 Task: Search one way flight ticket for 4 adults, 1 infant in seat and 1 infant on lap in premium economy from Portsmouth: Portsmouth International Airport At Pease to Riverton: Central Wyoming Regional Airport (was Riverton Regional) on 5-4-2023. Number of bags: 2 carry on bags and 1 checked bag. Price is upto 88000. Outbound departure time preference is 15:30.
Action: Mouse moved to (282, 122)
Screenshot: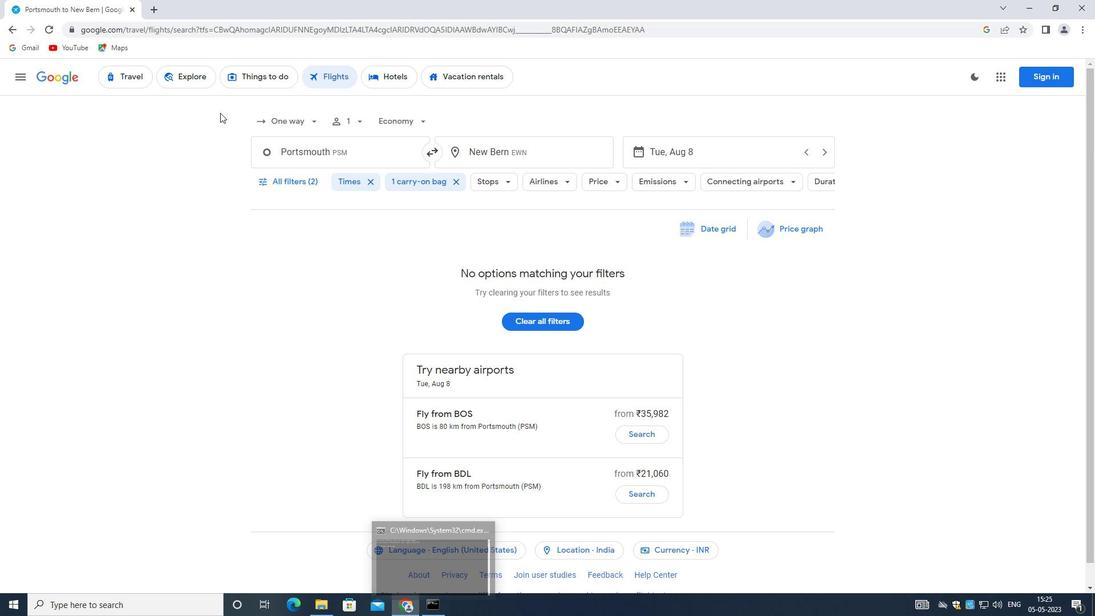 
Action: Mouse pressed left at (282, 122)
Screenshot: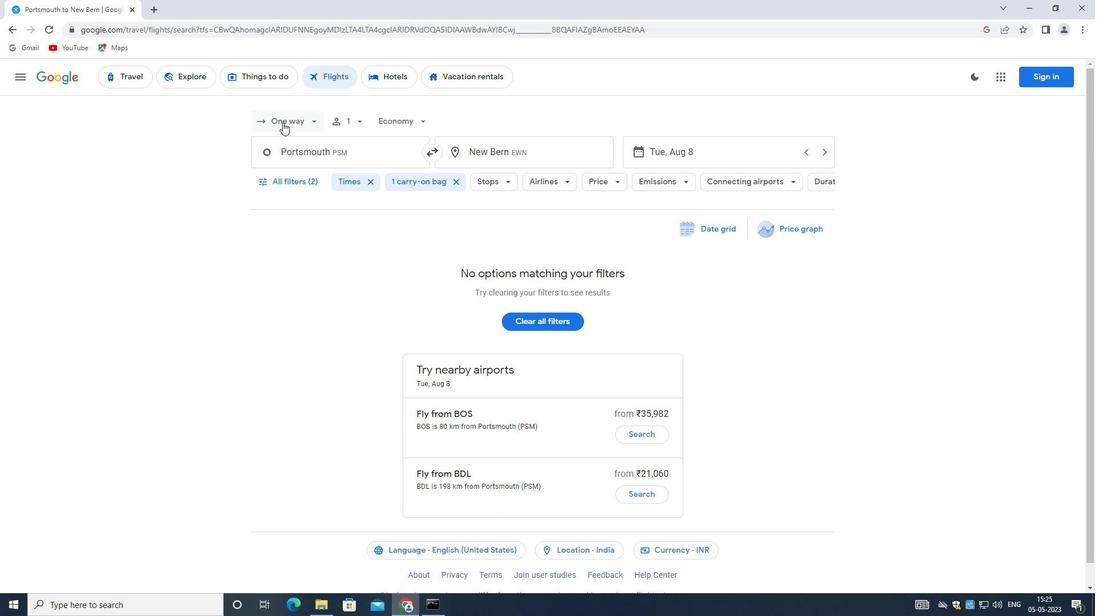 
Action: Mouse moved to (304, 176)
Screenshot: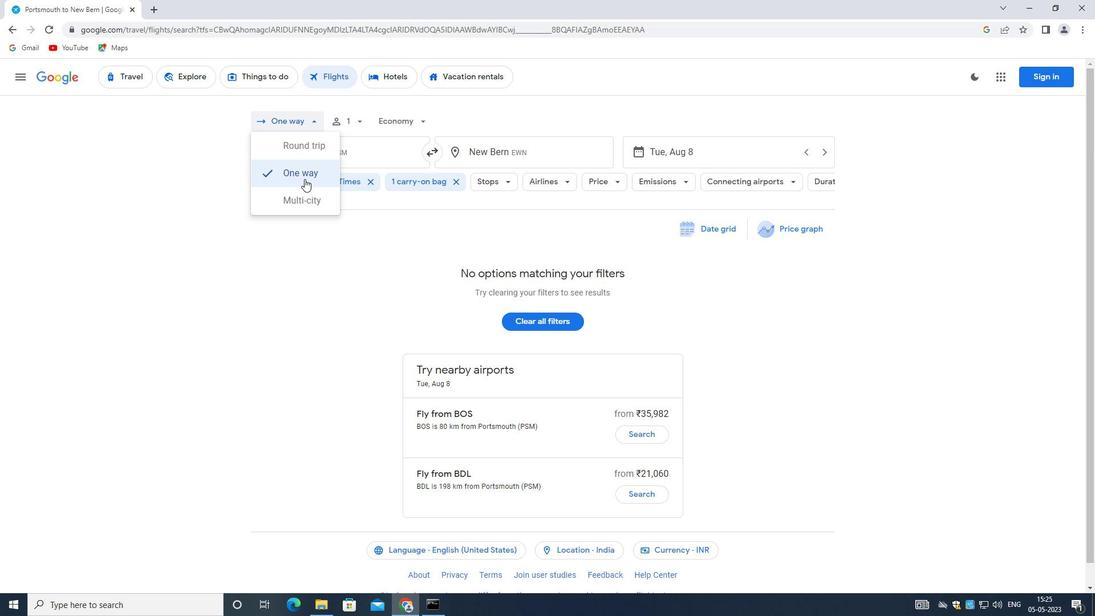 
Action: Mouse pressed left at (304, 176)
Screenshot: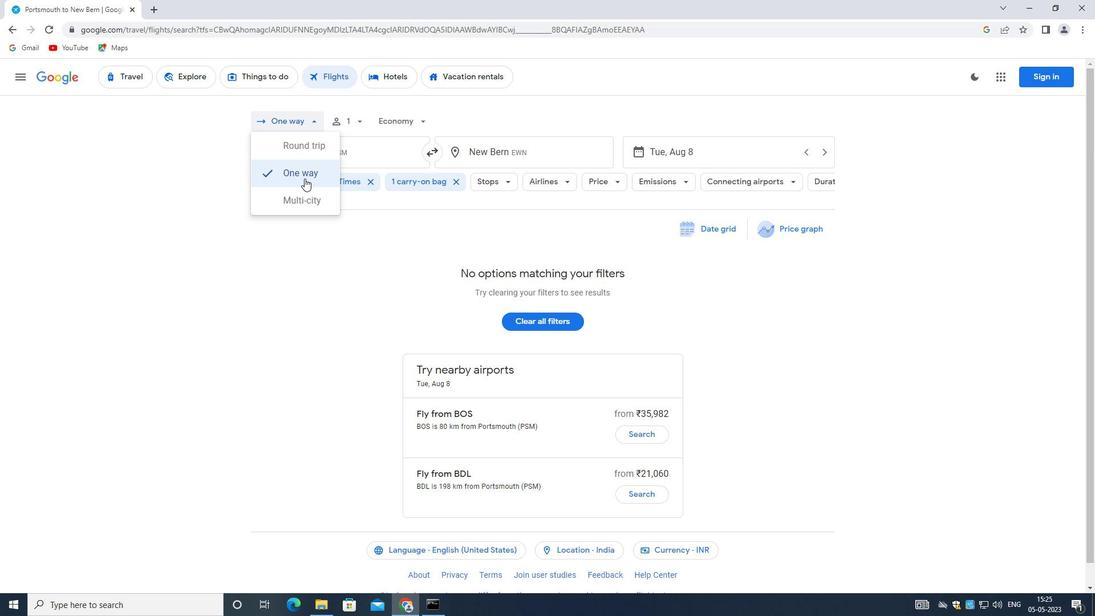 
Action: Mouse moved to (359, 123)
Screenshot: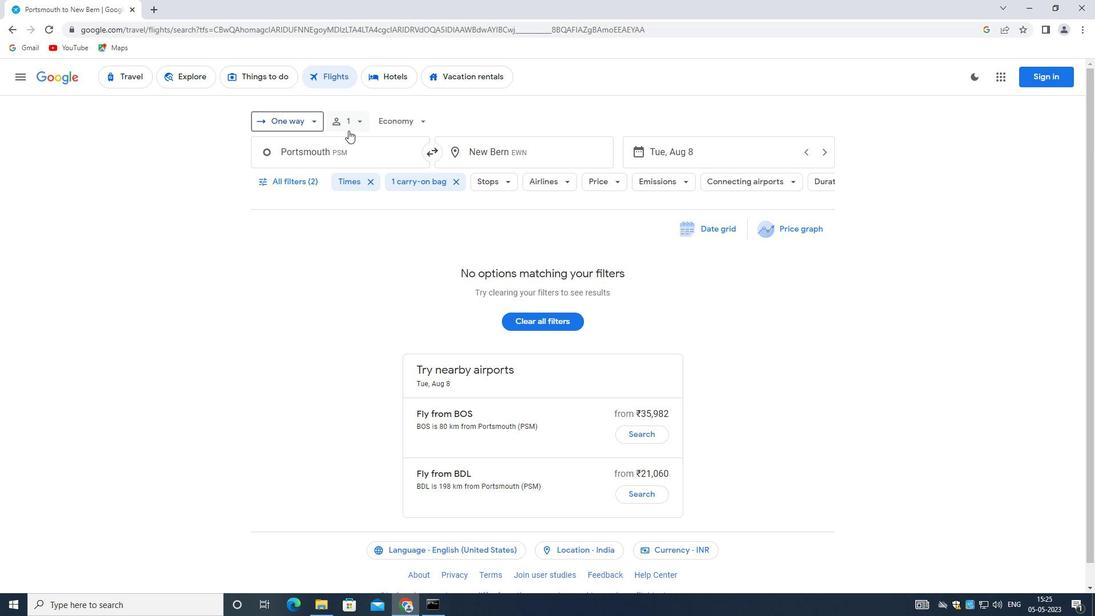 
Action: Mouse pressed left at (359, 123)
Screenshot: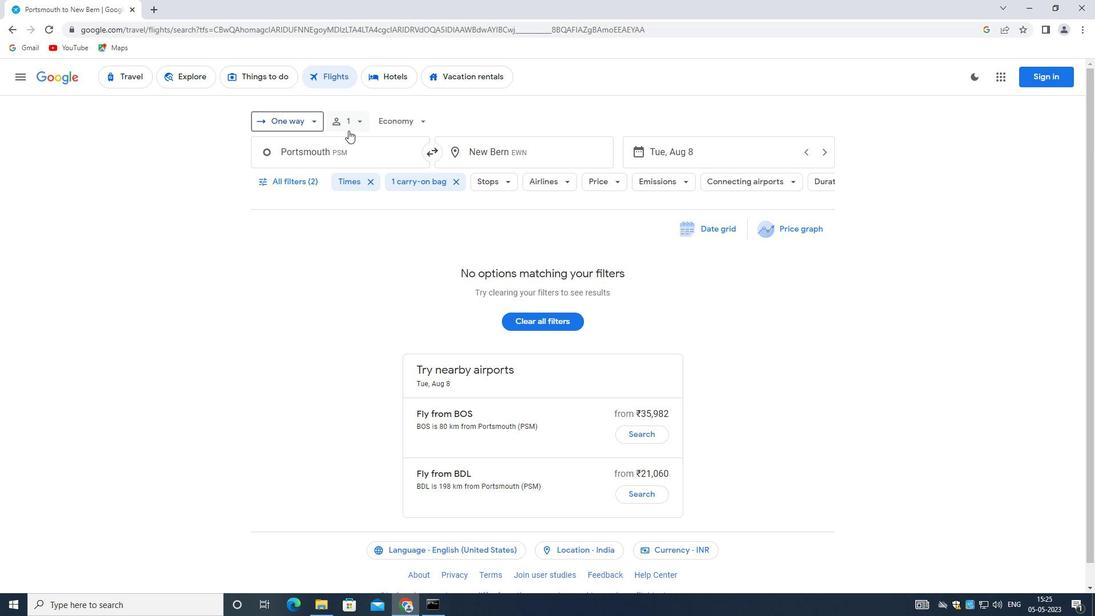 
Action: Mouse moved to (451, 149)
Screenshot: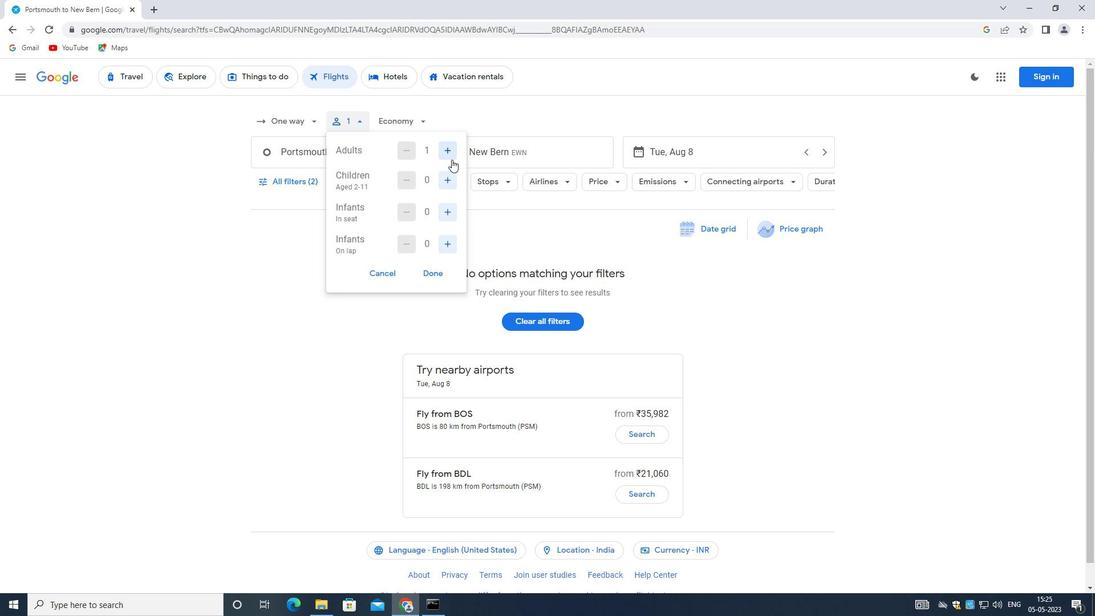 
Action: Mouse pressed left at (451, 149)
Screenshot: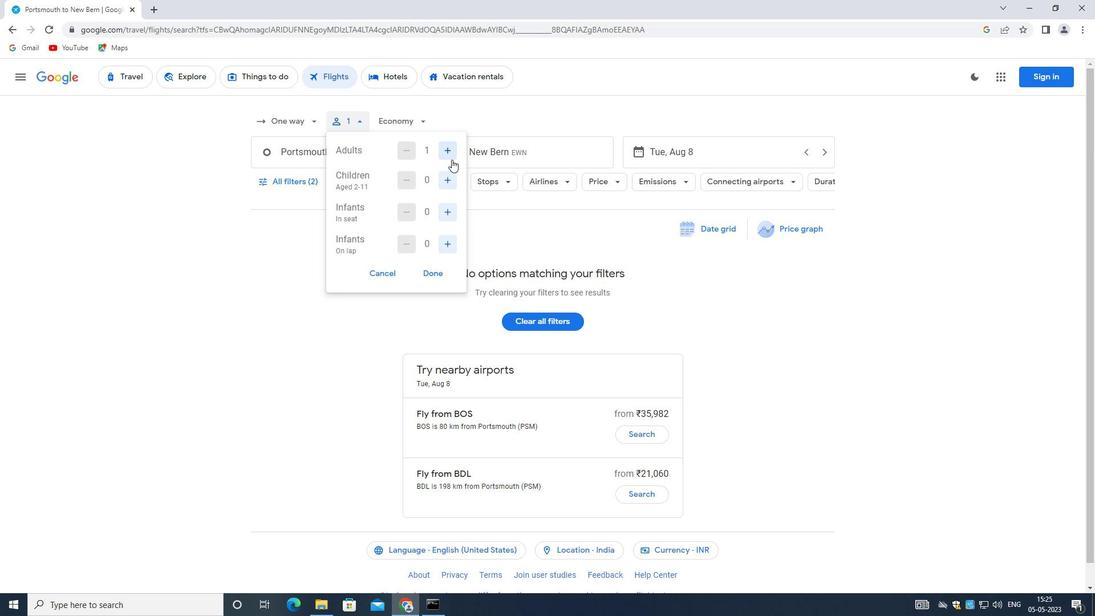 
Action: Mouse pressed left at (451, 149)
Screenshot: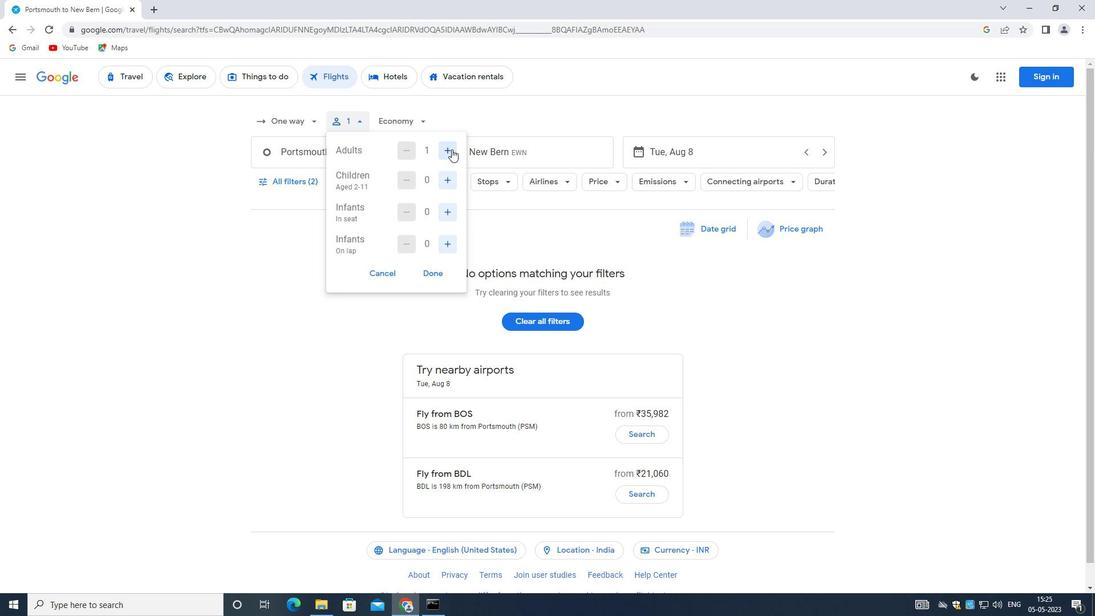 
Action: Mouse pressed left at (451, 149)
Screenshot: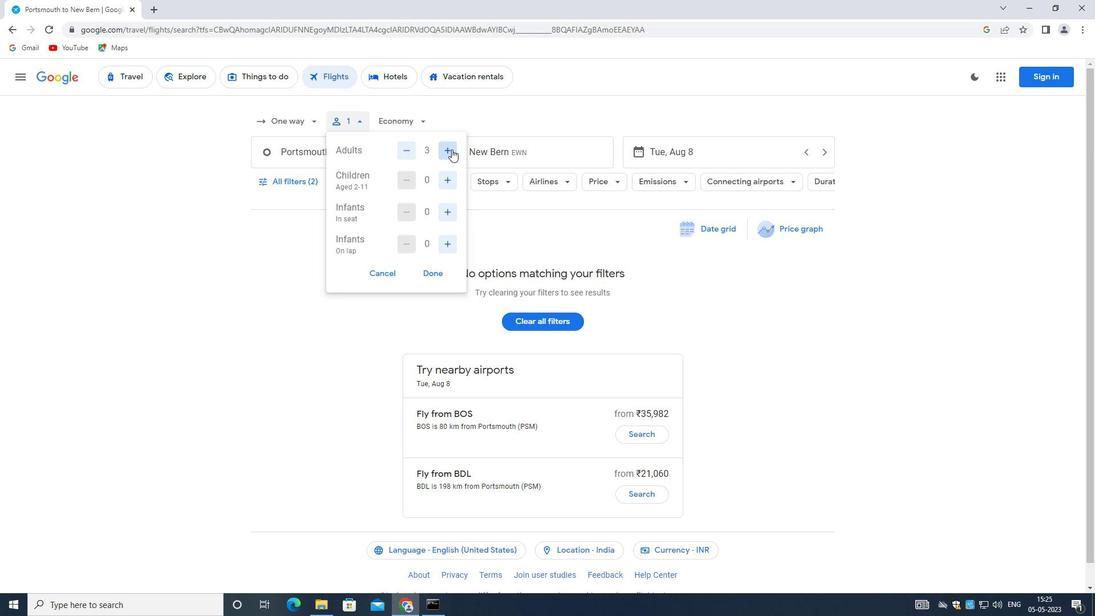 
Action: Mouse moved to (446, 185)
Screenshot: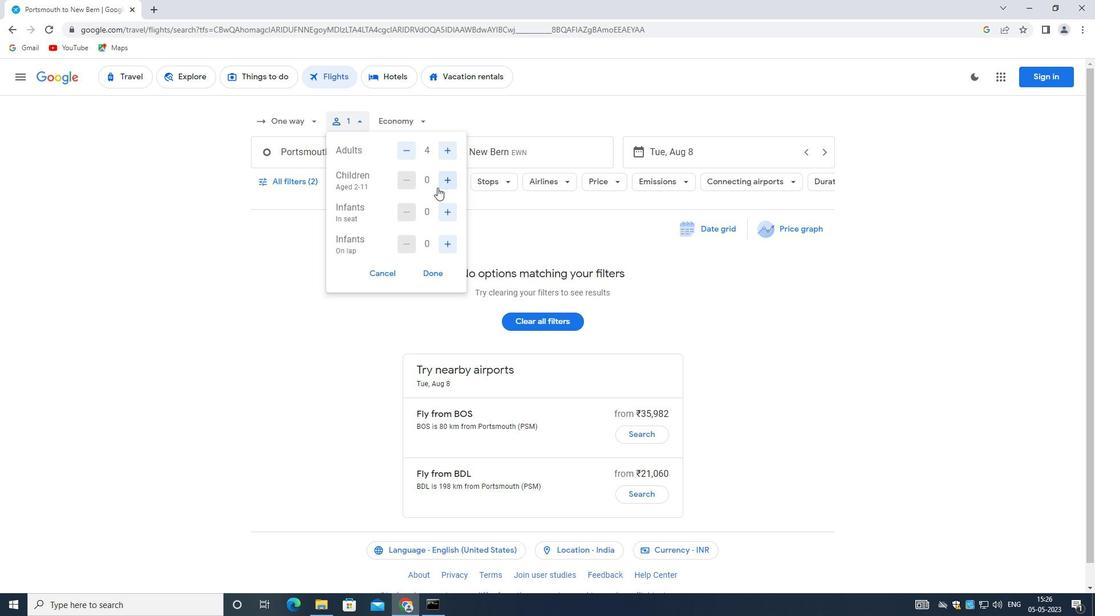 
Action: Mouse pressed left at (446, 185)
Screenshot: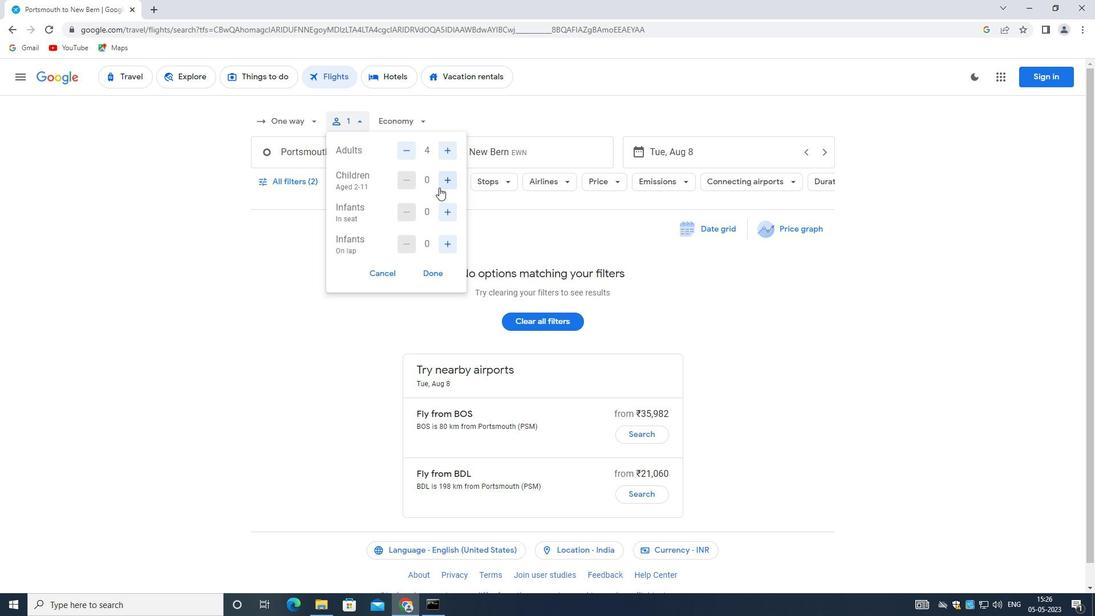 
Action: Mouse moved to (405, 177)
Screenshot: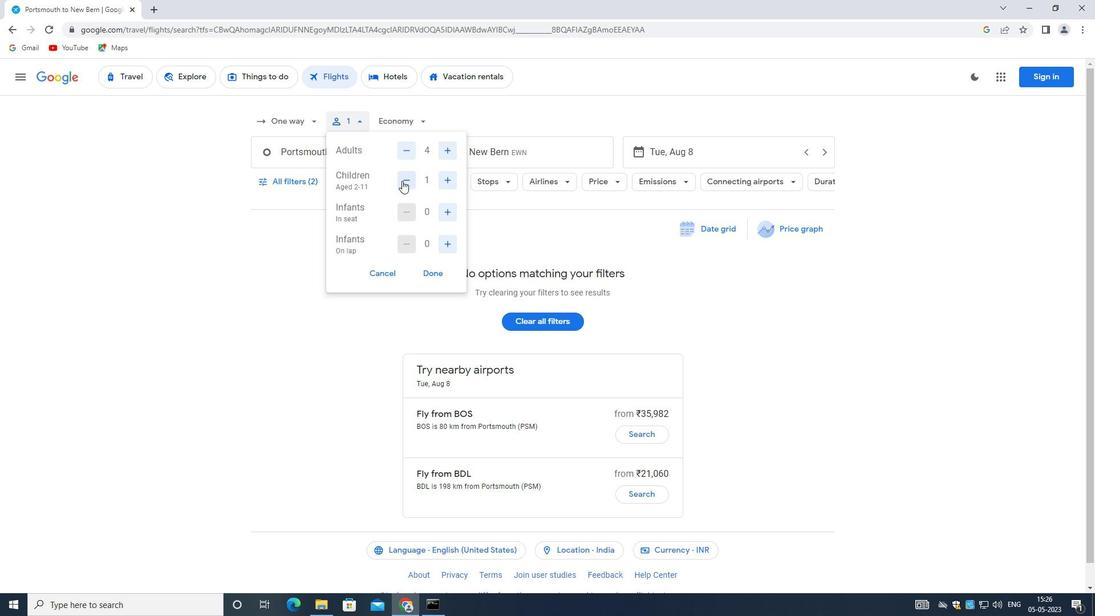 
Action: Mouse pressed left at (405, 177)
Screenshot: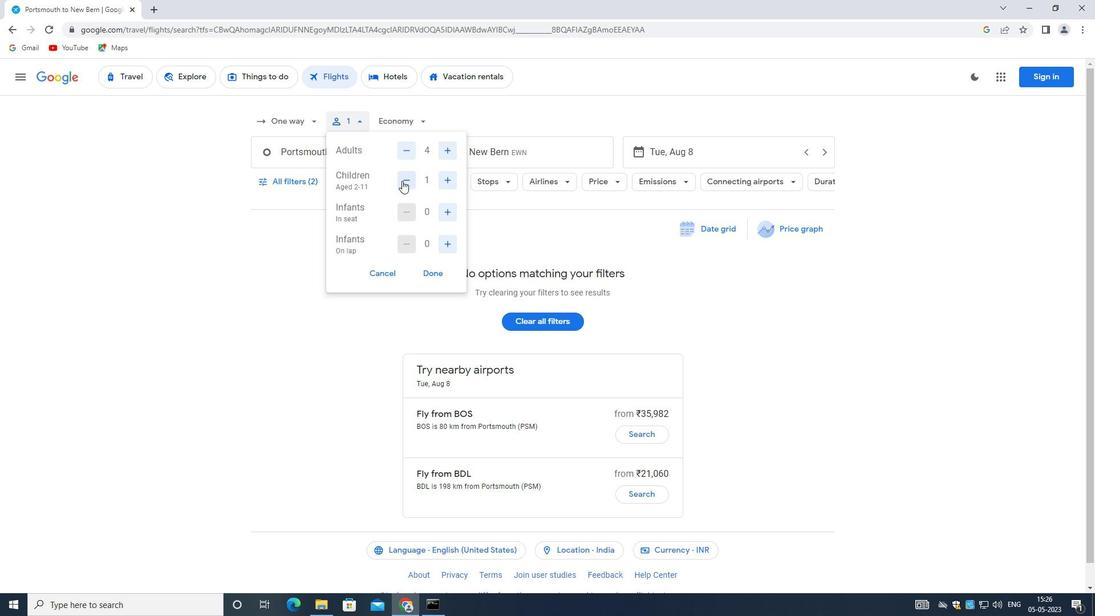 
Action: Mouse moved to (450, 211)
Screenshot: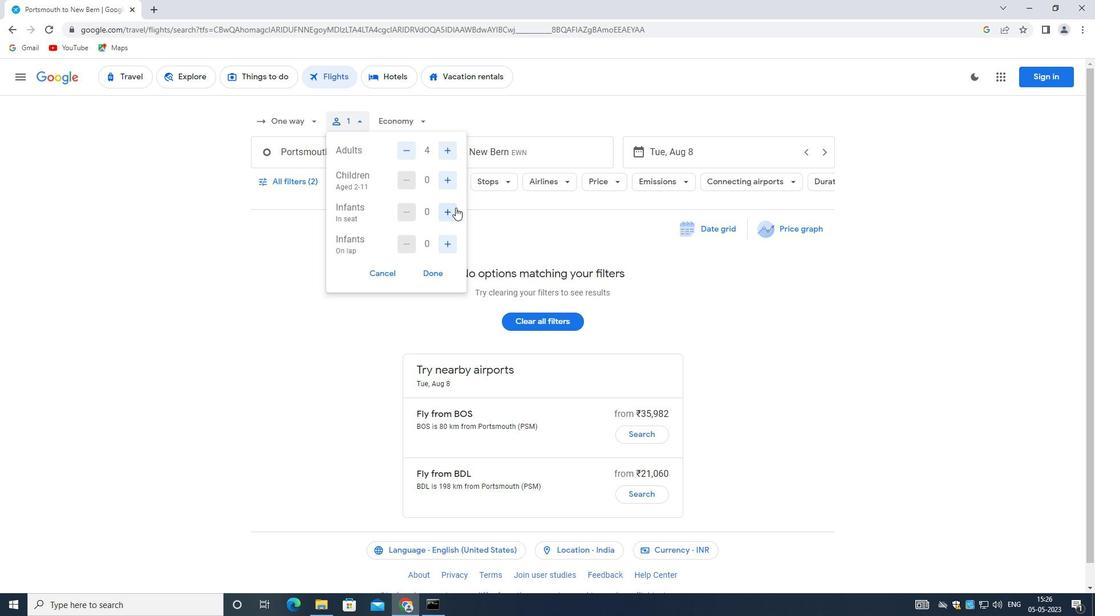 
Action: Mouse pressed left at (450, 211)
Screenshot: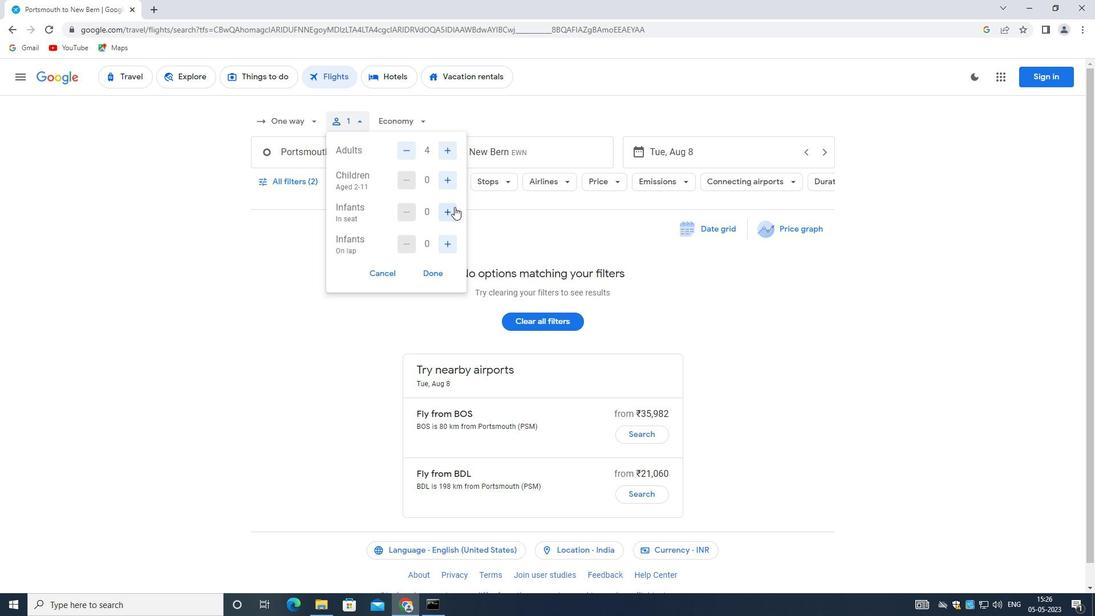 
Action: Mouse moved to (451, 244)
Screenshot: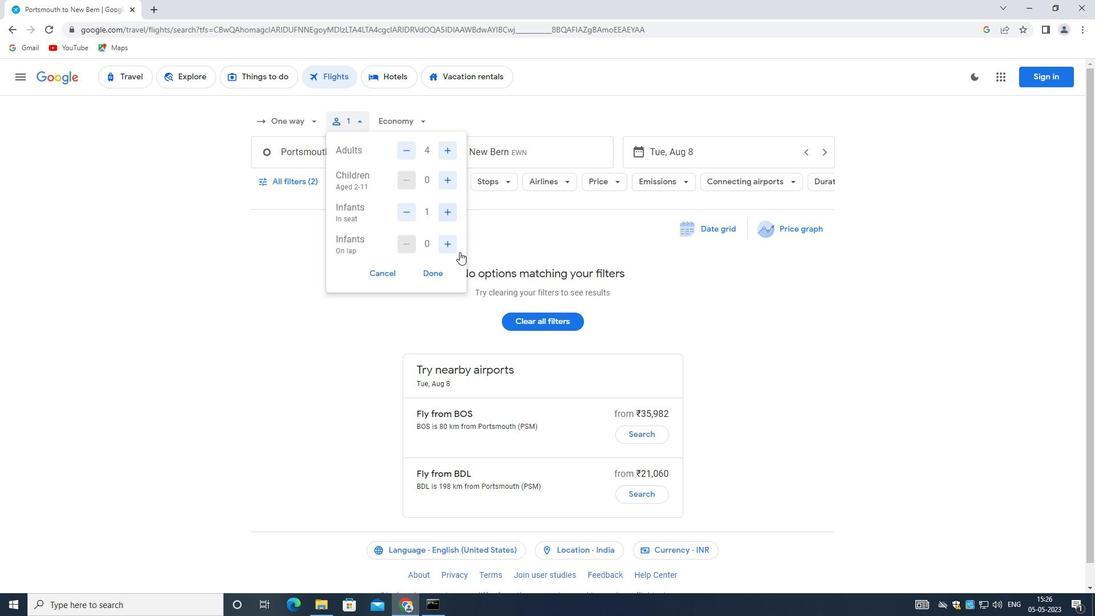 
Action: Mouse pressed left at (451, 244)
Screenshot: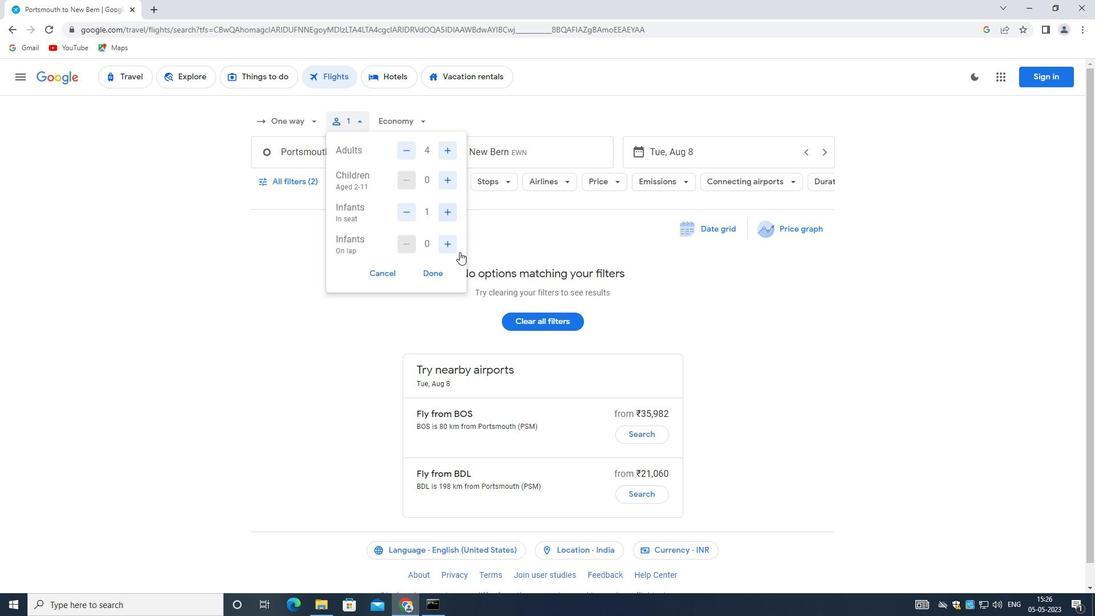 
Action: Mouse moved to (432, 274)
Screenshot: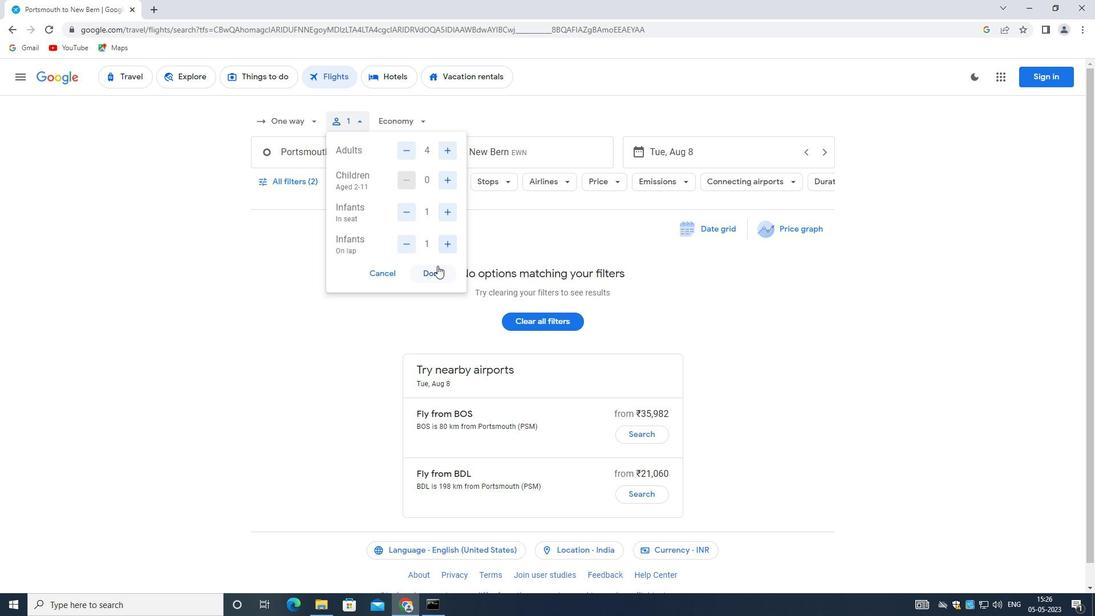 
Action: Mouse pressed left at (432, 274)
Screenshot: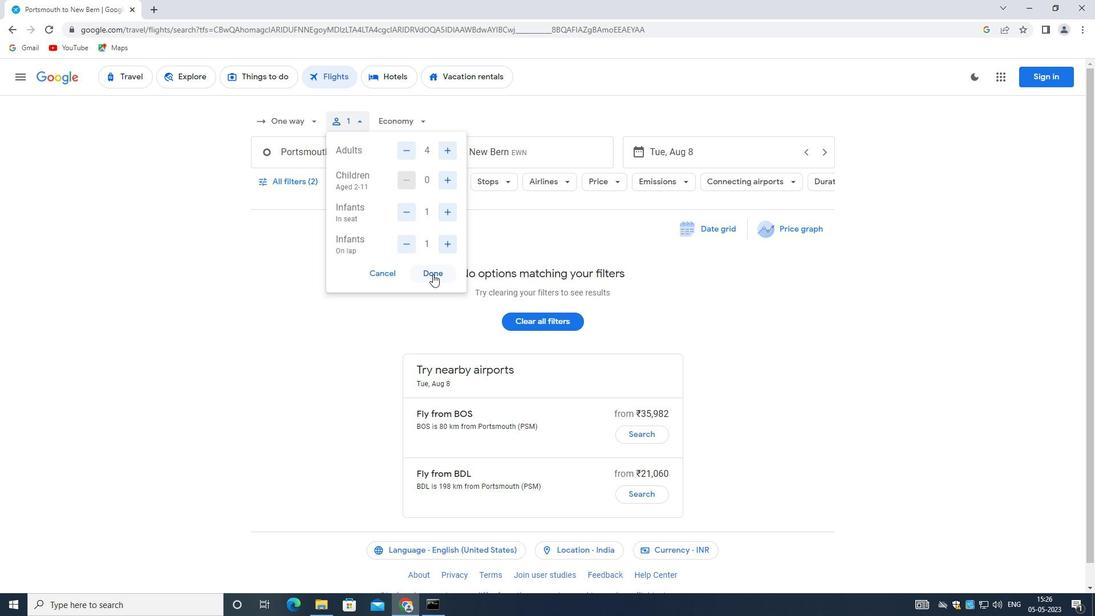 
Action: Mouse moved to (409, 122)
Screenshot: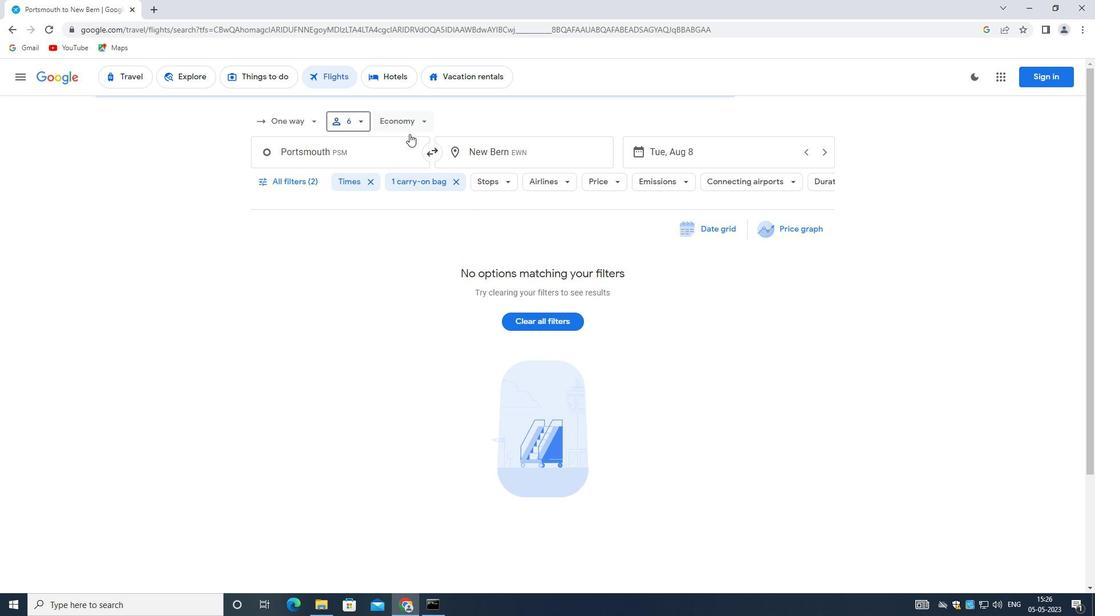 
Action: Mouse pressed left at (409, 122)
Screenshot: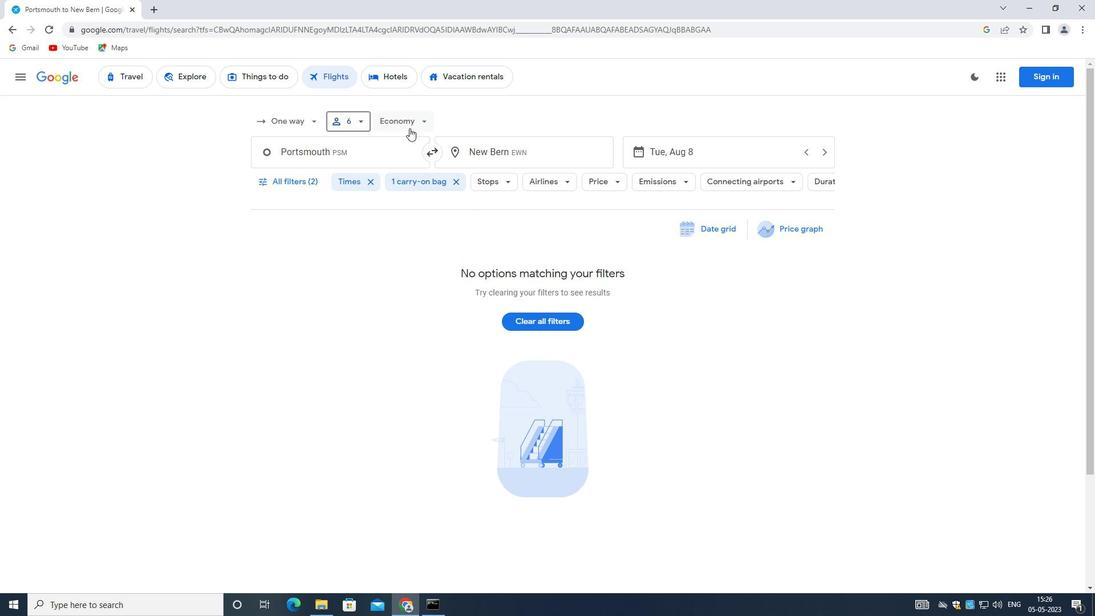 
Action: Mouse moved to (416, 169)
Screenshot: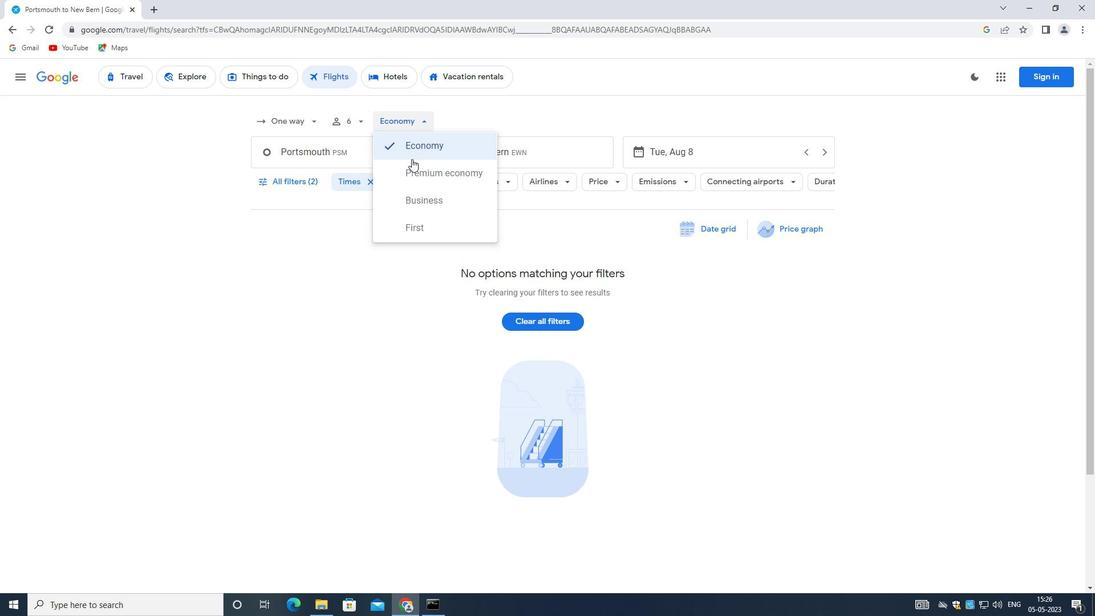 
Action: Mouse pressed left at (416, 169)
Screenshot: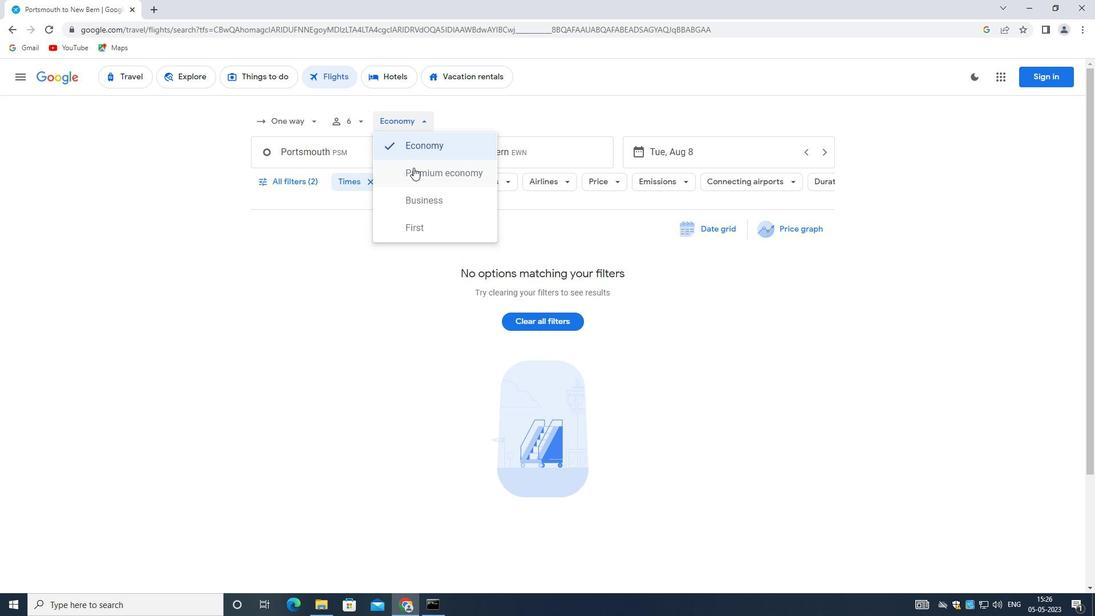
Action: Mouse moved to (369, 150)
Screenshot: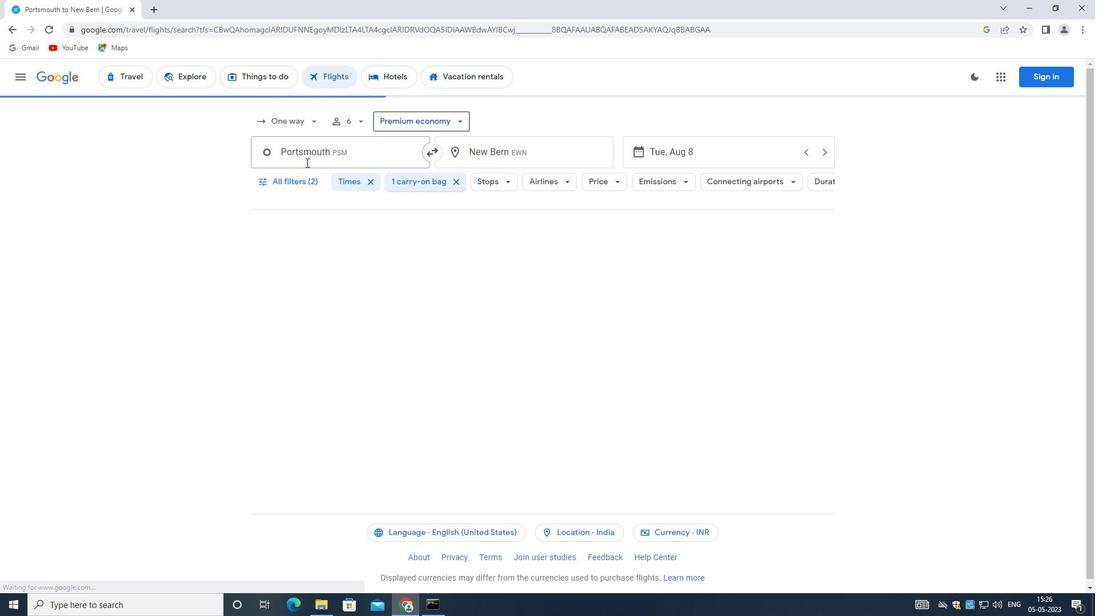 
Action: Mouse pressed left at (369, 150)
Screenshot: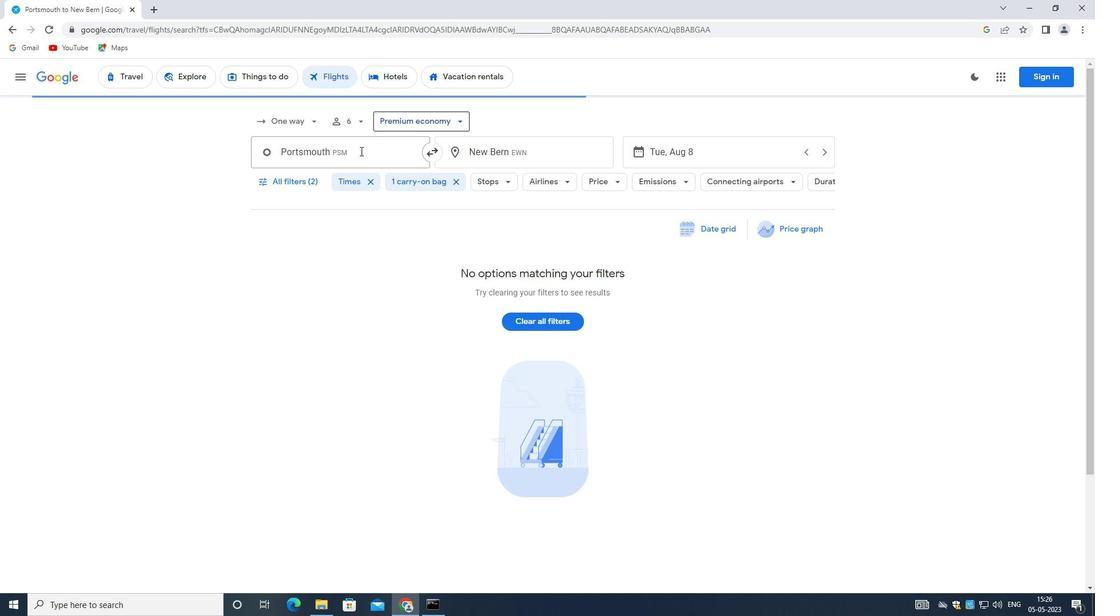 
Action: Key pressed <Key.backspace><Key.shift_r>Pors<Key.backspace>tsmouth
Screenshot: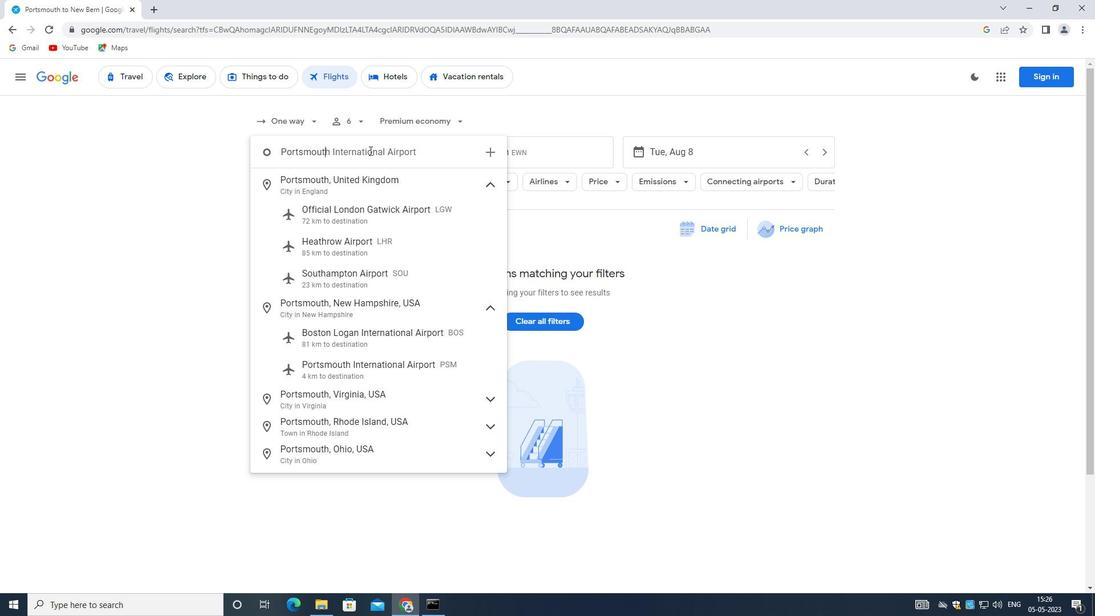 
Action: Mouse moved to (360, 353)
Screenshot: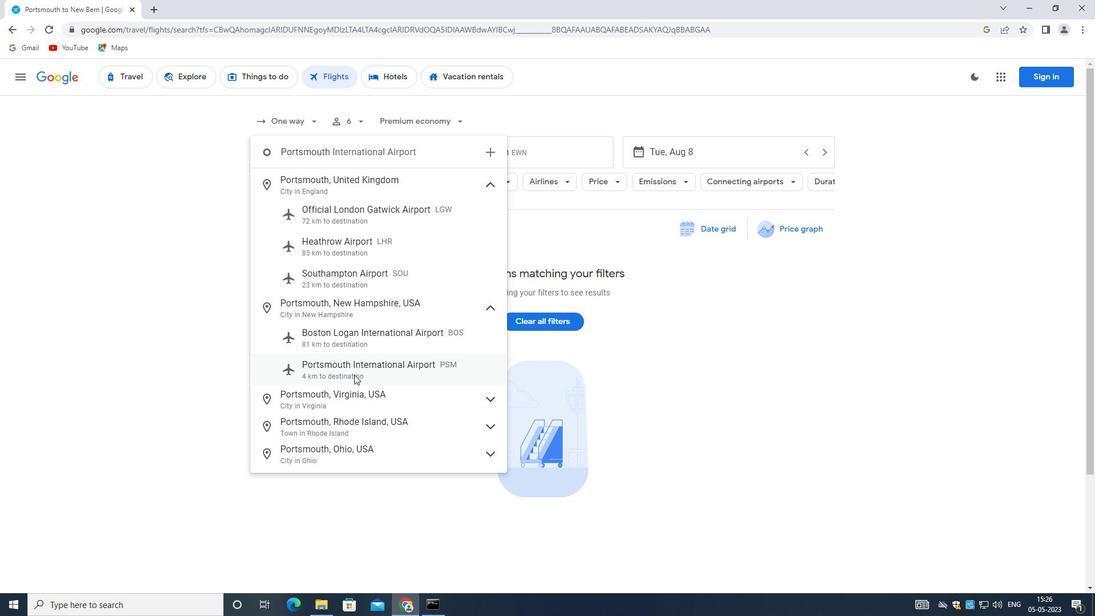 
Action: Mouse pressed left at (360, 353)
Screenshot: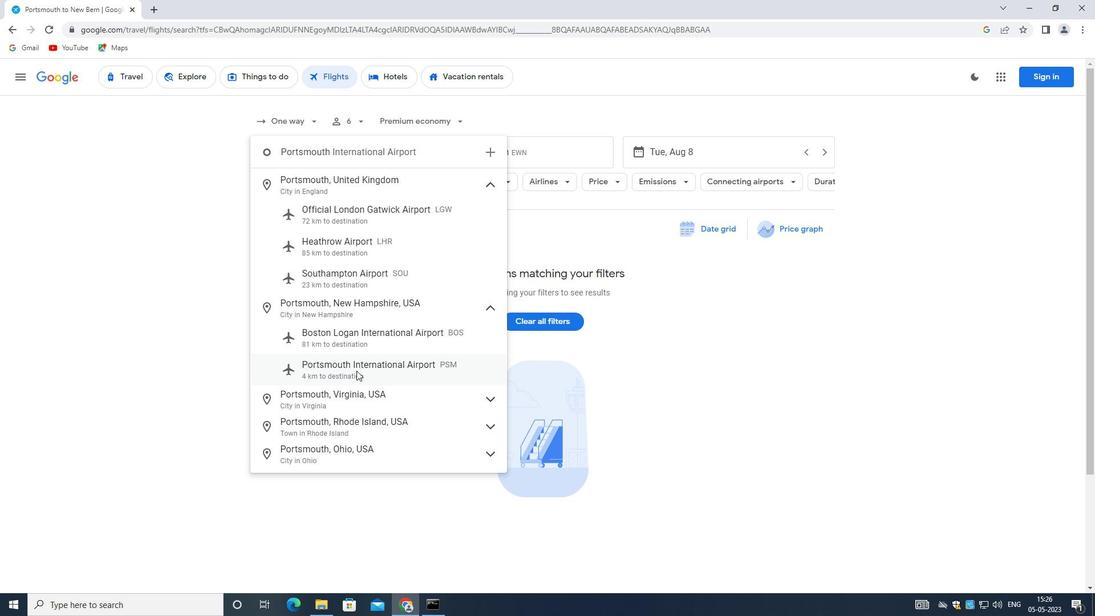 
Action: Mouse moved to (497, 159)
Screenshot: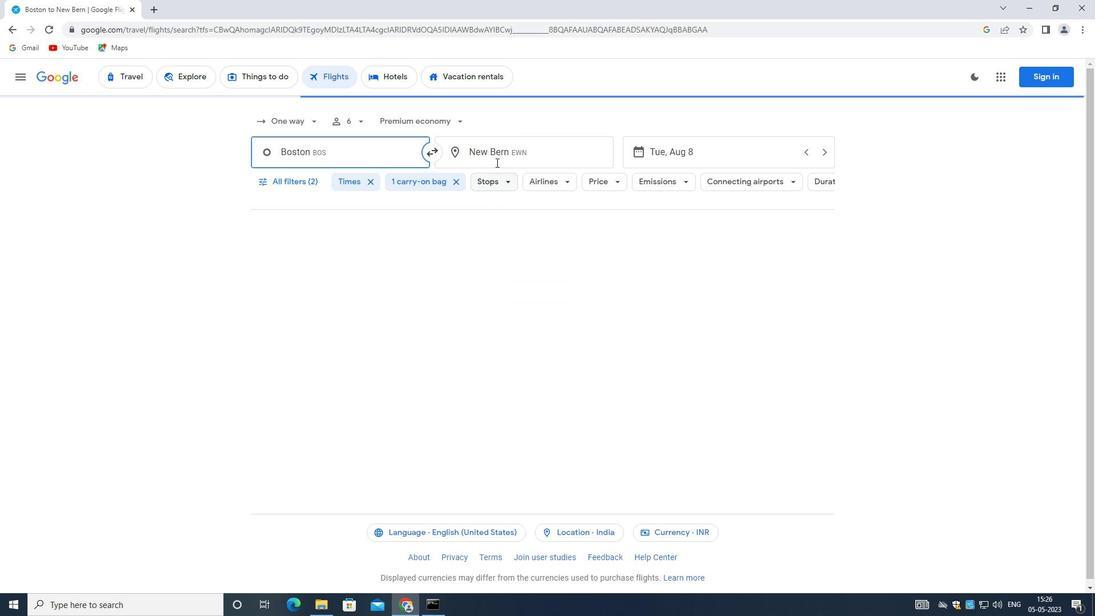 
Action: Mouse pressed left at (497, 159)
Screenshot: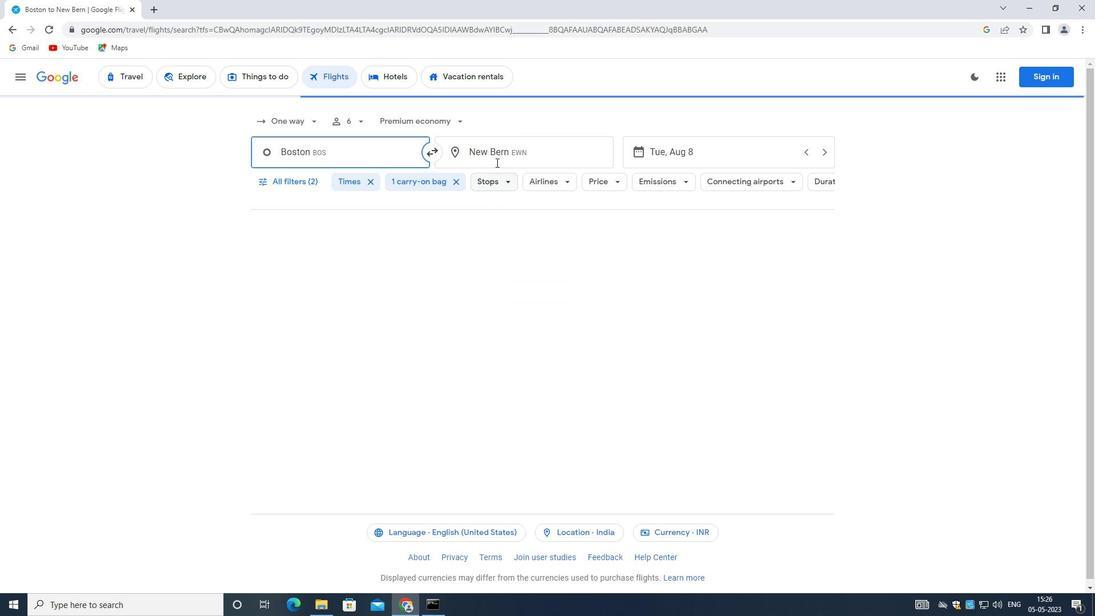 
Action: Key pressed <Key.backspace><Key.shift>CENTRAL<Key.space><Key.shift>WYOMING<Key.space><Key.shift><Key.shift><Key.shift><Key.shift><Key.shift><Key.shift><Key.shift><Key.shift><Key.shift><Key.shift><Key.shift>REH<Key.backspace>GIONAL<Key.space><Key.shift>AIRPORT
Screenshot: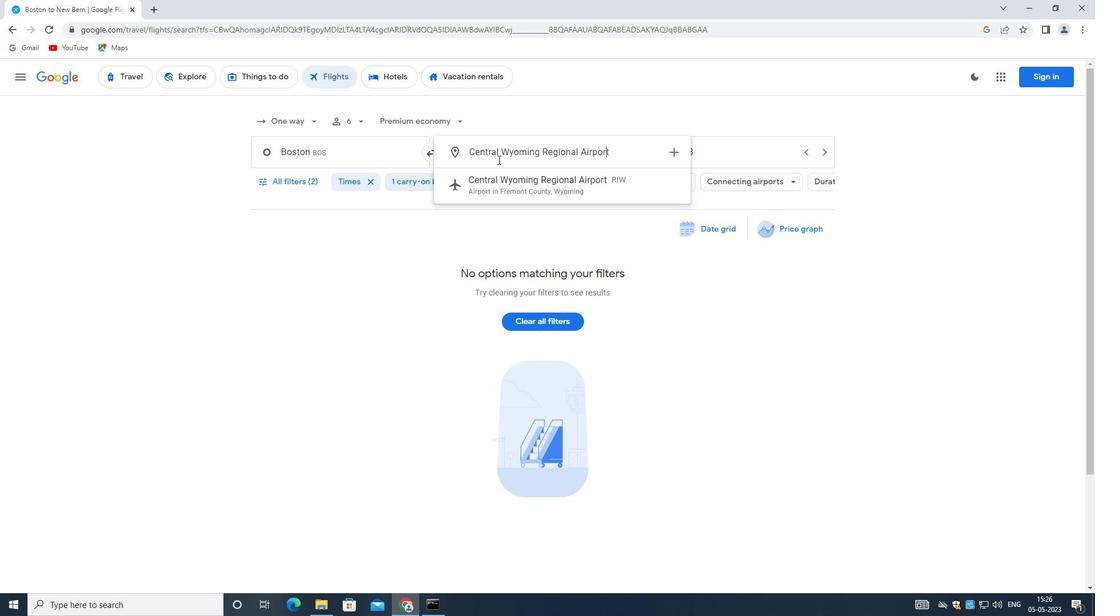 
Action: Mouse moved to (516, 183)
Screenshot: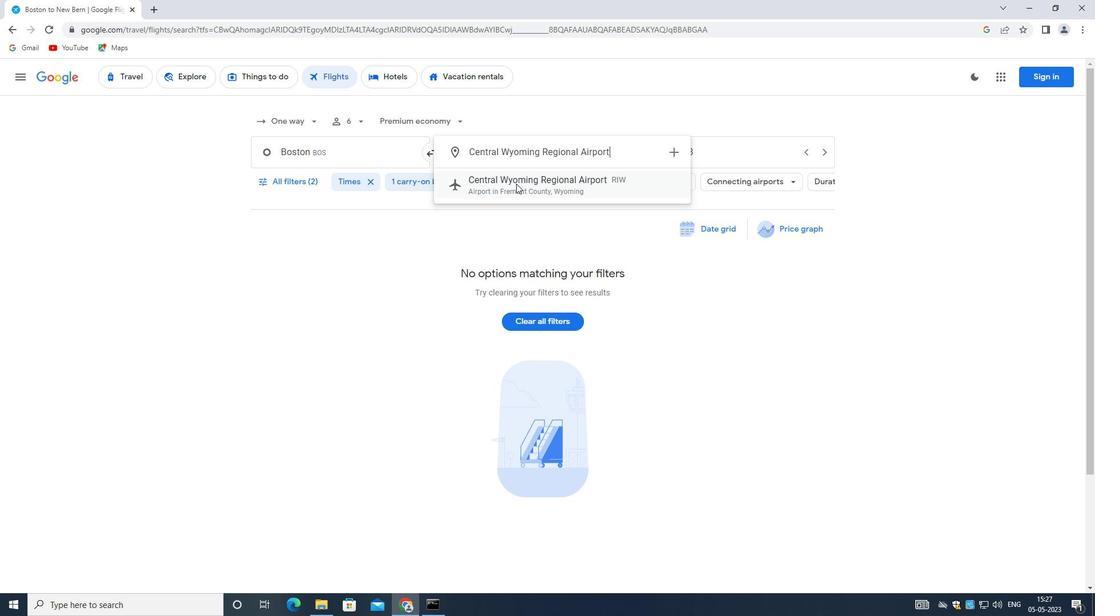 
Action: Mouse pressed left at (516, 183)
Screenshot: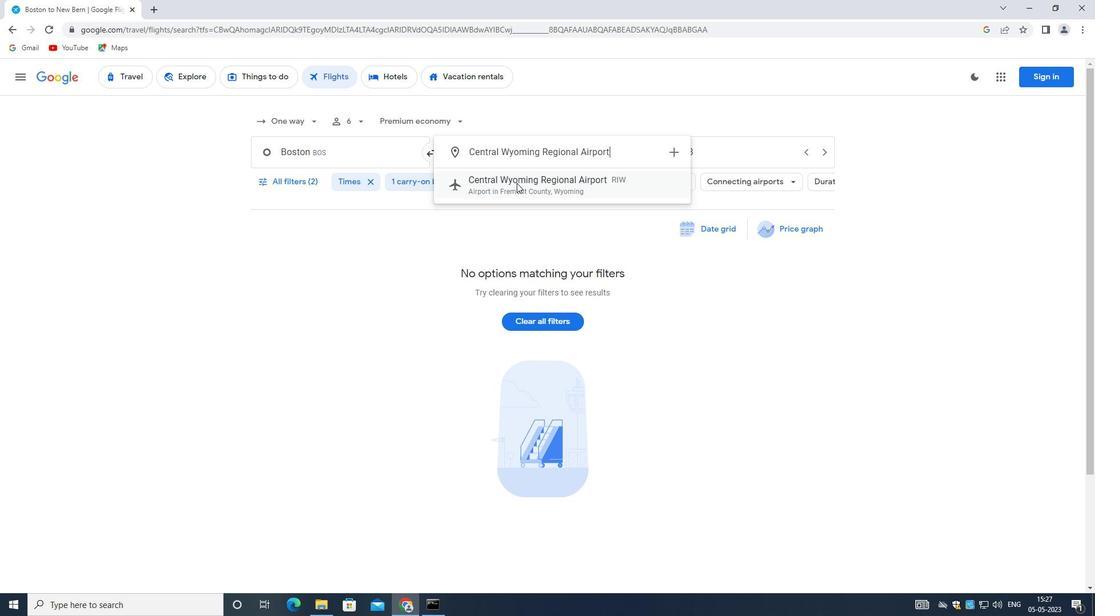 
Action: Mouse moved to (685, 150)
Screenshot: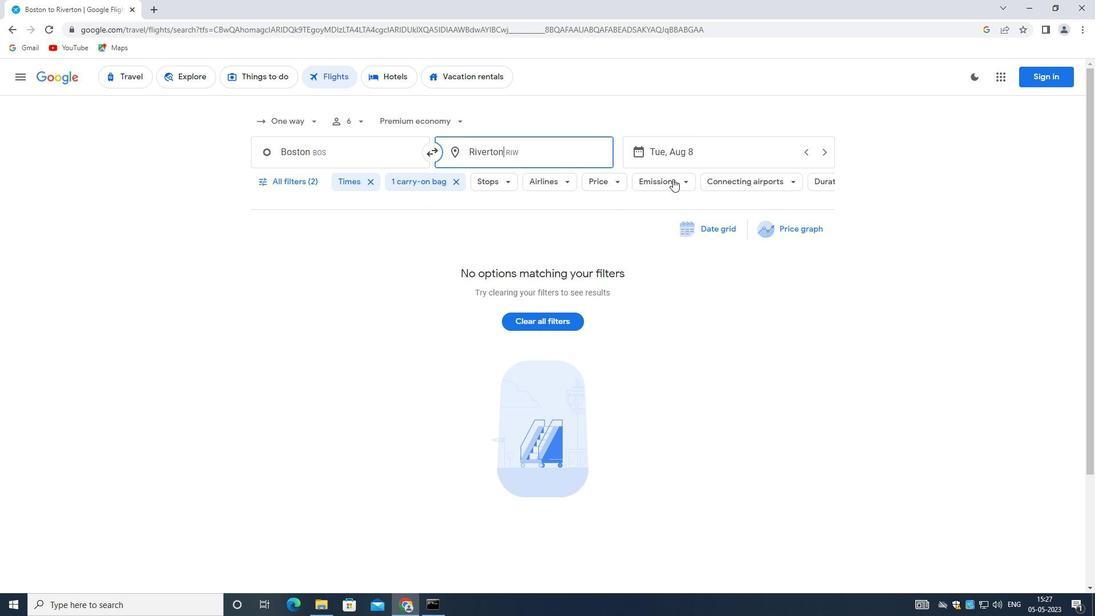 
Action: Mouse pressed left at (685, 150)
Screenshot: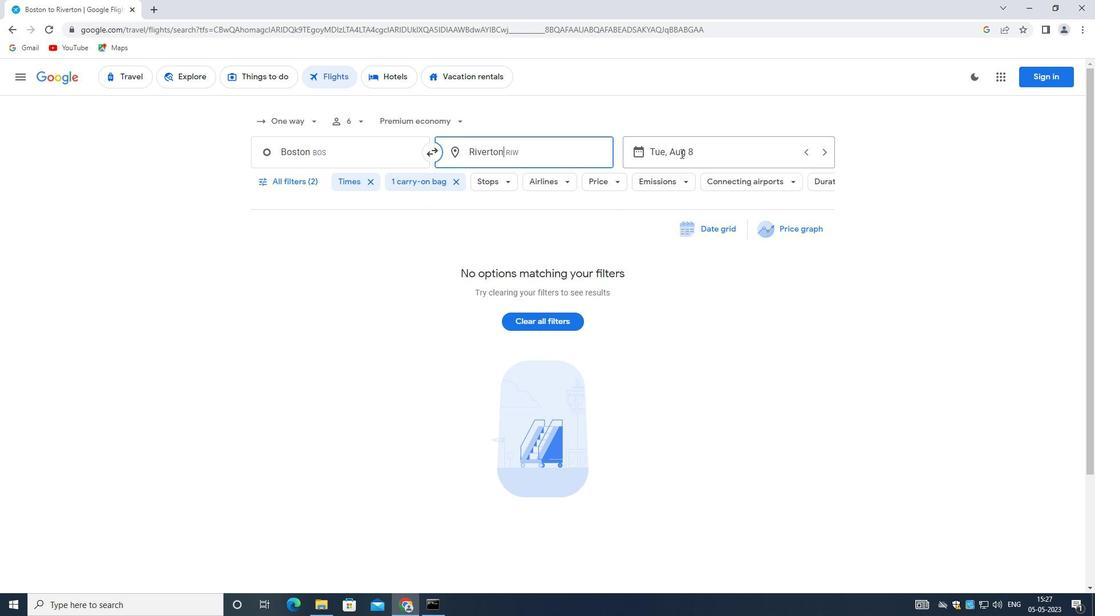 
Action: Mouse moved to (482, 275)
Screenshot: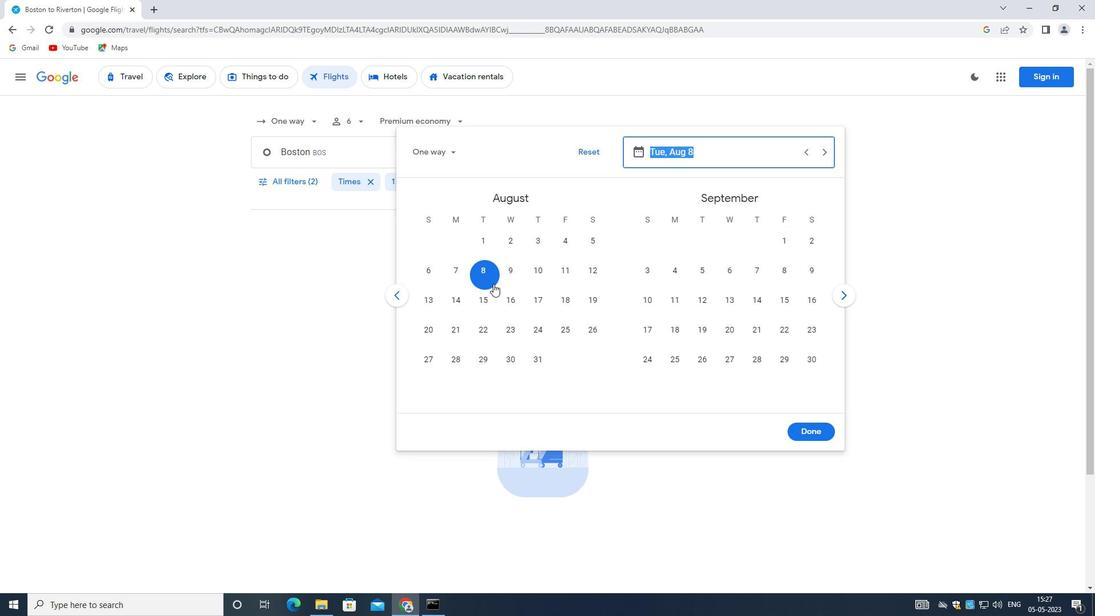 
Action: Mouse pressed left at (482, 275)
Screenshot: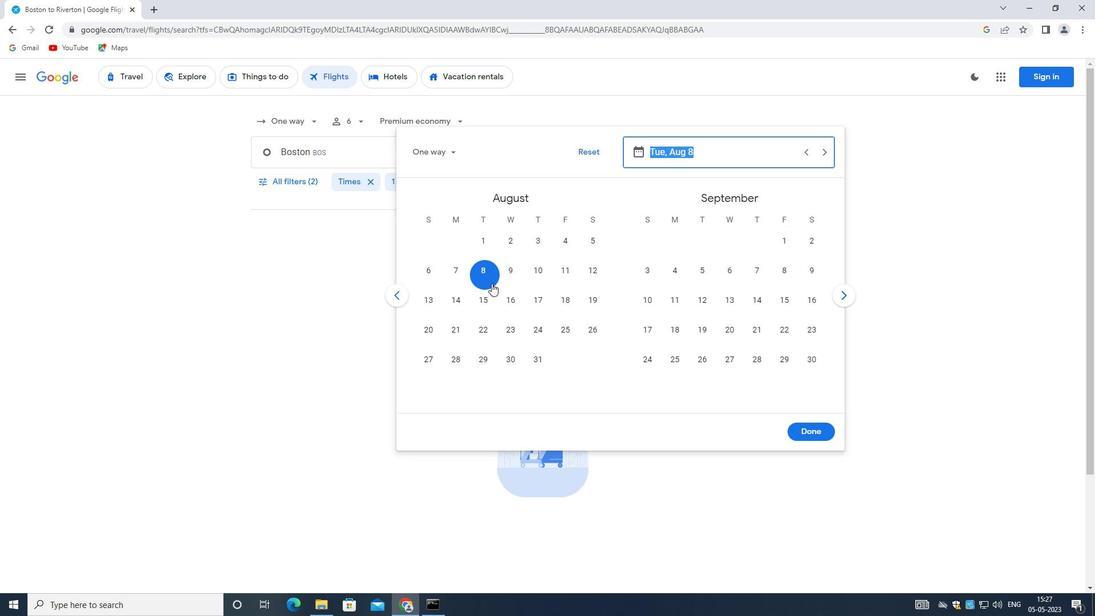 
Action: Mouse moved to (812, 434)
Screenshot: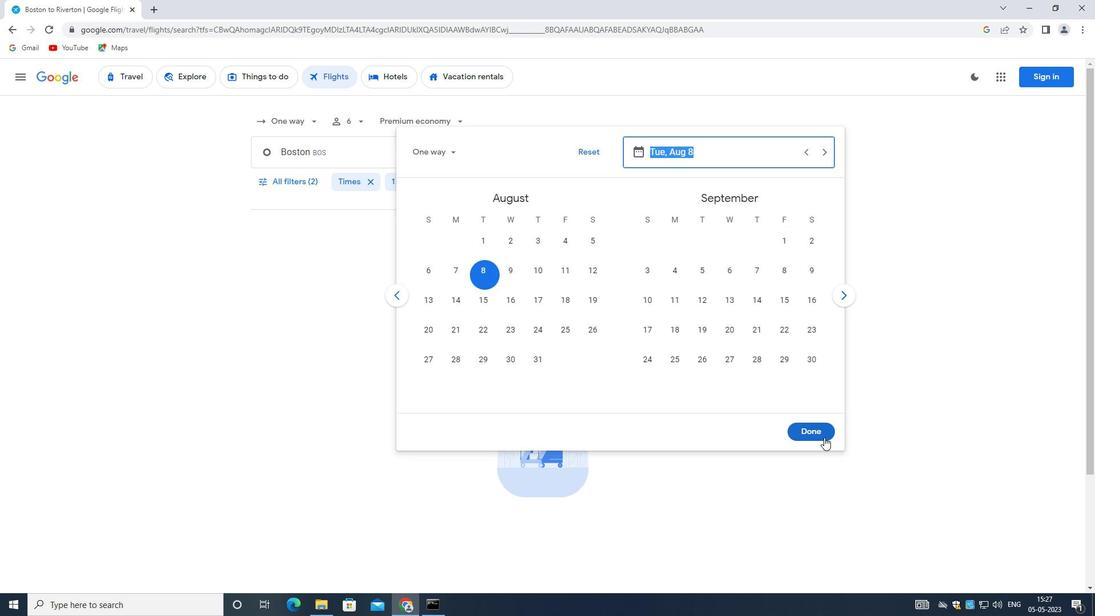 
Action: Mouse pressed left at (812, 434)
Screenshot: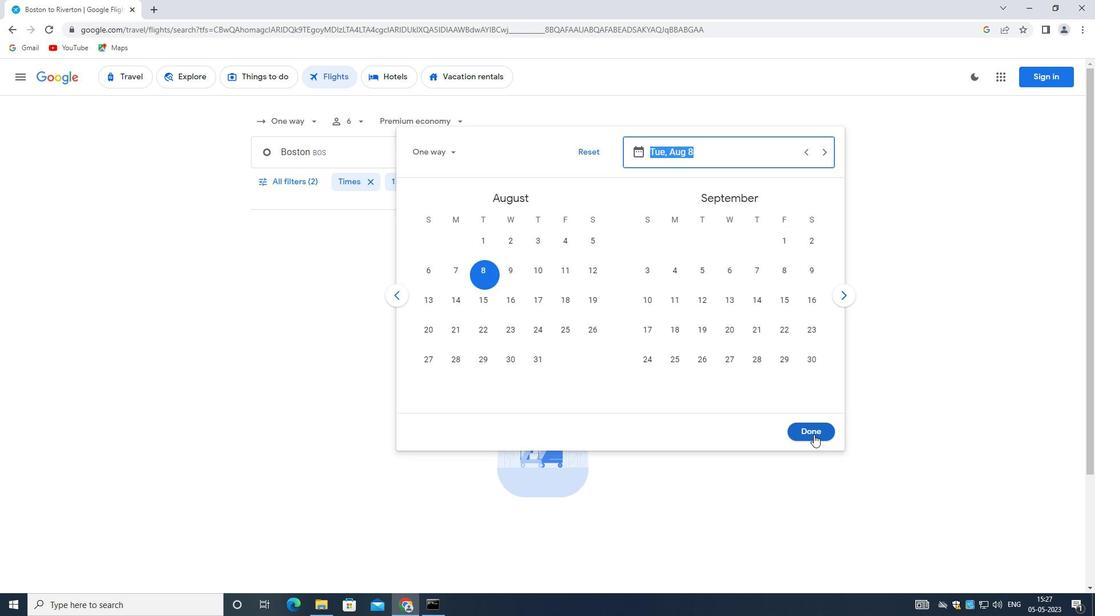 
Action: Mouse moved to (294, 180)
Screenshot: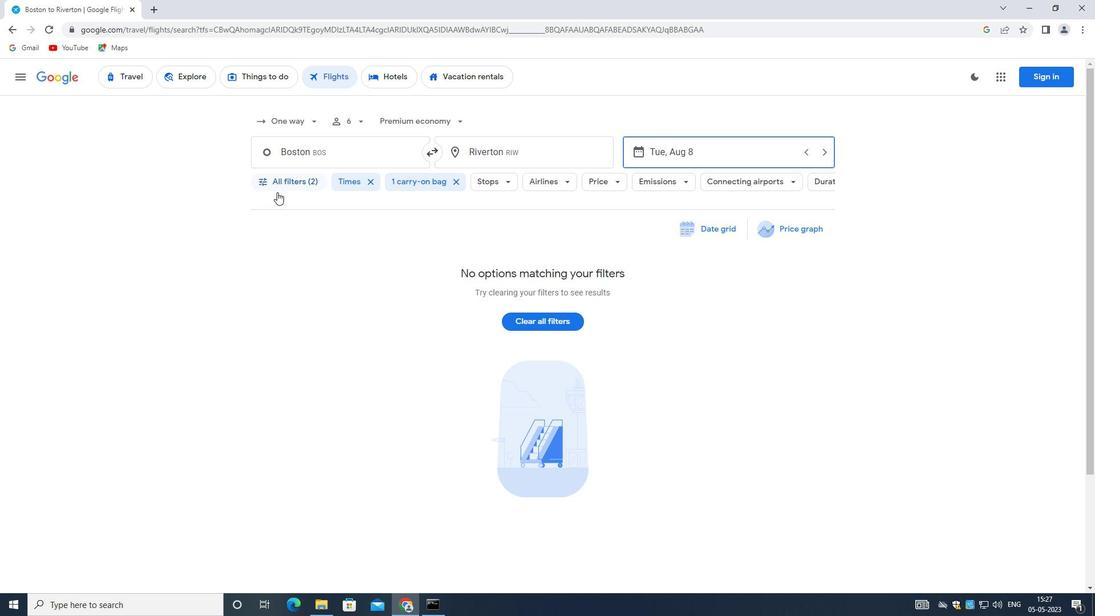 
Action: Mouse pressed left at (294, 180)
Screenshot: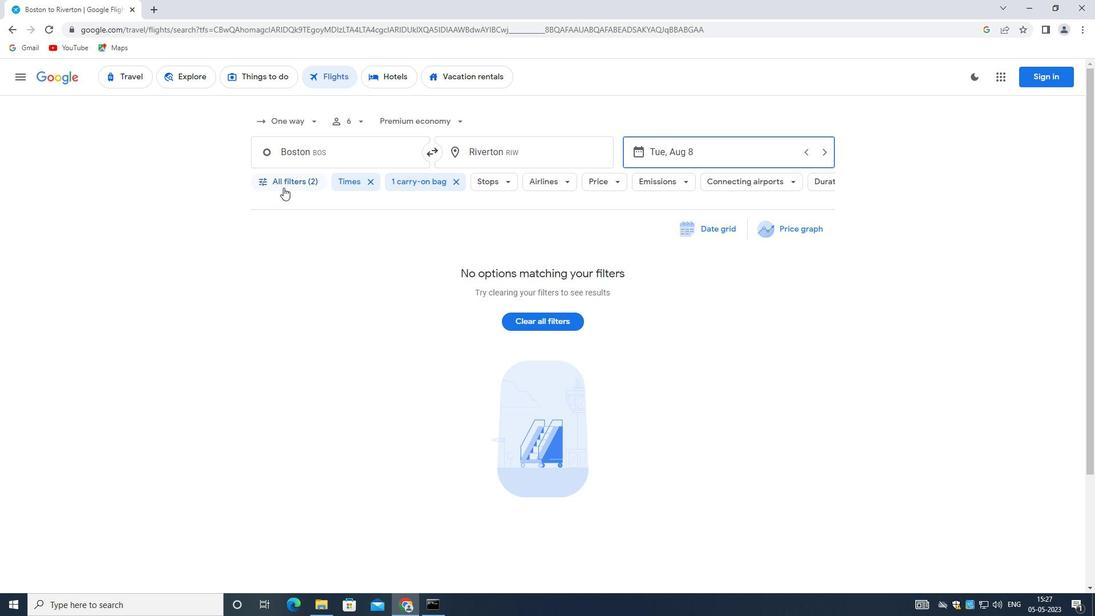 
Action: Mouse moved to (418, 424)
Screenshot: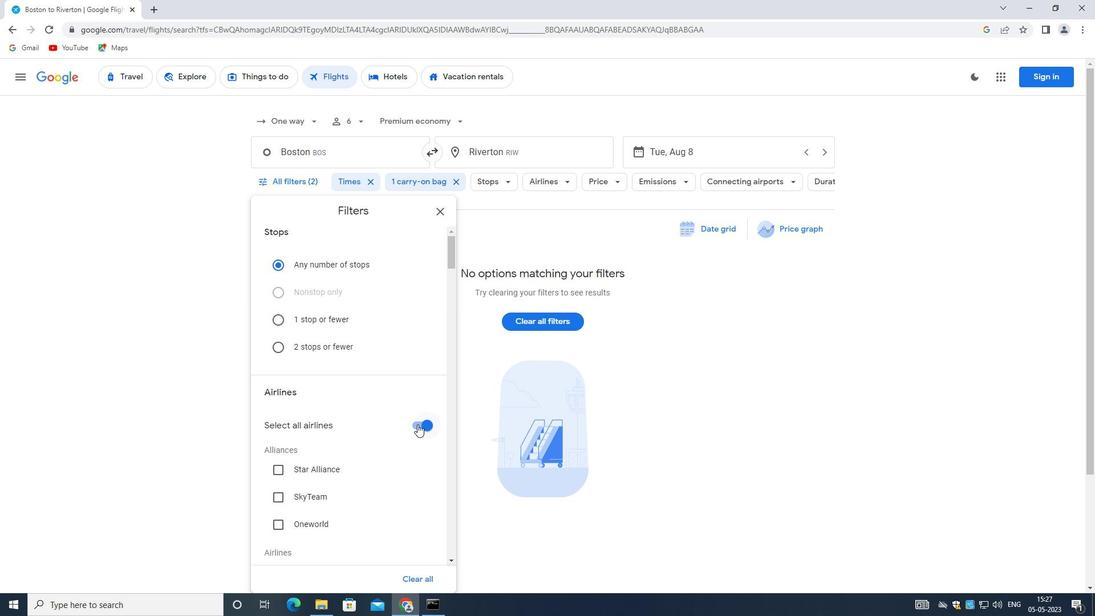 
Action: Mouse pressed left at (418, 424)
Screenshot: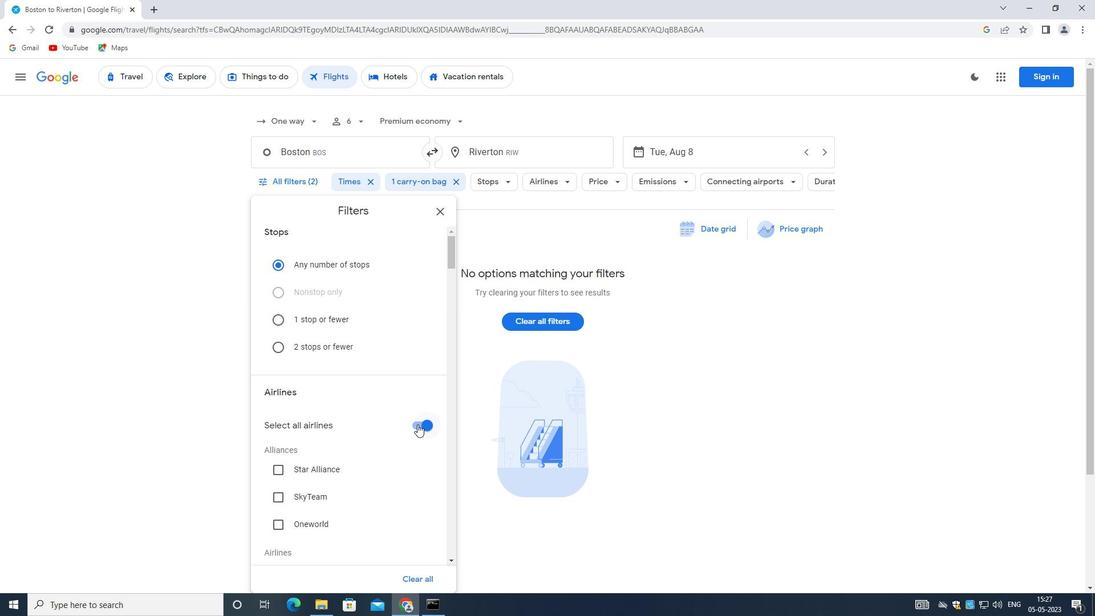 
Action: Mouse moved to (388, 412)
Screenshot: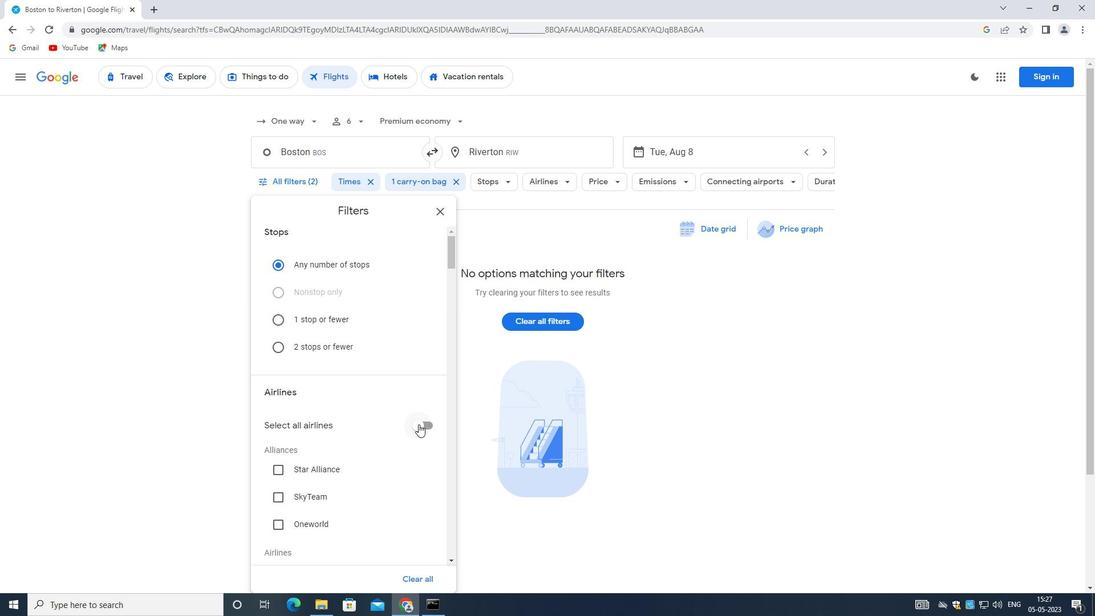 
Action: Mouse scrolled (388, 411) with delta (0, 0)
Screenshot: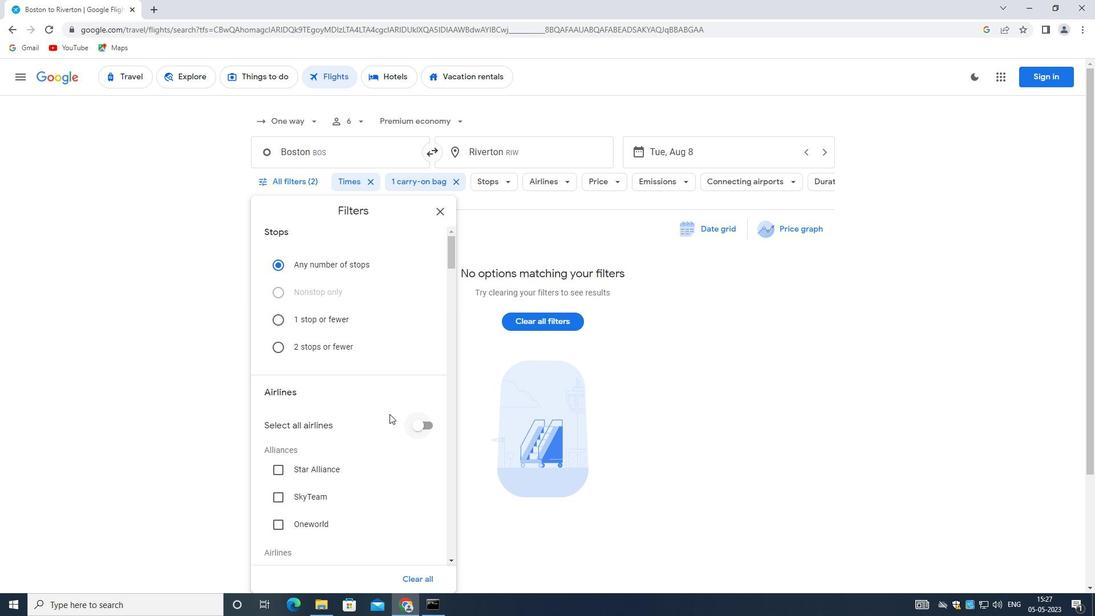 
Action: Mouse scrolled (388, 411) with delta (0, 0)
Screenshot: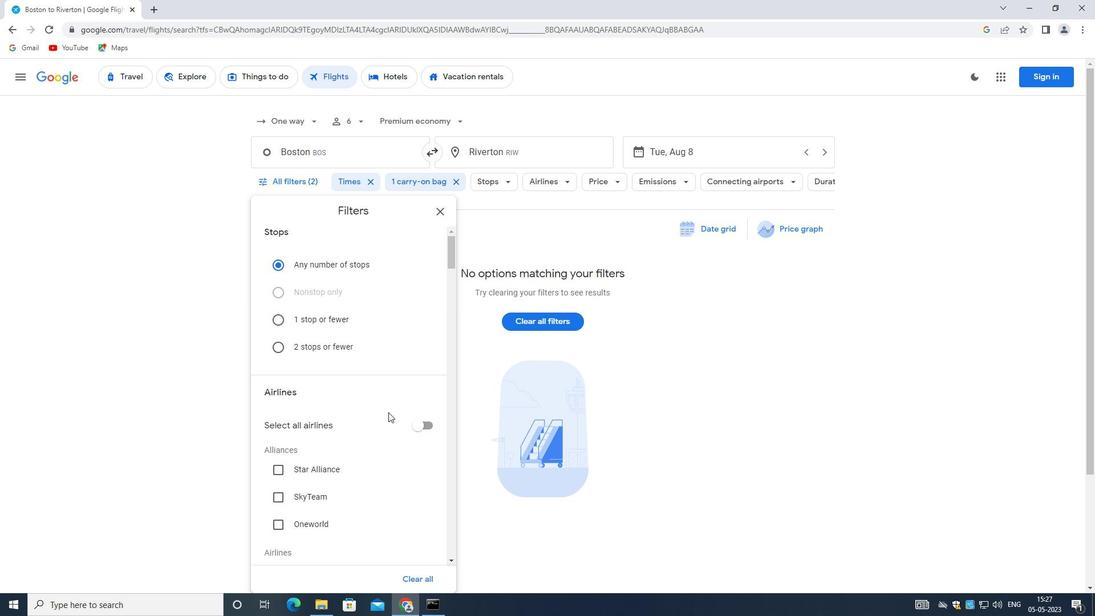 
Action: Mouse scrolled (388, 411) with delta (0, 0)
Screenshot: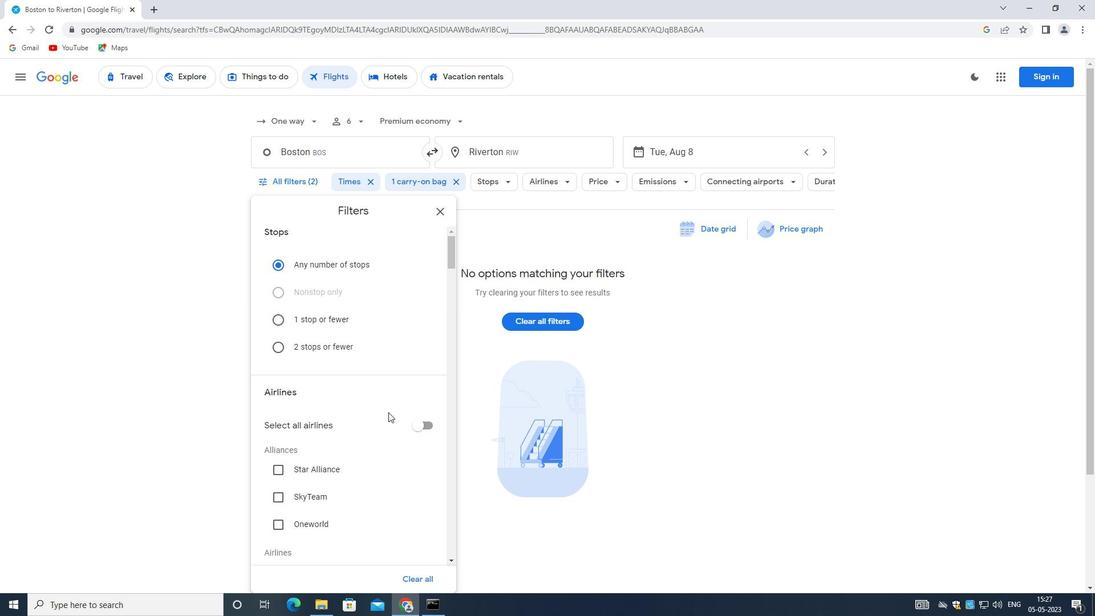 
Action: Mouse scrolled (388, 411) with delta (0, 0)
Screenshot: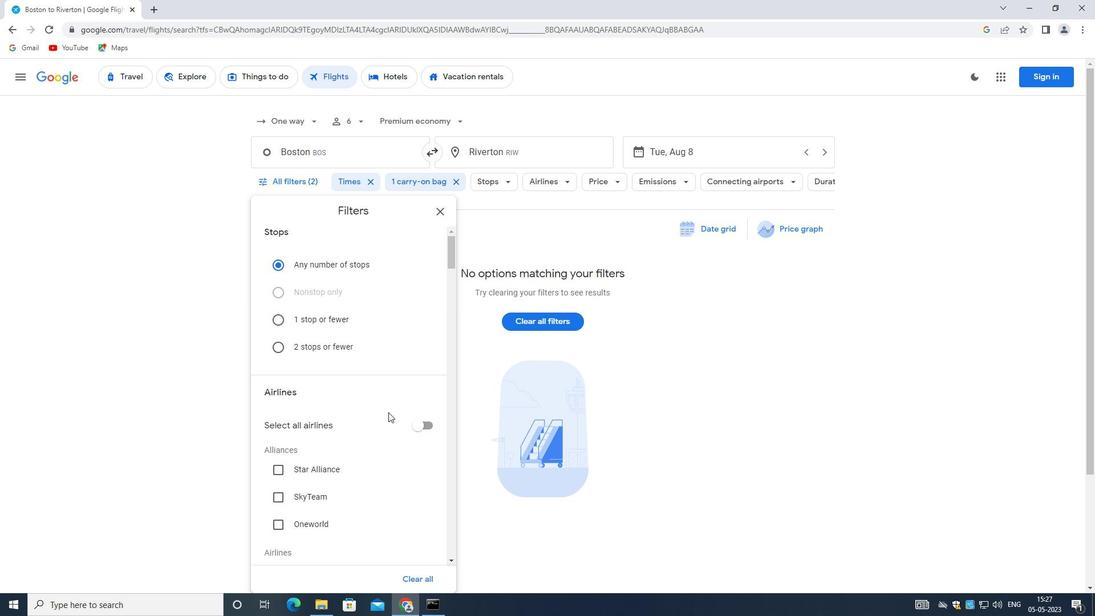 
Action: Mouse scrolled (388, 411) with delta (0, 0)
Screenshot: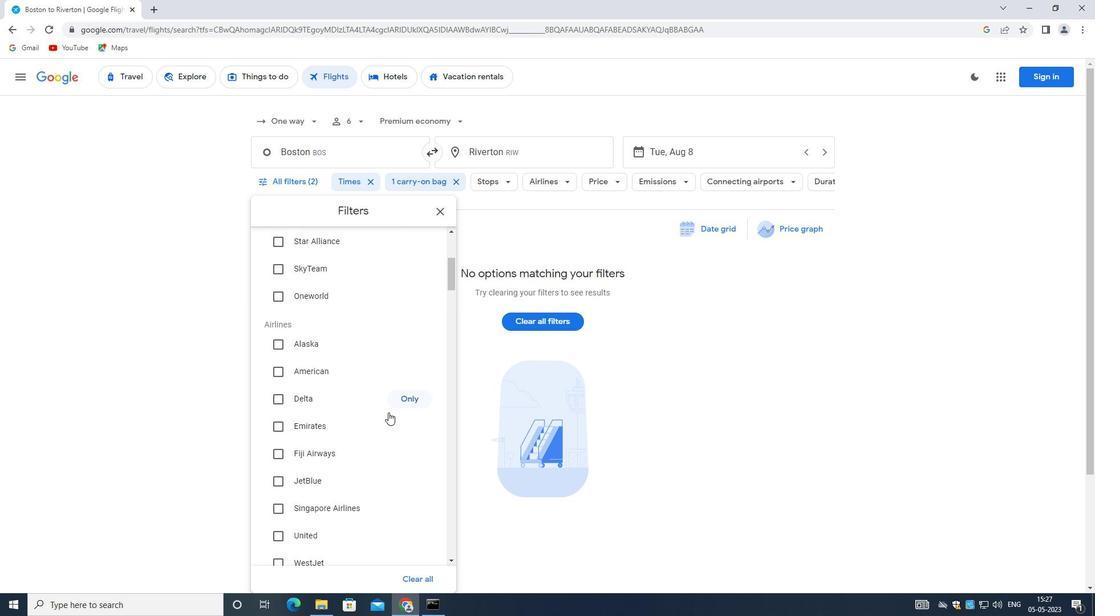 
Action: Mouse scrolled (388, 411) with delta (0, 0)
Screenshot: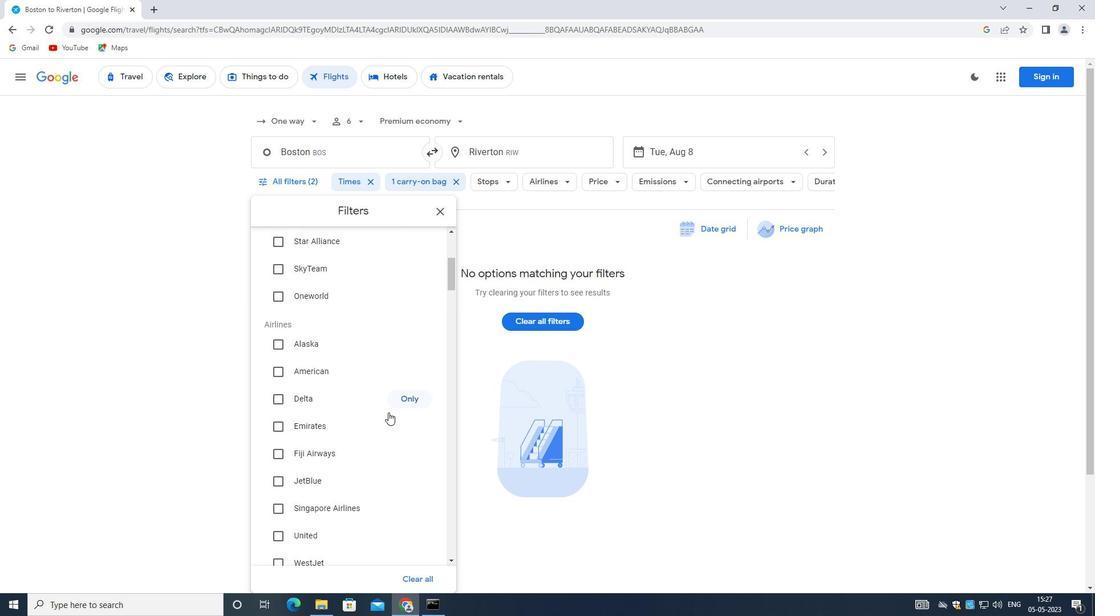 
Action: Mouse scrolled (388, 411) with delta (0, 0)
Screenshot: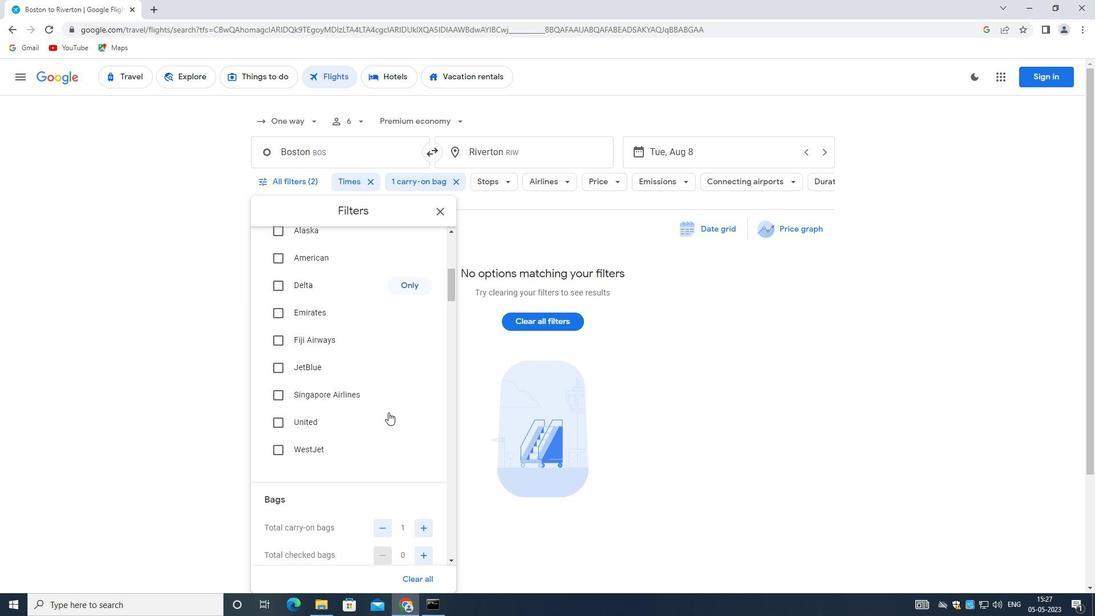 
Action: Mouse scrolled (388, 411) with delta (0, 0)
Screenshot: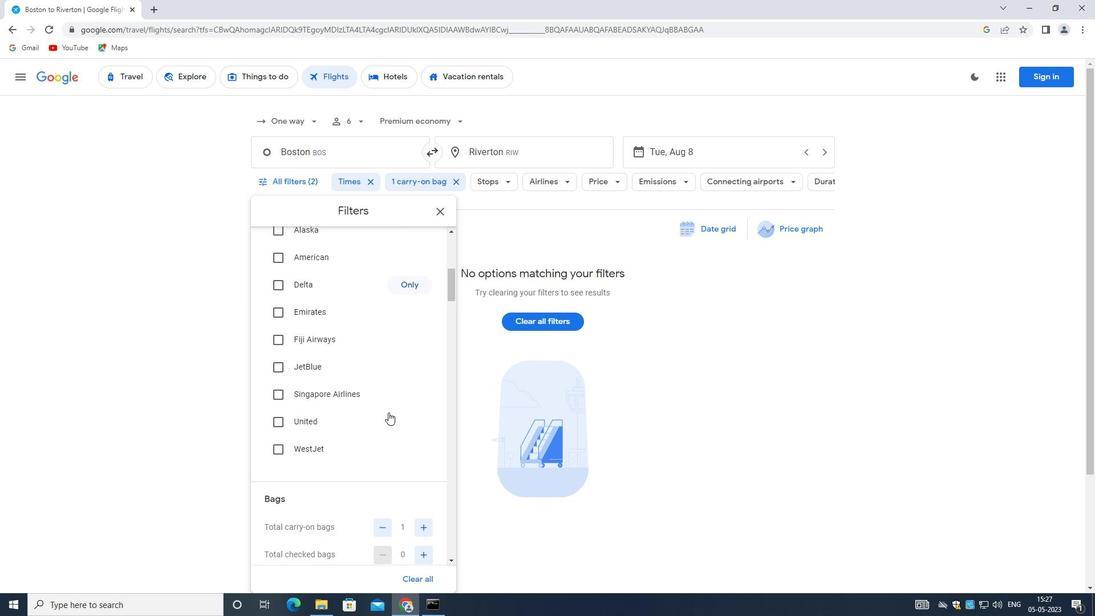 
Action: Mouse moved to (426, 440)
Screenshot: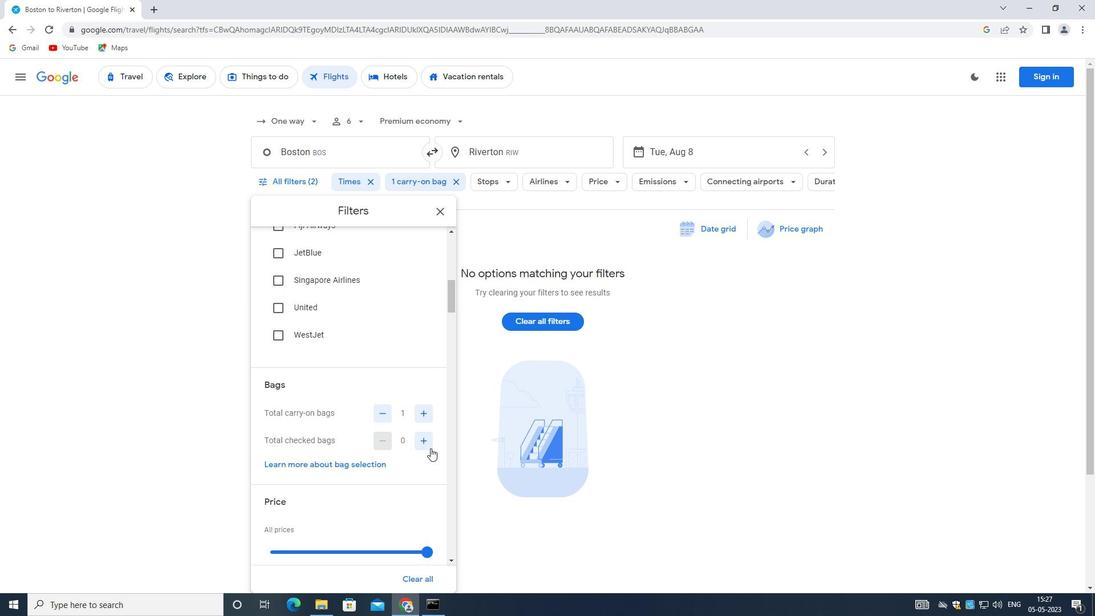 
Action: Mouse pressed left at (426, 440)
Screenshot: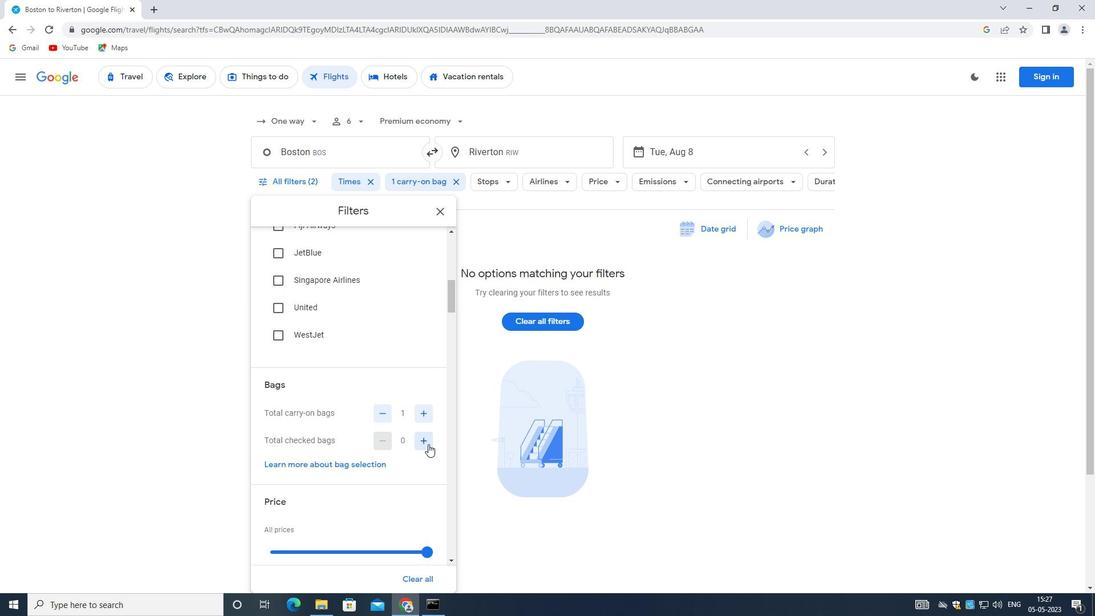 
Action: Mouse moved to (382, 443)
Screenshot: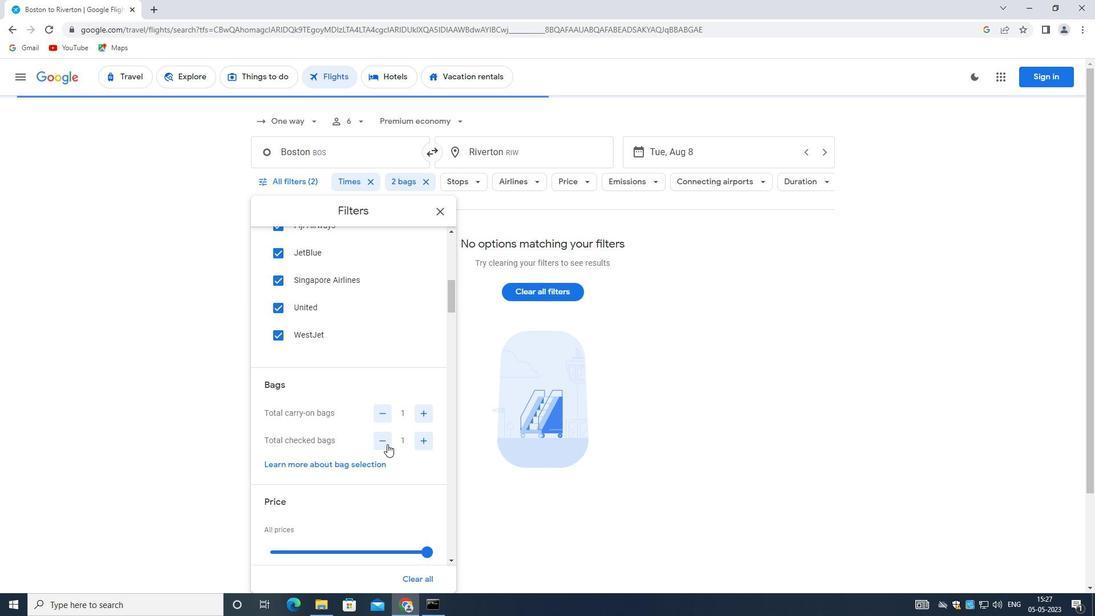 
Action: Mouse pressed left at (382, 443)
Screenshot: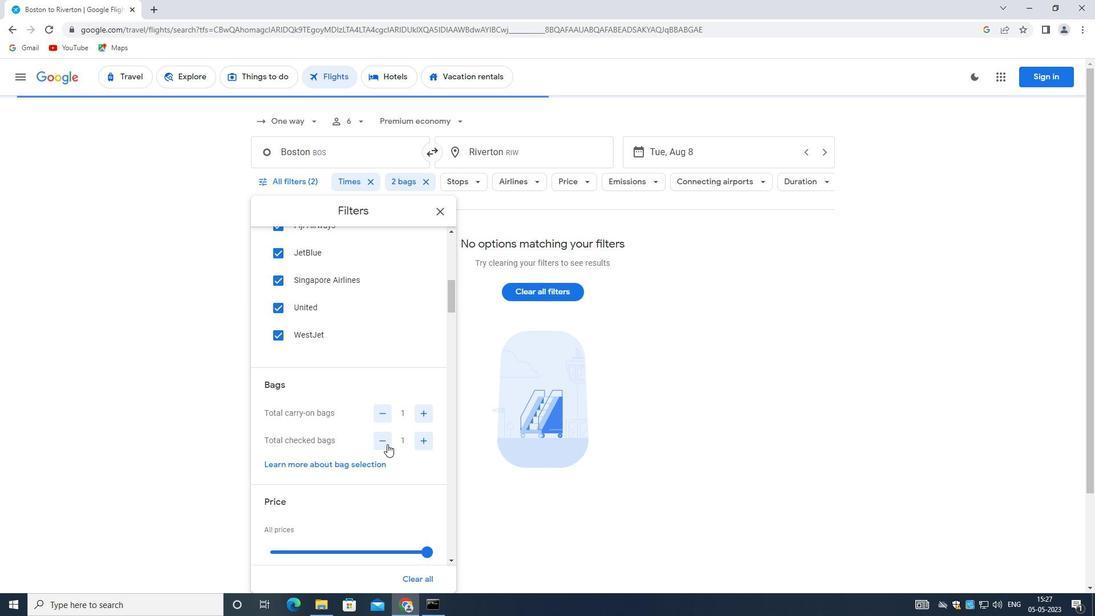 
Action: Mouse moved to (421, 413)
Screenshot: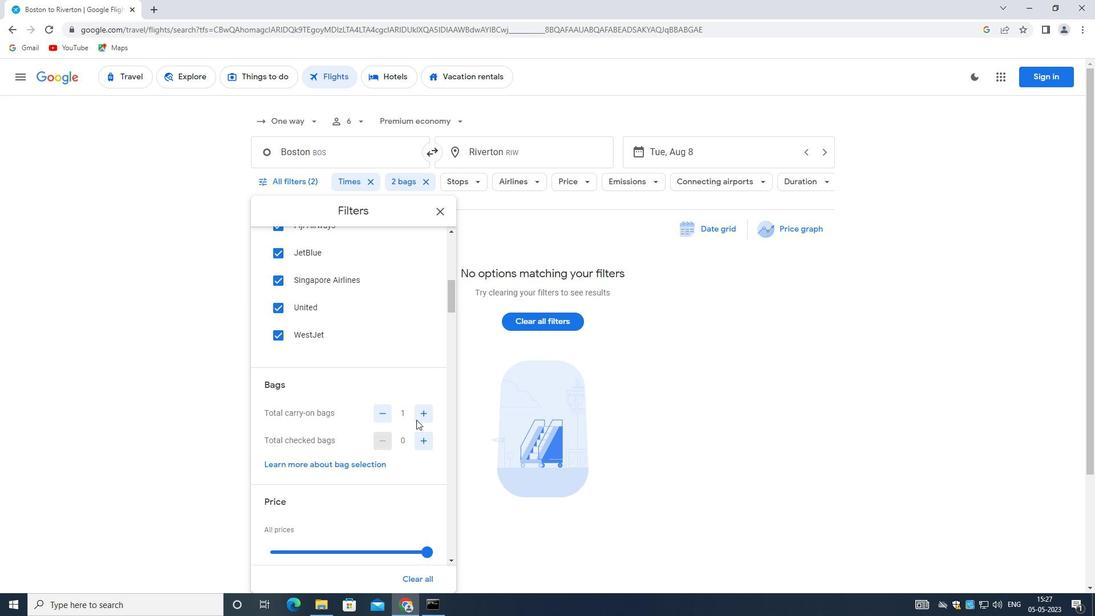 
Action: Mouse pressed left at (421, 413)
Screenshot: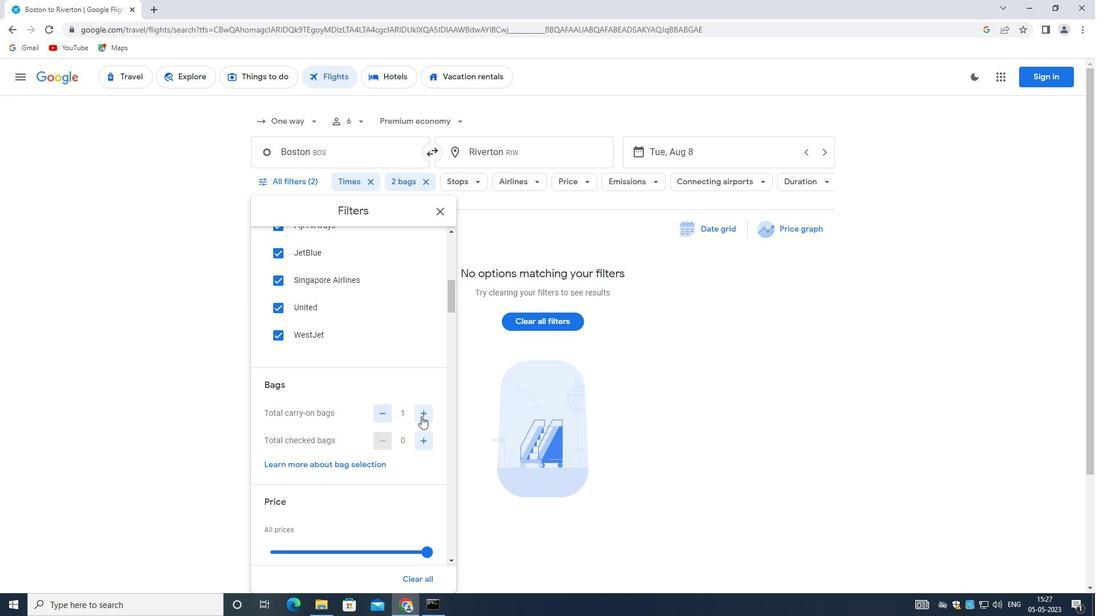 
Action: Mouse moved to (411, 422)
Screenshot: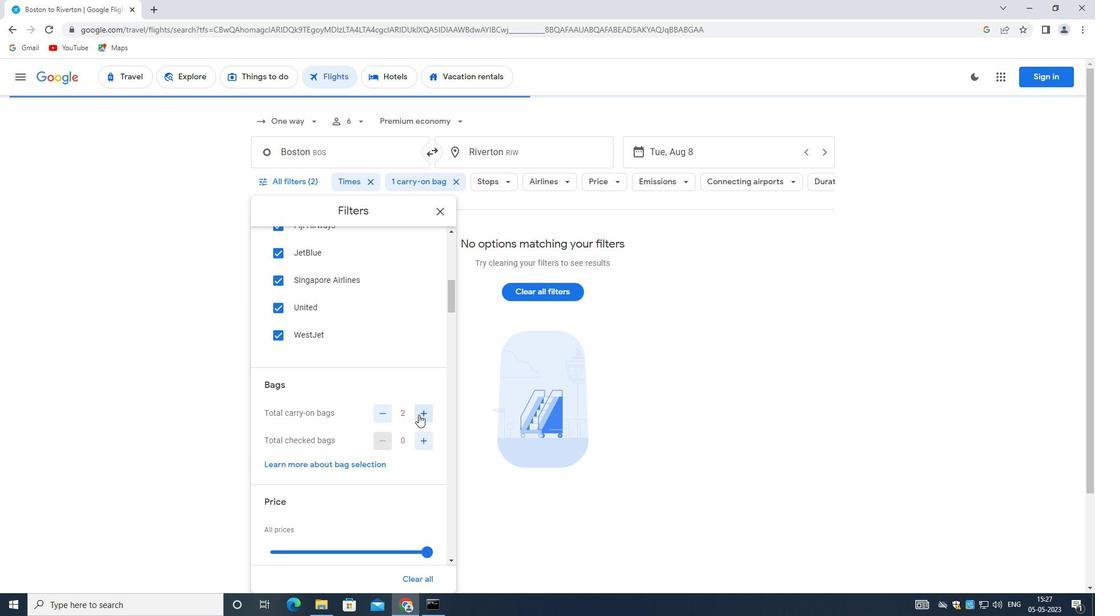 
Action: Mouse scrolled (411, 421) with delta (0, 0)
Screenshot: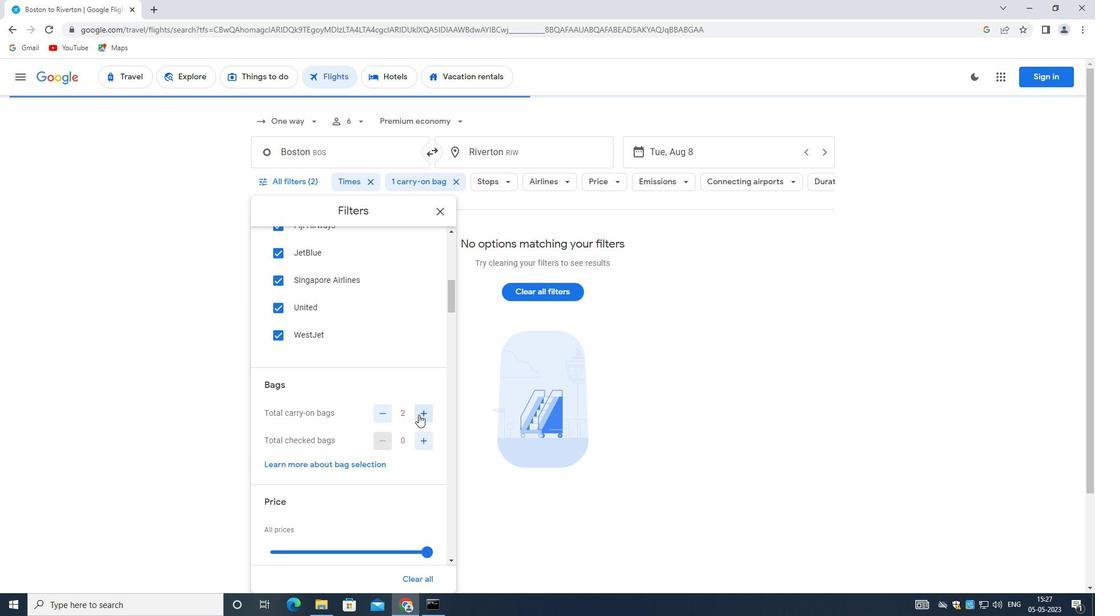 
Action: Mouse moved to (410, 422)
Screenshot: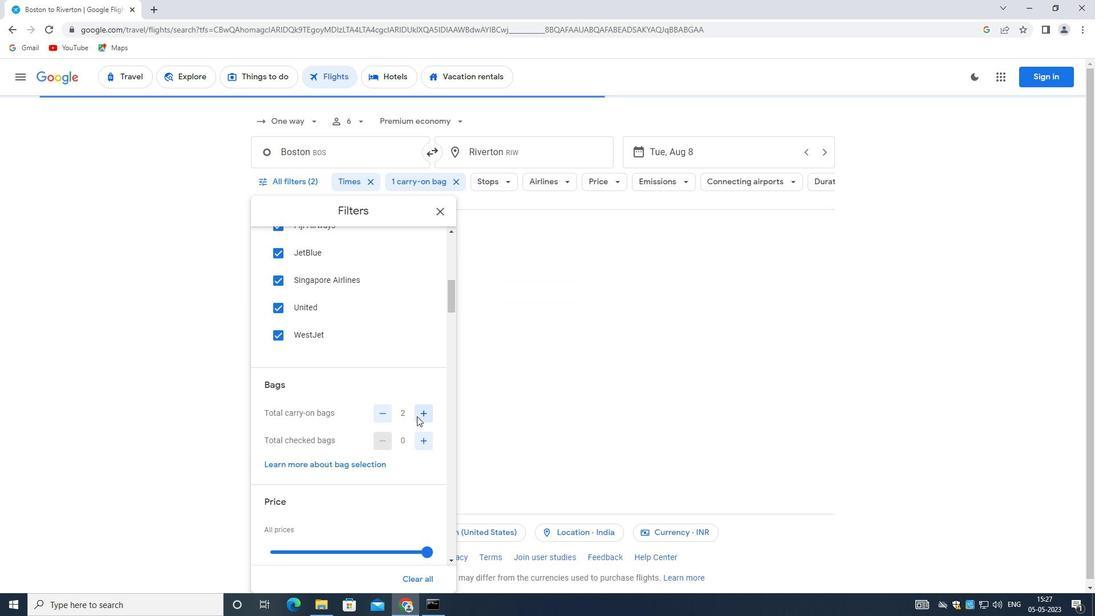 
Action: Mouse scrolled (410, 422) with delta (0, 0)
Screenshot: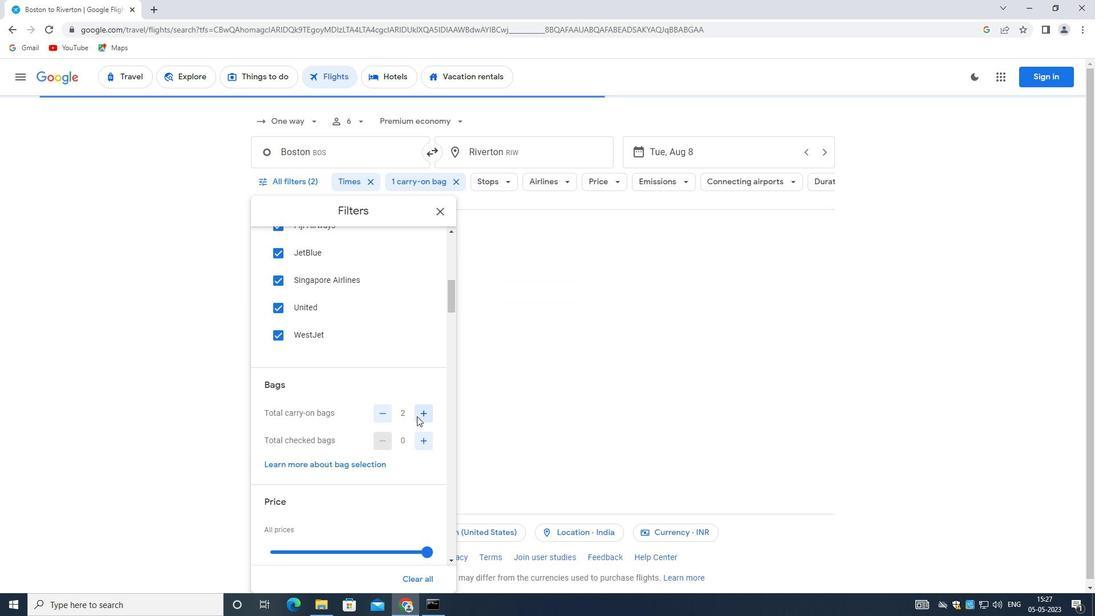 
Action: Mouse moved to (409, 423)
Screenshot: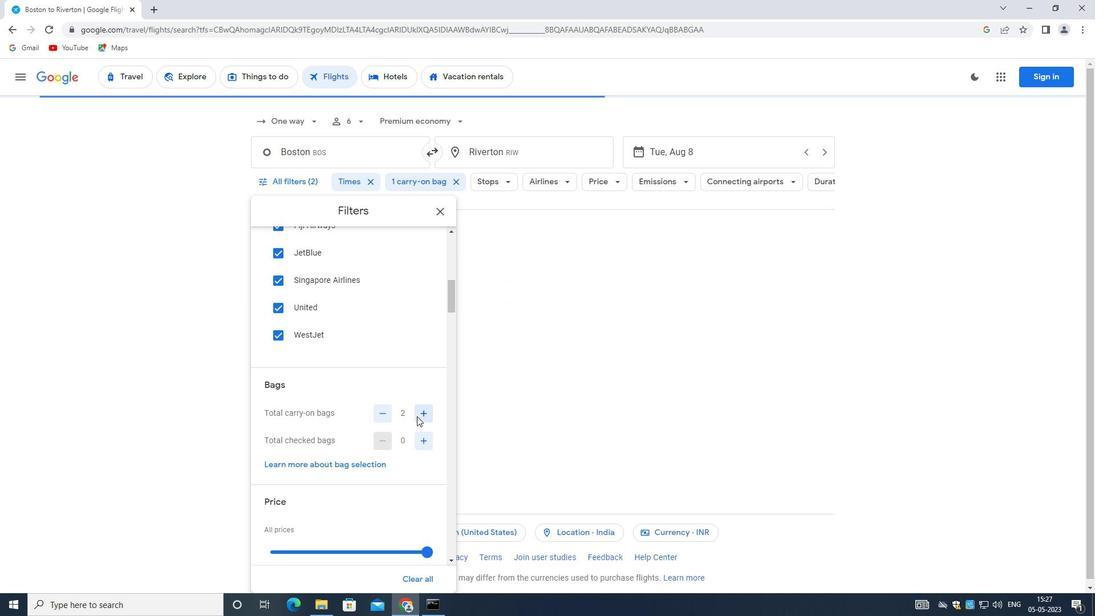 
Action: Mouse scrolled (409, 422) with delta (0, 0)
Screenshot: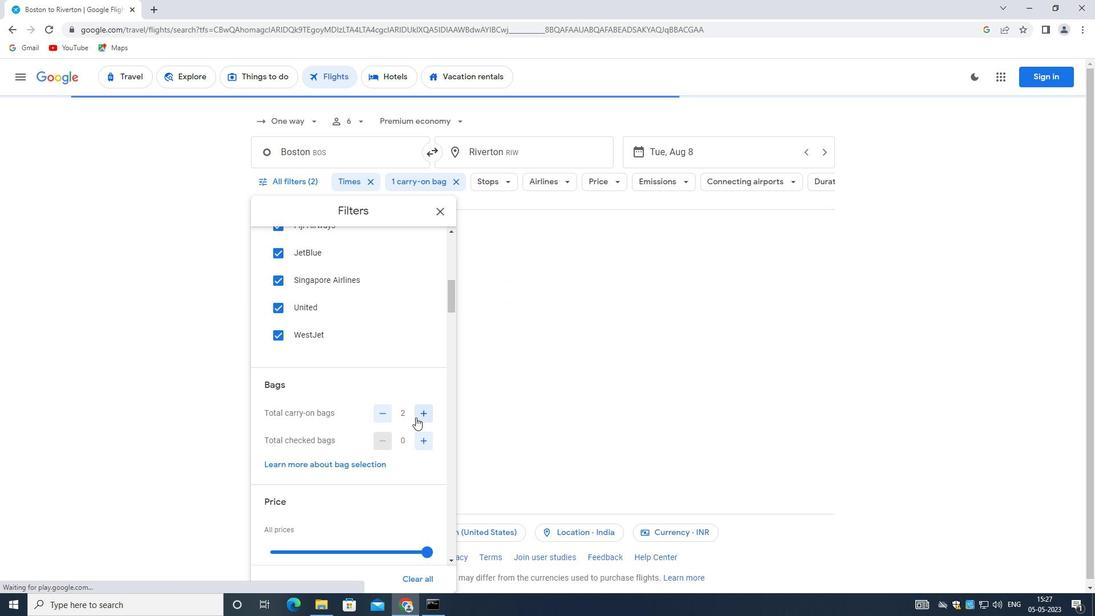 
Action: Mouse moved to (424, 382)
Screenshot: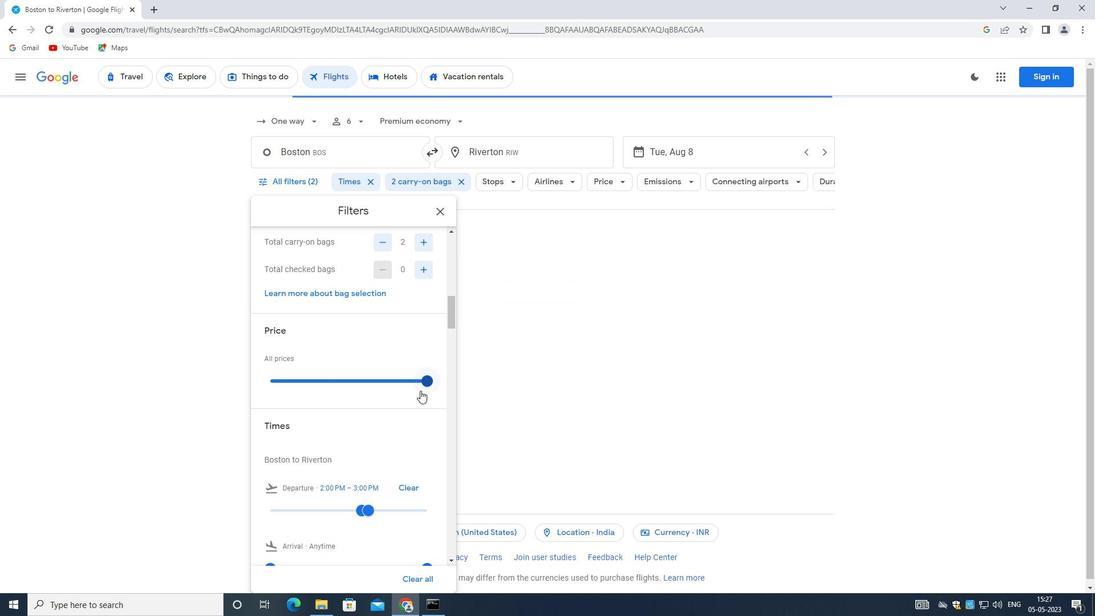 
Action: Mouse pressed left at (424, 382)
Screenshot: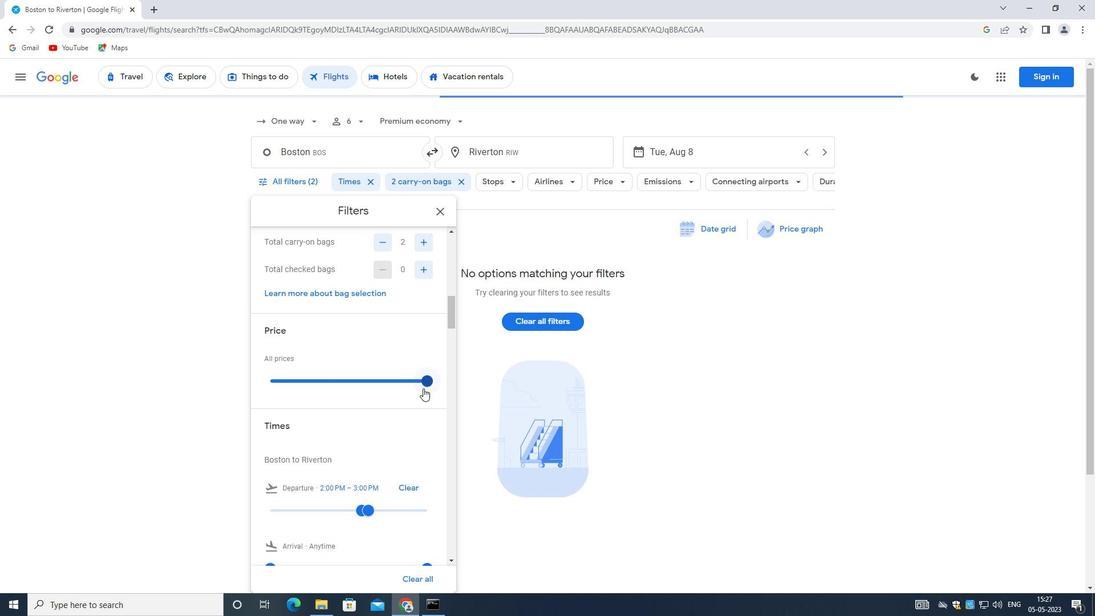 
Action: Mouse moved to (419, 382)
Screenshot: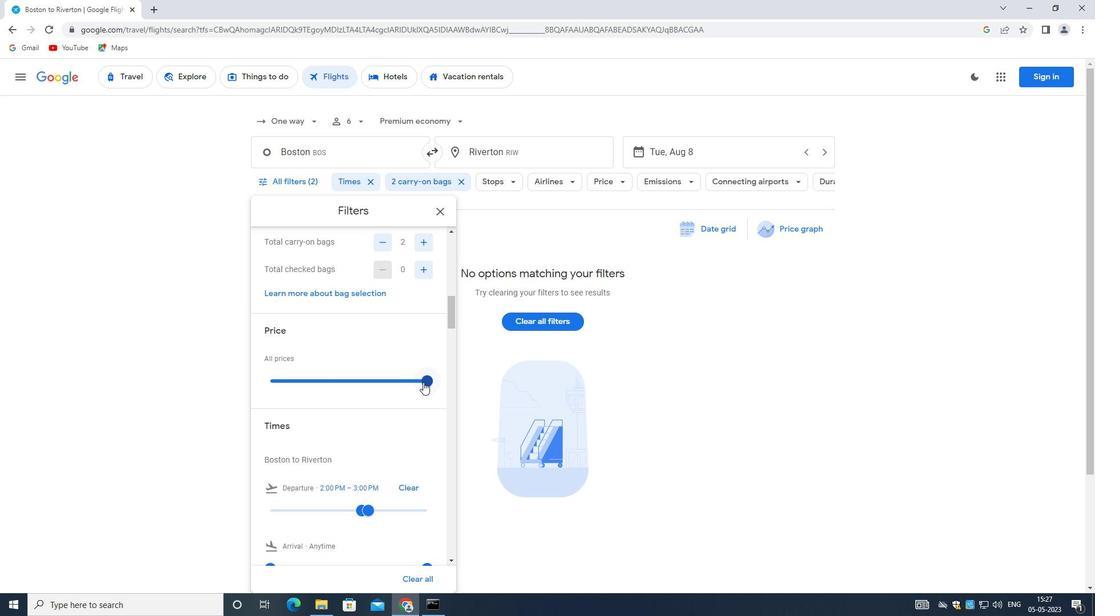 
Action: Mouse scrolled (419, 381) with delta (0, 0)
Screenshot: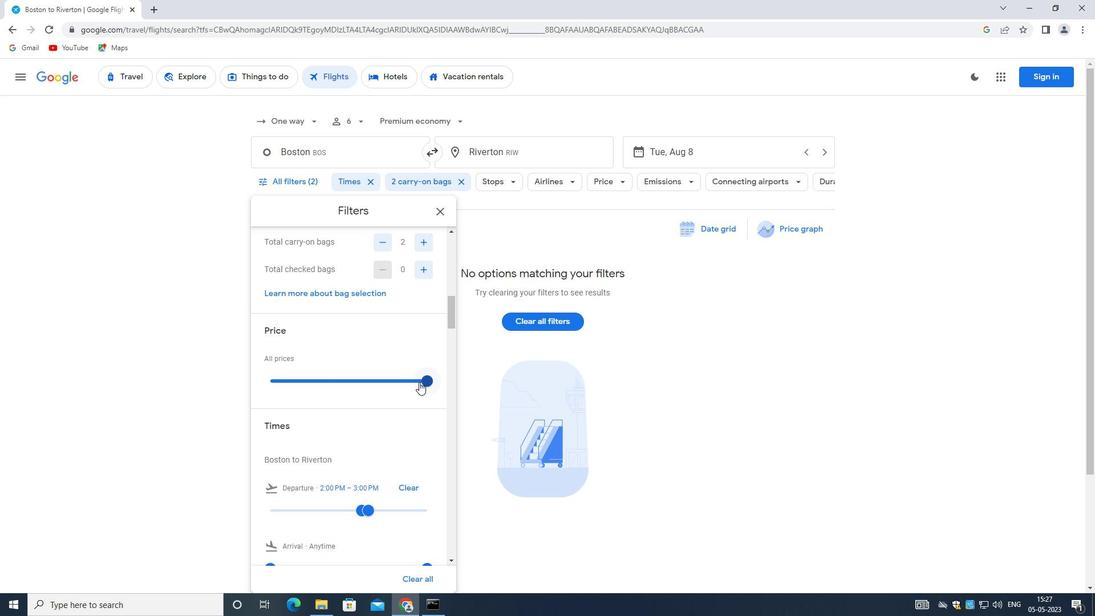 
Action: Mouse moved to (418, 382)
Screenshot: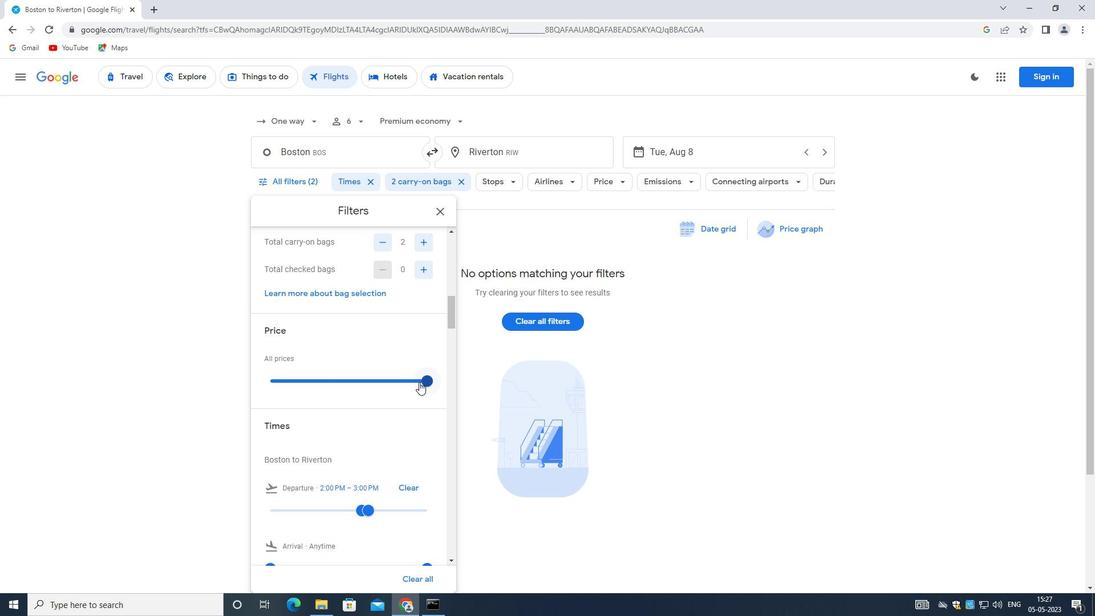 
Action: Mouse scrolled (418, 381) with delta (0, 0)
Screenshot: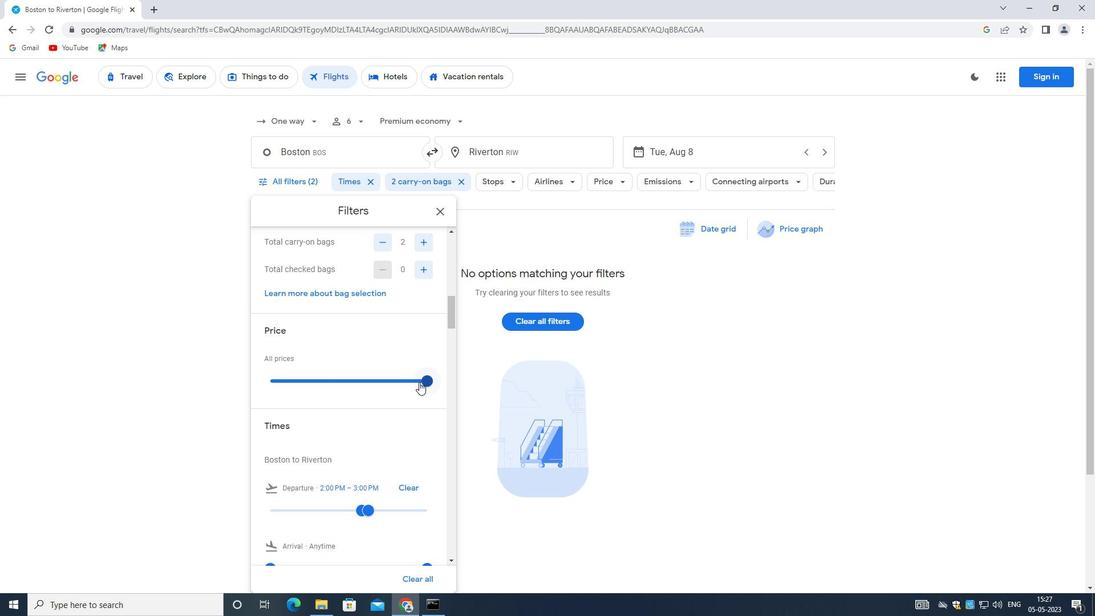 
Action: Mouse moved to (383, 393)
Screenshot: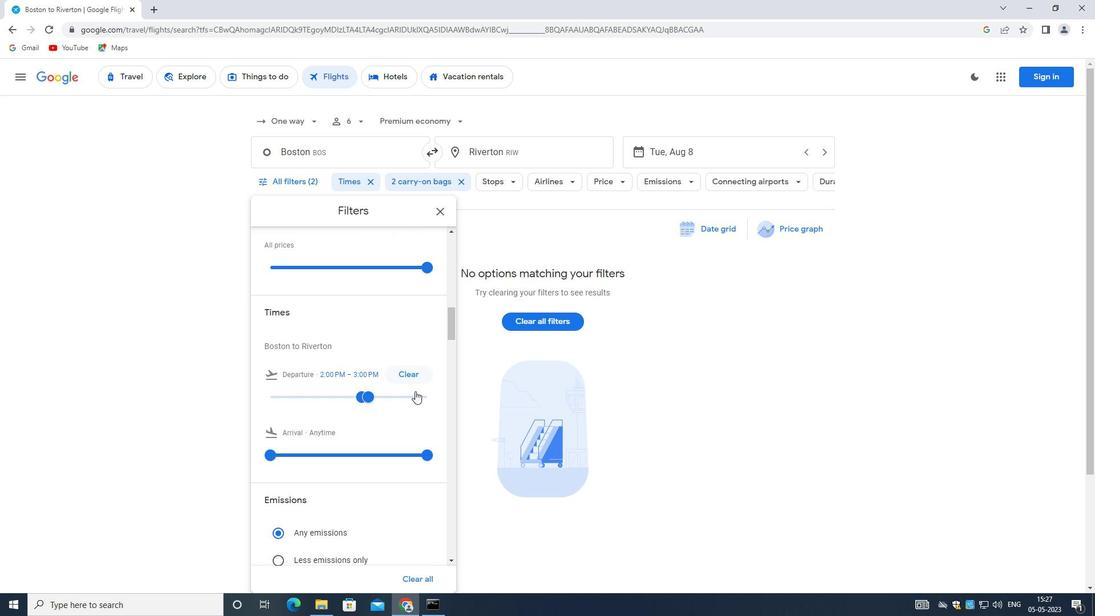 
Action: Mouse pressed left at (383, 393)
Screenshot: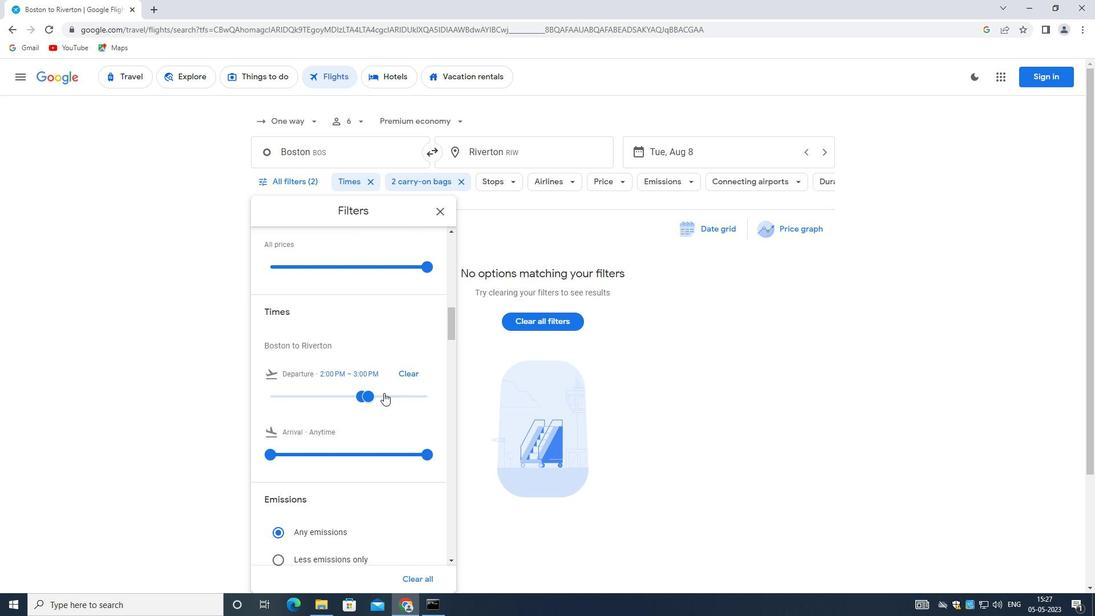 
Action: Mouse moved to (373, 393)
Screenshot: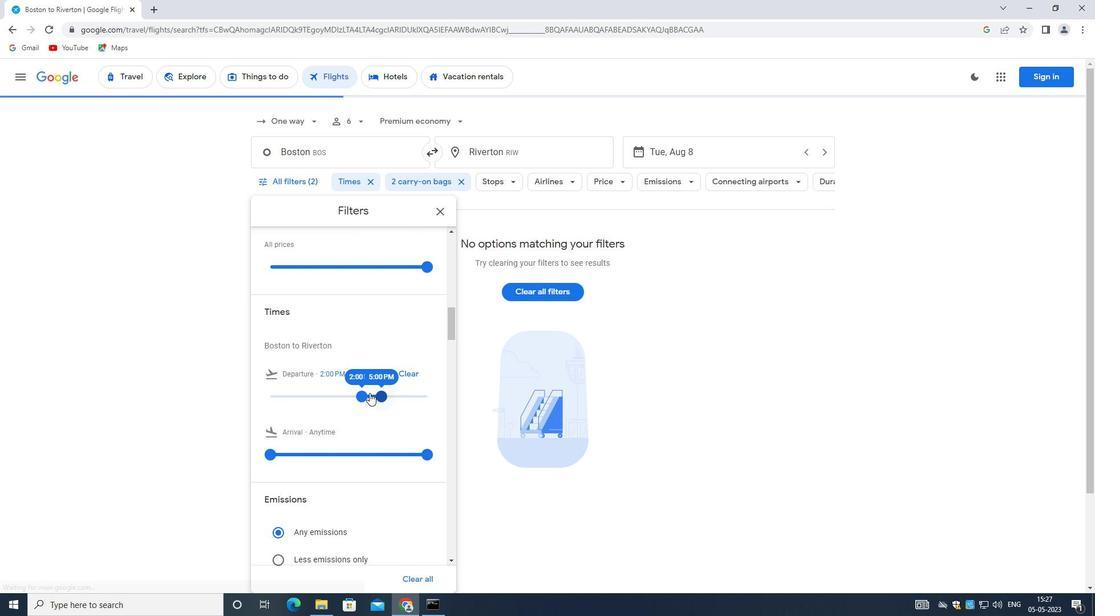 
Action: Mouse pressed left at (373, 393)
Screenshot: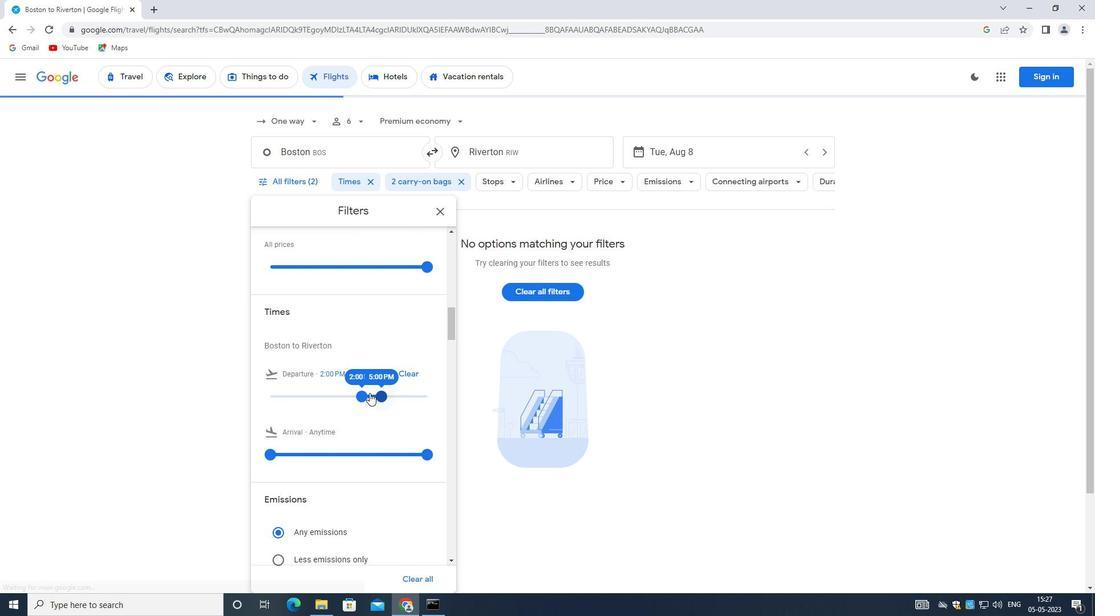 
Action: Mouse moved to (363, 393)
Screenshot: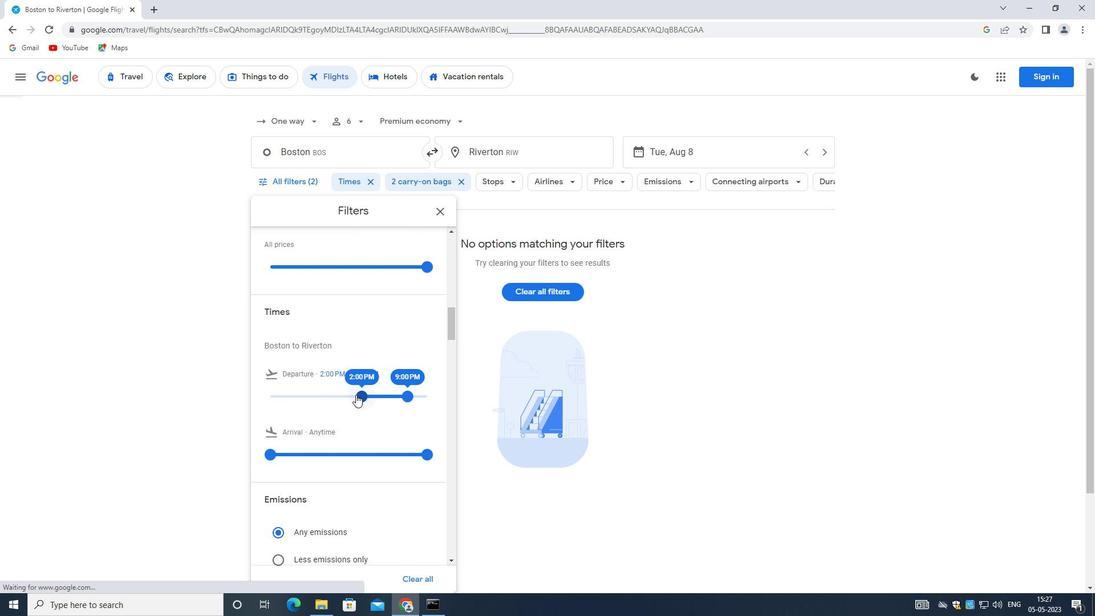 
Action: Mouse pressed left at (363, 393)
Screenshot: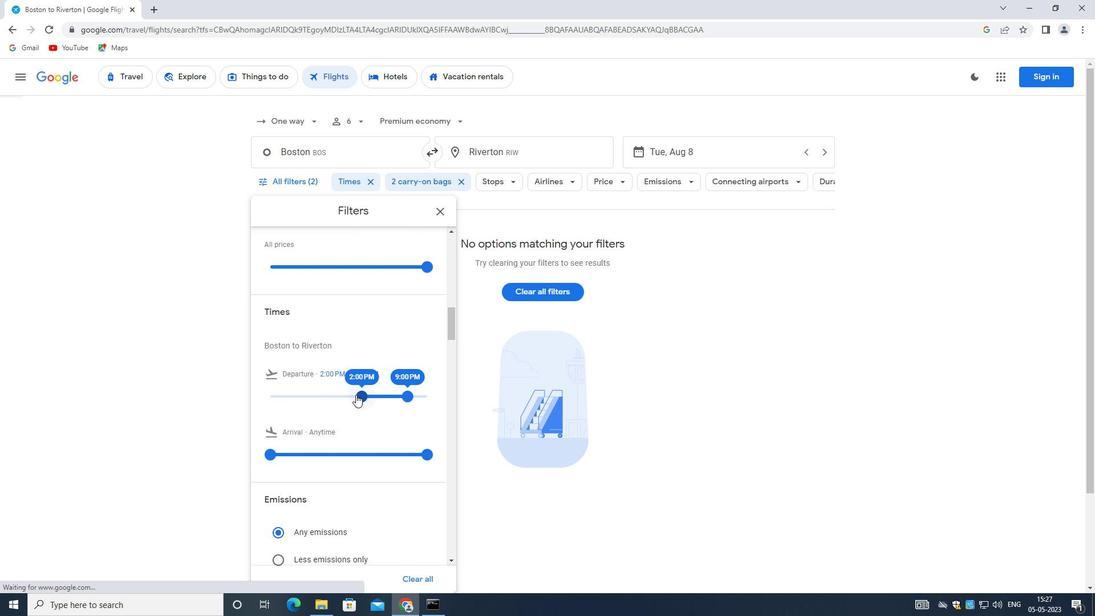 
Action: Mouse moved to (366, 395)
Screenshot: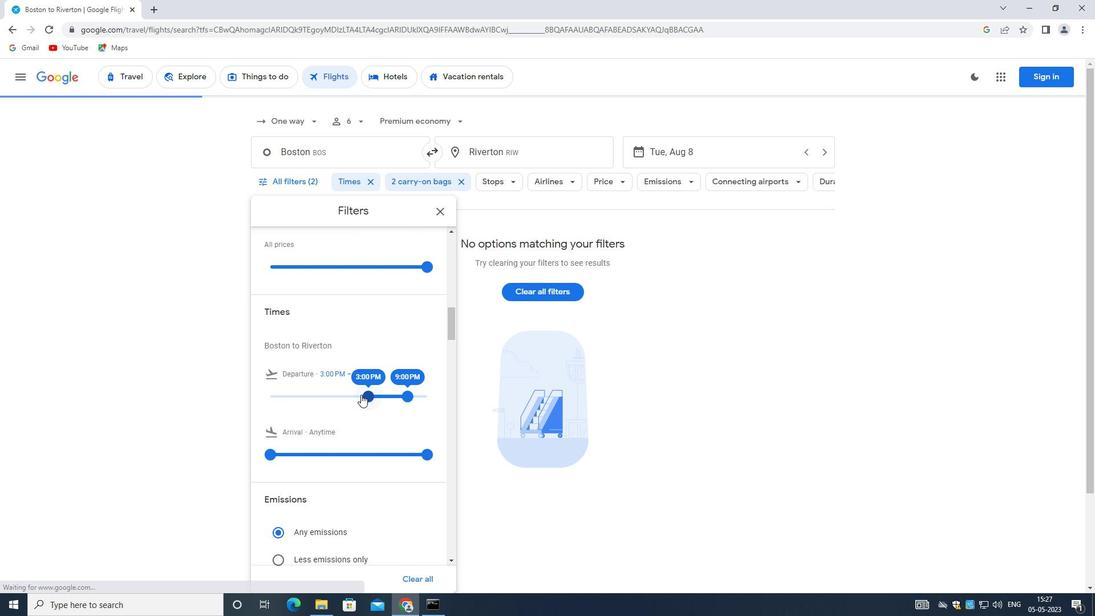 
Action: Mouse pressed left at (366, 395)
Screenshot: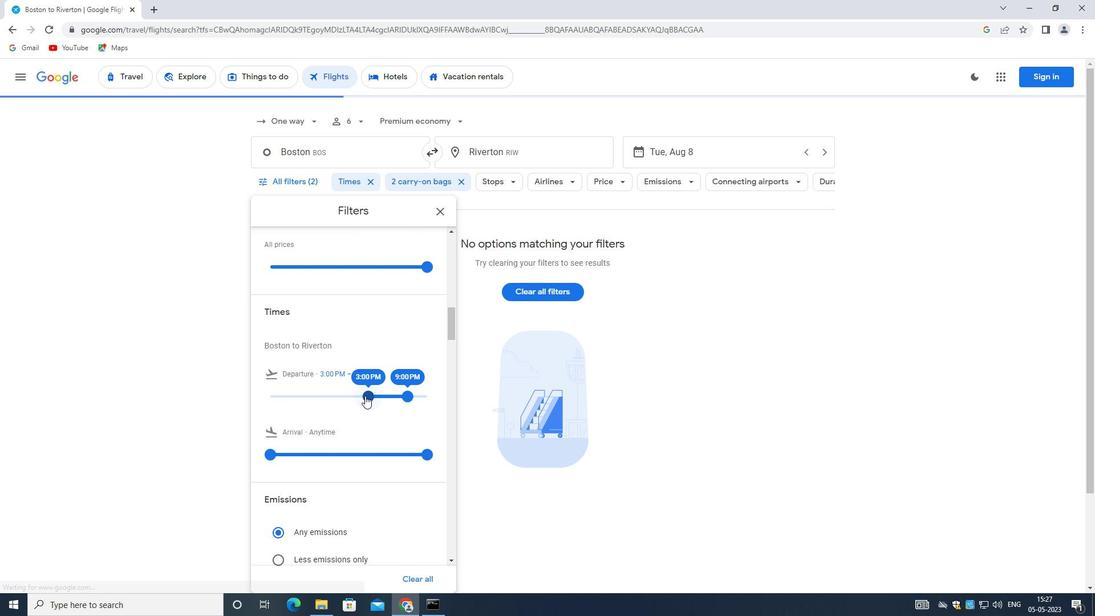 
Action: Mouse moved to (405, 393)
Screenshot: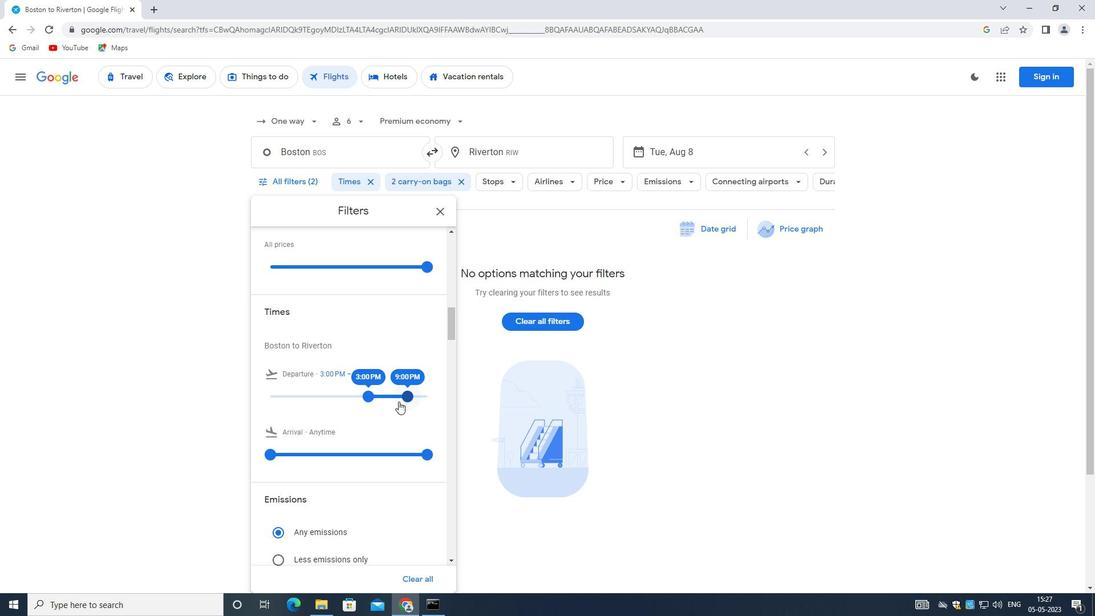 
Action: Mouse pressed left at (405, 393)
Screenshot: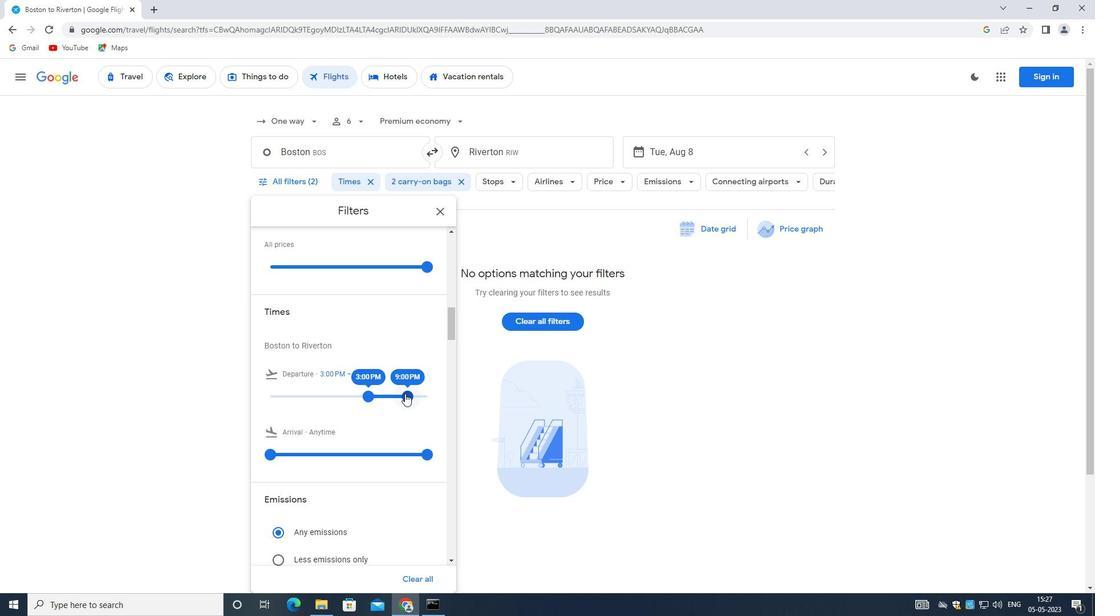 
Action: Mouse moved to (373, 404)
Screenshot: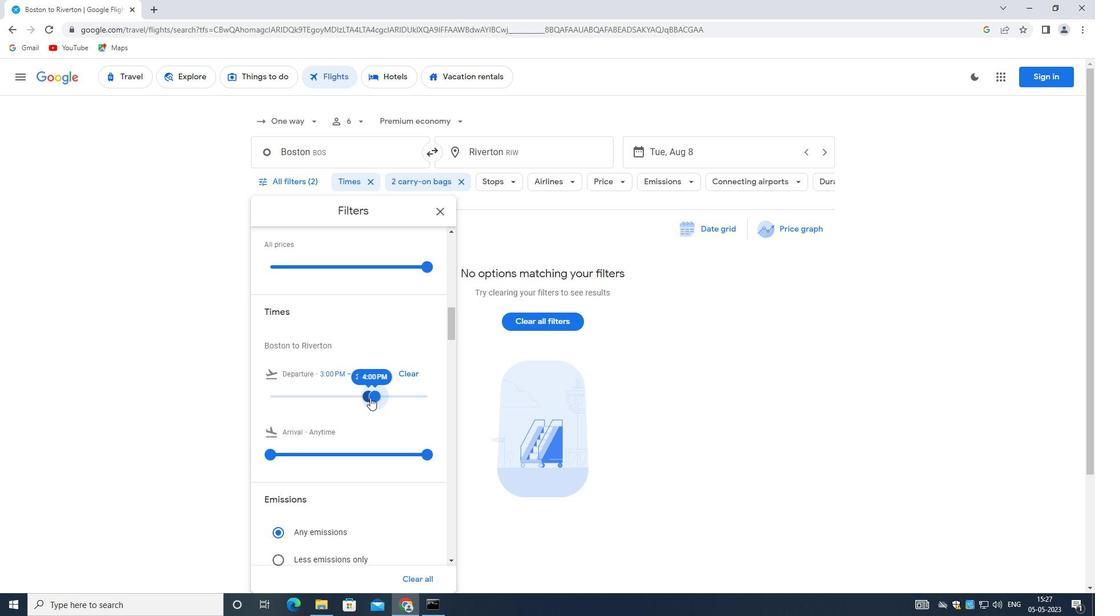 
Action: Mouse scrolled (373, 403) with delta (0, 0)
Screenshot: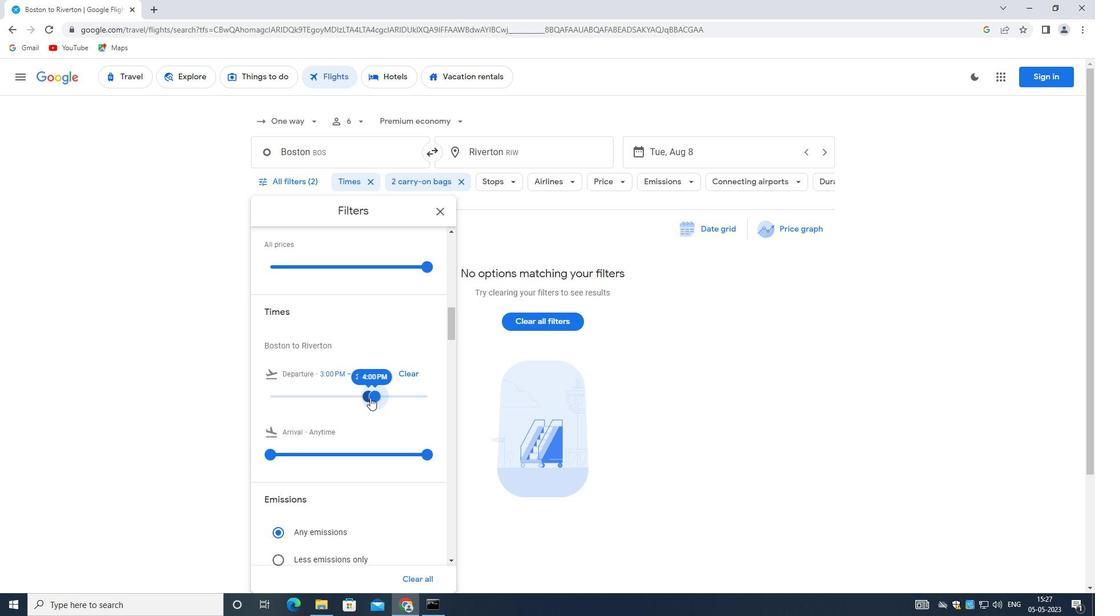 
Action: Mouse moved to (373, 404)
Screenshot: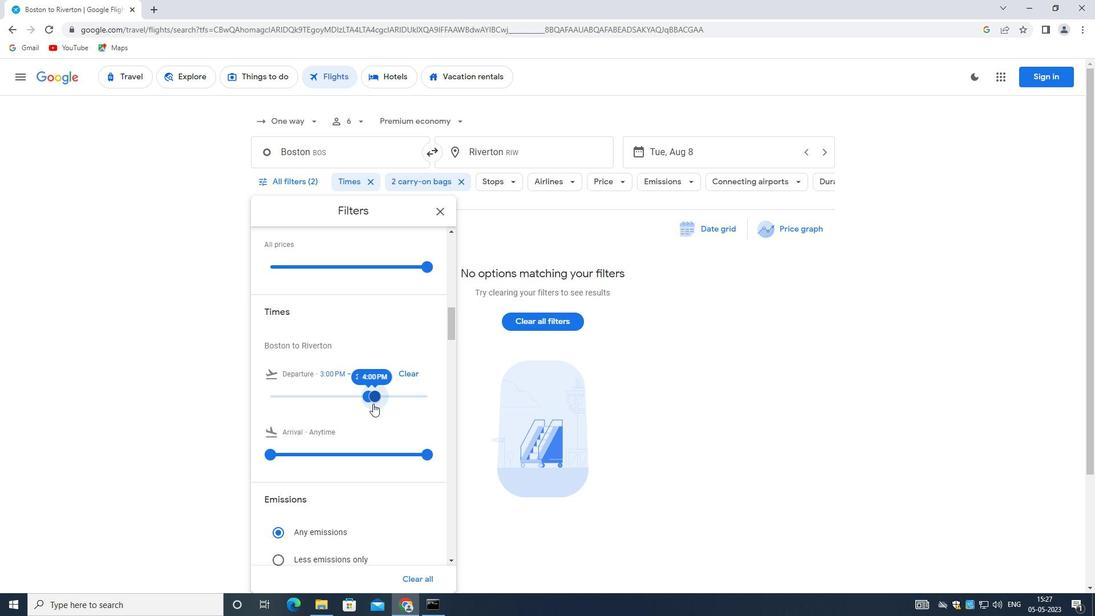 
Action: Mouse scrolled (373, 404) with delta (0, 0)
Screenshot: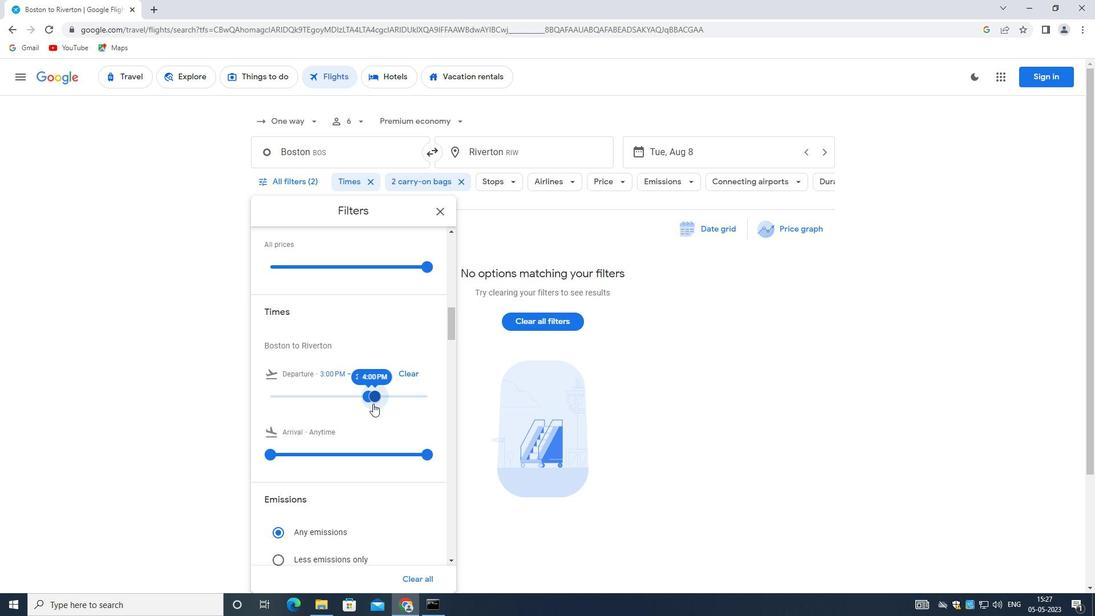 
Action: Mouse scrolled (373, 404) with delta (0, 0)
Screenshot: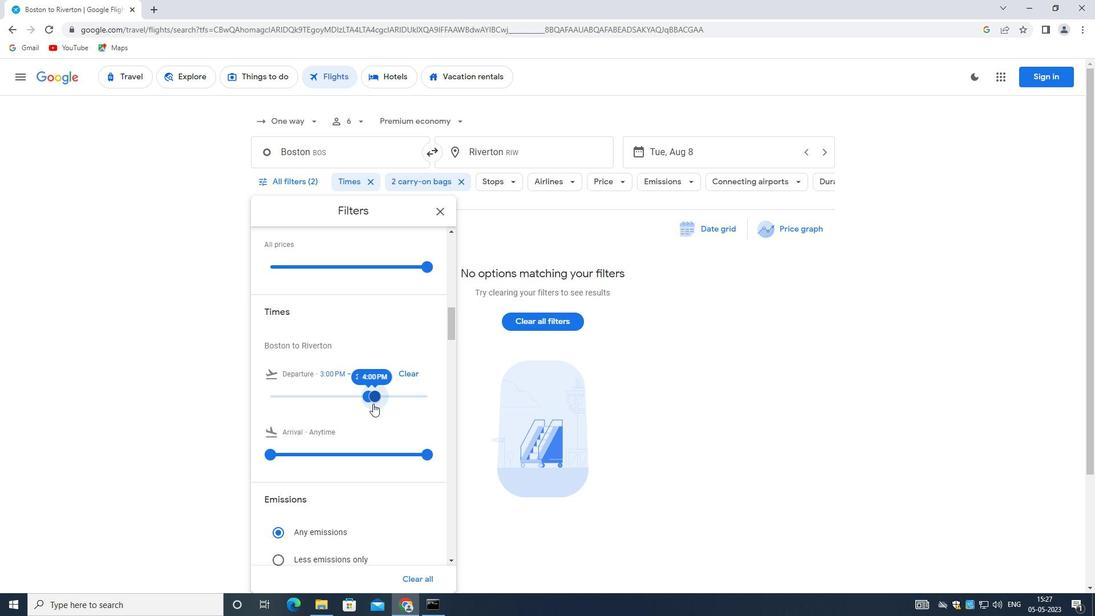 
Action: Mouse moved to (373, 405)
Screenshot: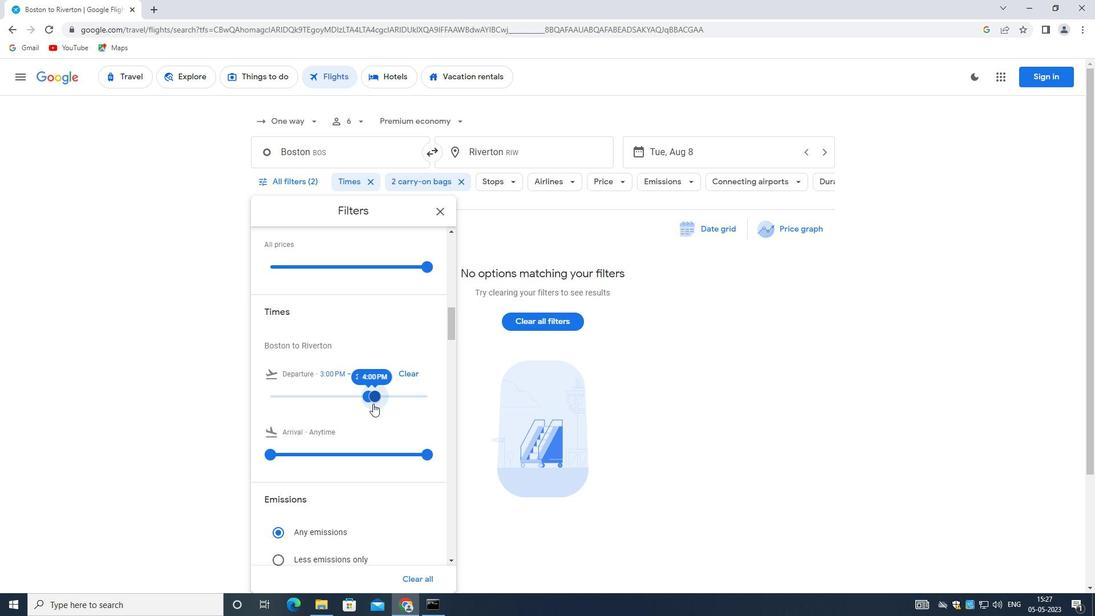 
Action: Mouse scrolled (373, 404) with delta (0, 0)
Screenshot: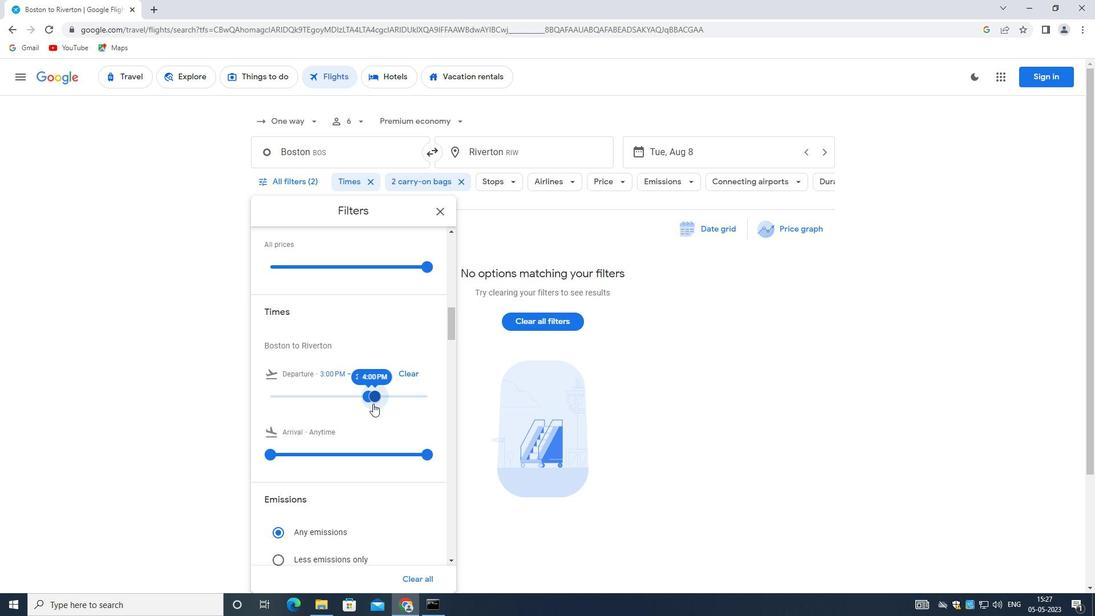 
Action: Mouse moved to (369, 406)
Screenshot: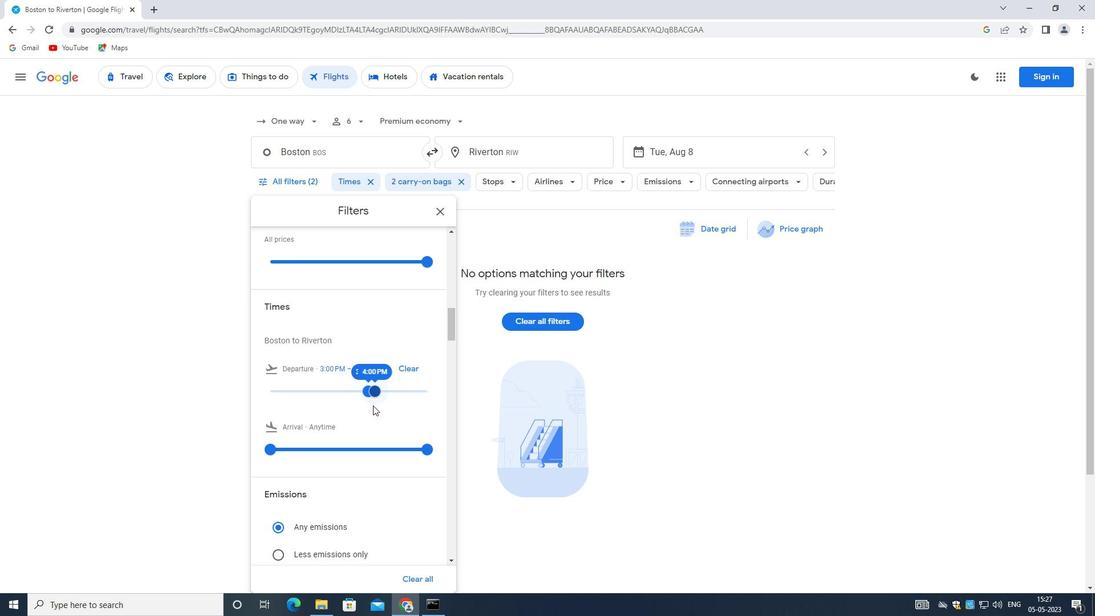 
Action: Mouse scrolled (369, 405) with delta (0, 0)
Screenshot: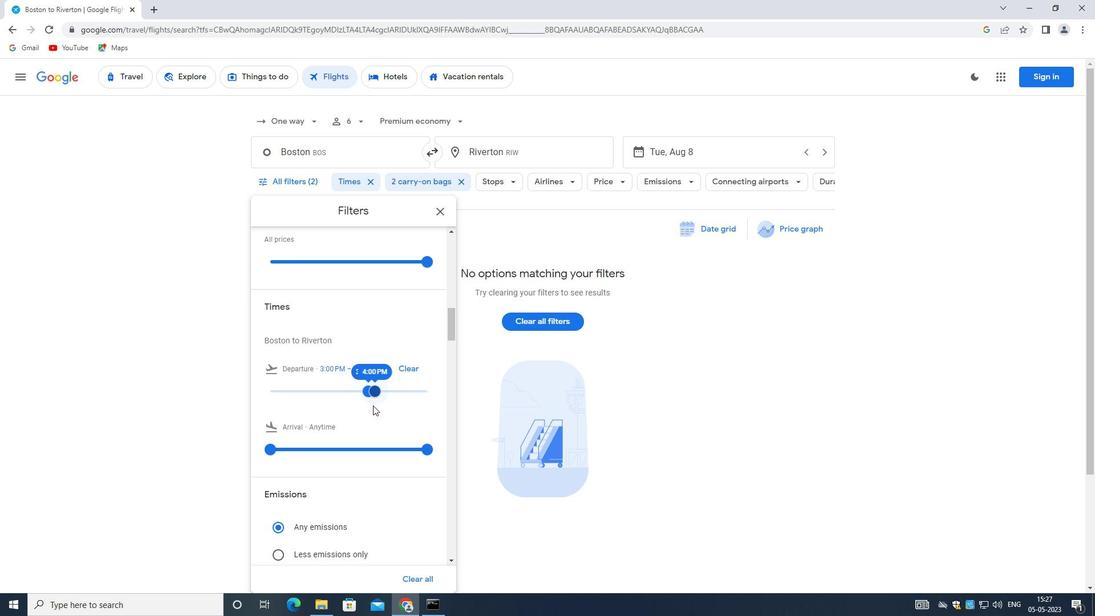 
Action: Mouse moved to (367, 407)
Screenshot: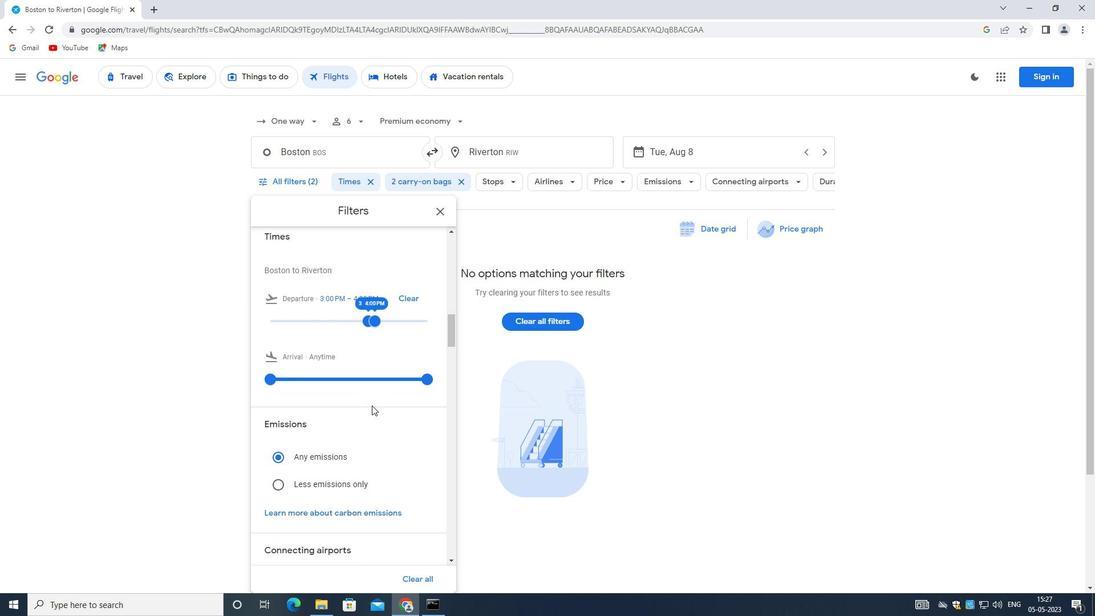 
Action: Mouse scrolled (367, 406) with delta (0, 0)
Screenshot: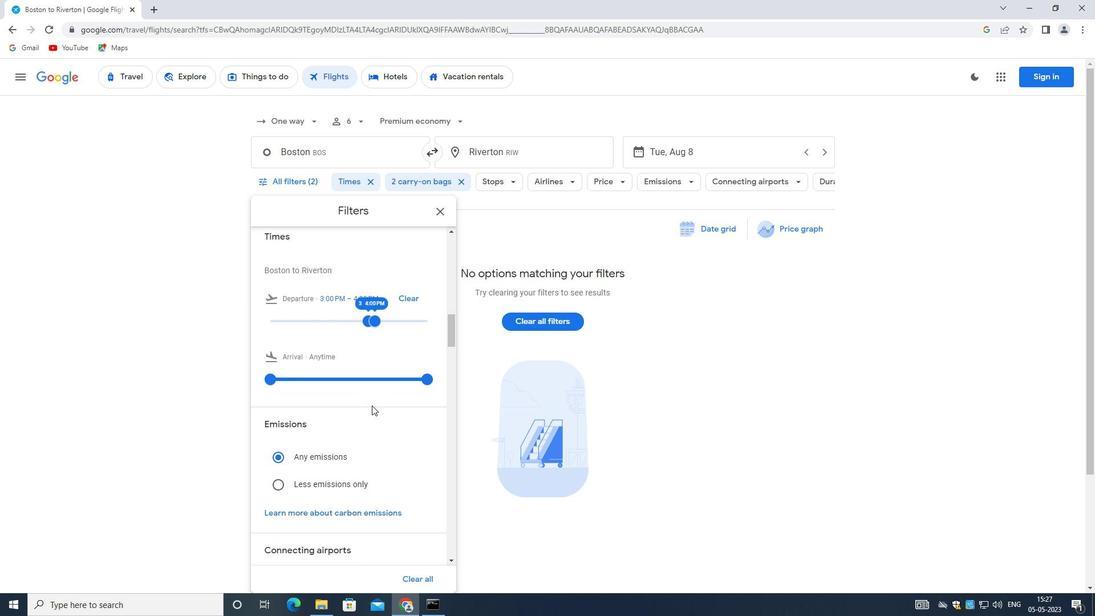 
Action: Mouse moved to (366, 407)
Screenshot: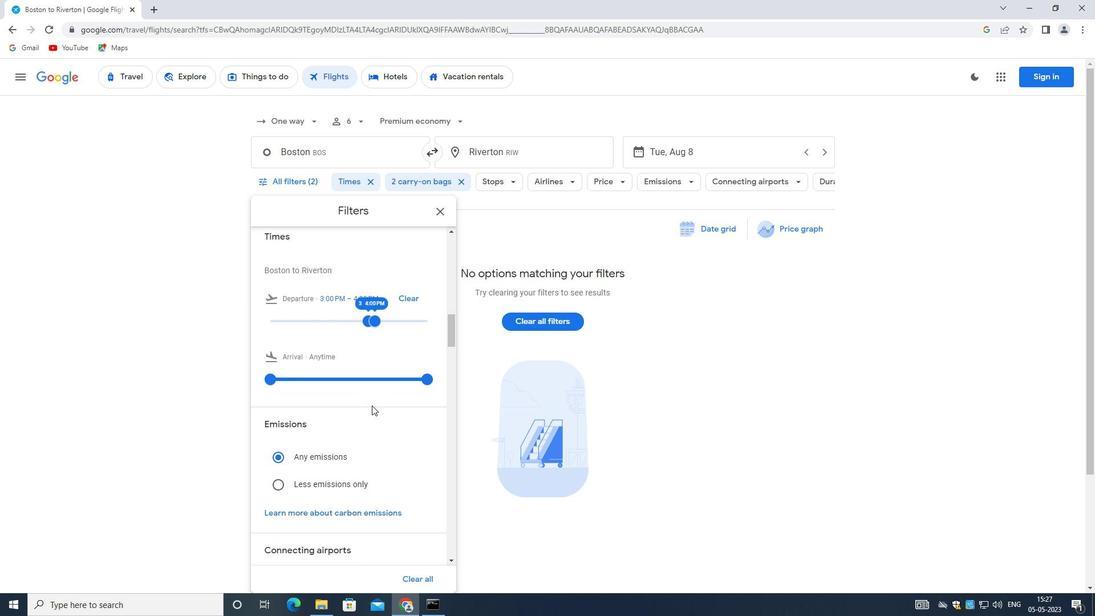 
Action: Mouse scrolled (366, 407) with delta (0, 0)
Screenshot: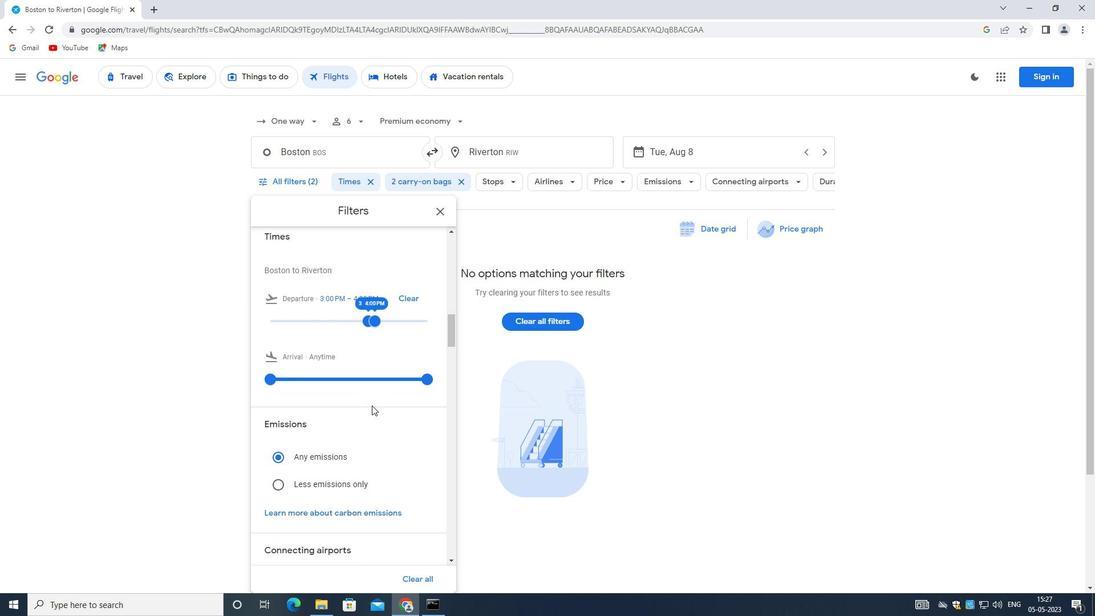 
Action: Mouse moved to (355, 411)
Screenshot: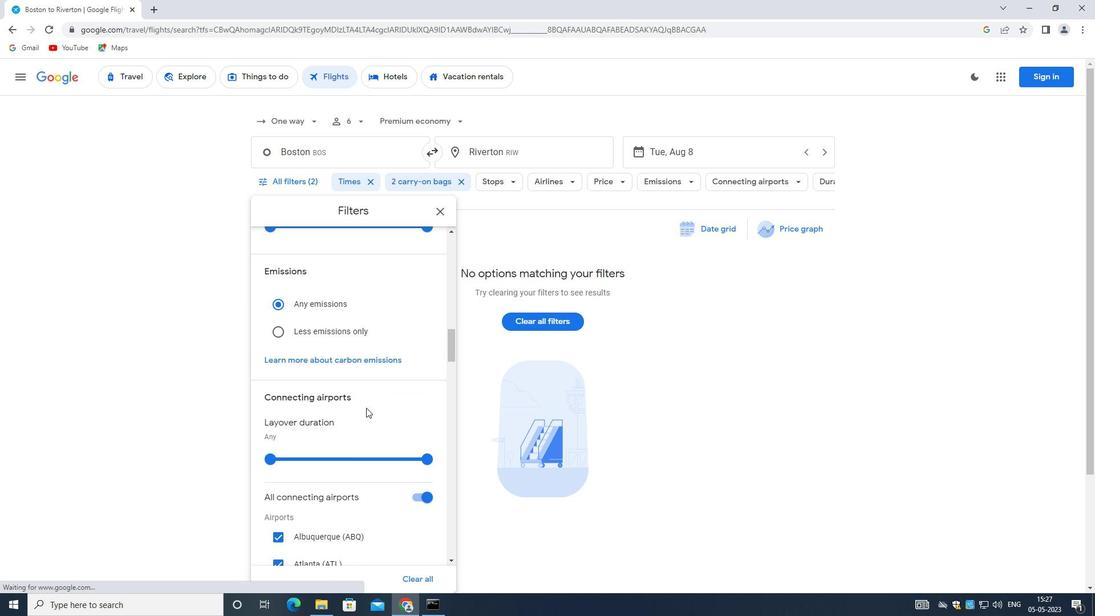 
Action: Mouse scrolled (355, 410) with delta (0, 0)
Screenshot: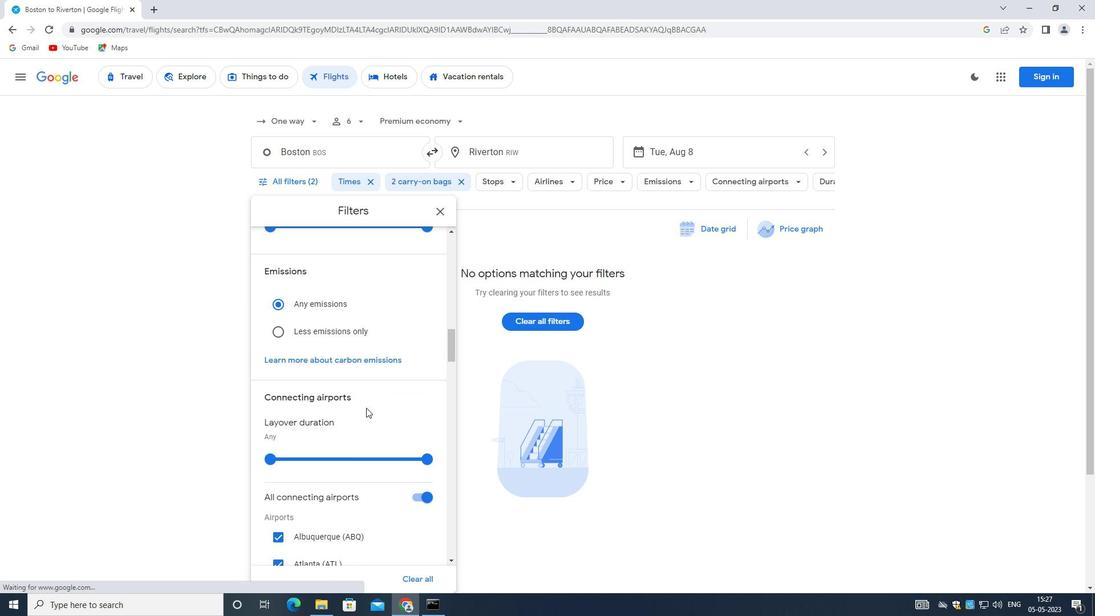 
Action: Mouse scrolled (355, 410) with delta (0, 0)
Screenshot: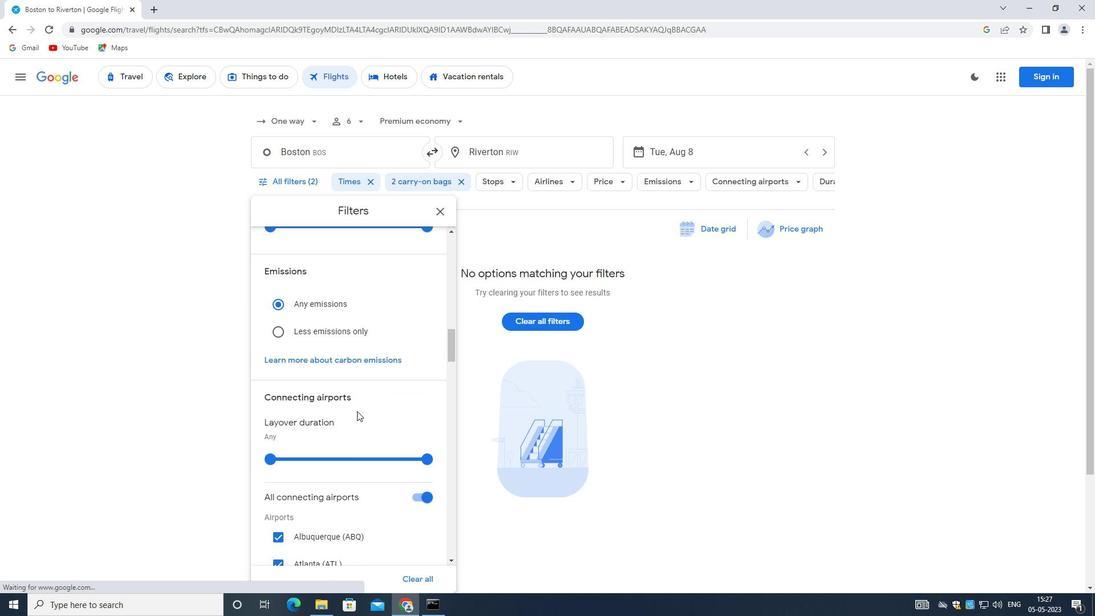 
Action: Mouse scrolled (355, 410) with delta (0, 0)
Screenshot: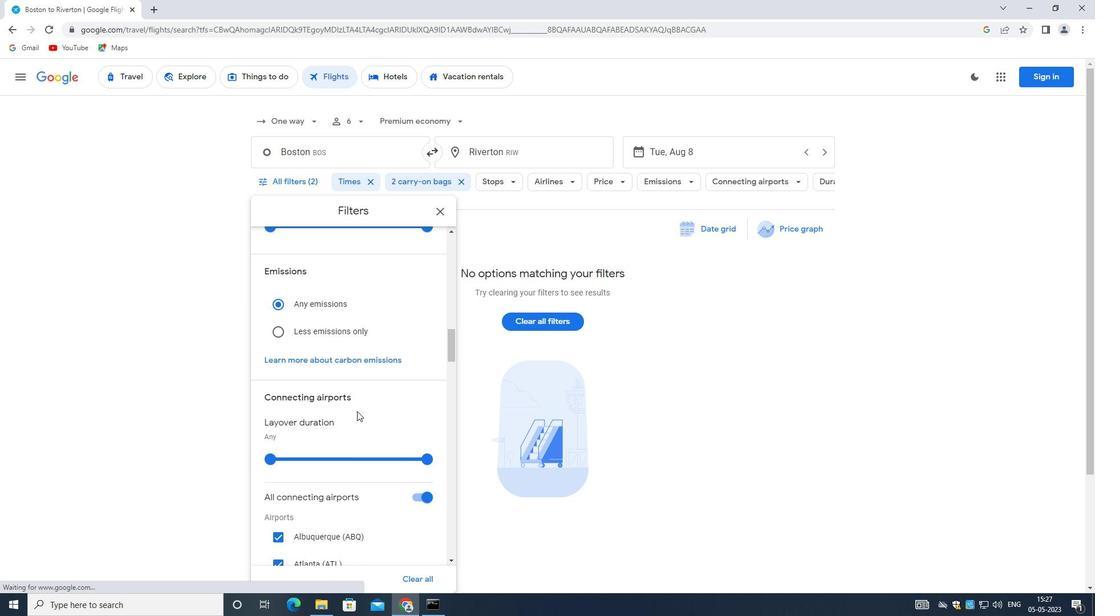 
Action: Mouse moved to (354, 411)
Screenshot: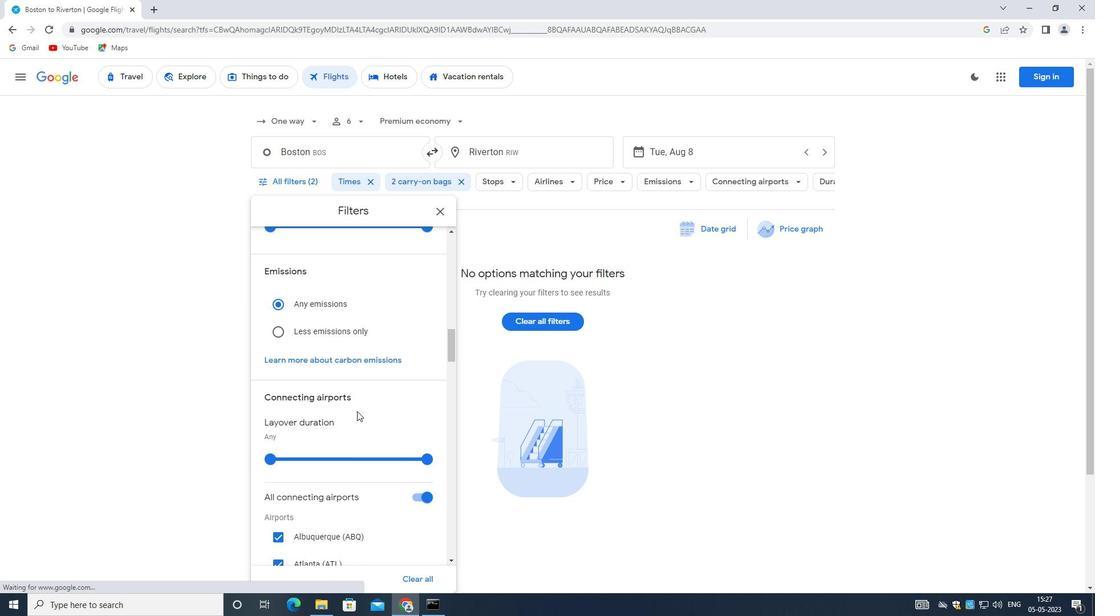 
Action: Mouse scrolled (354, 410) with delta (0, 0)
Screenshot: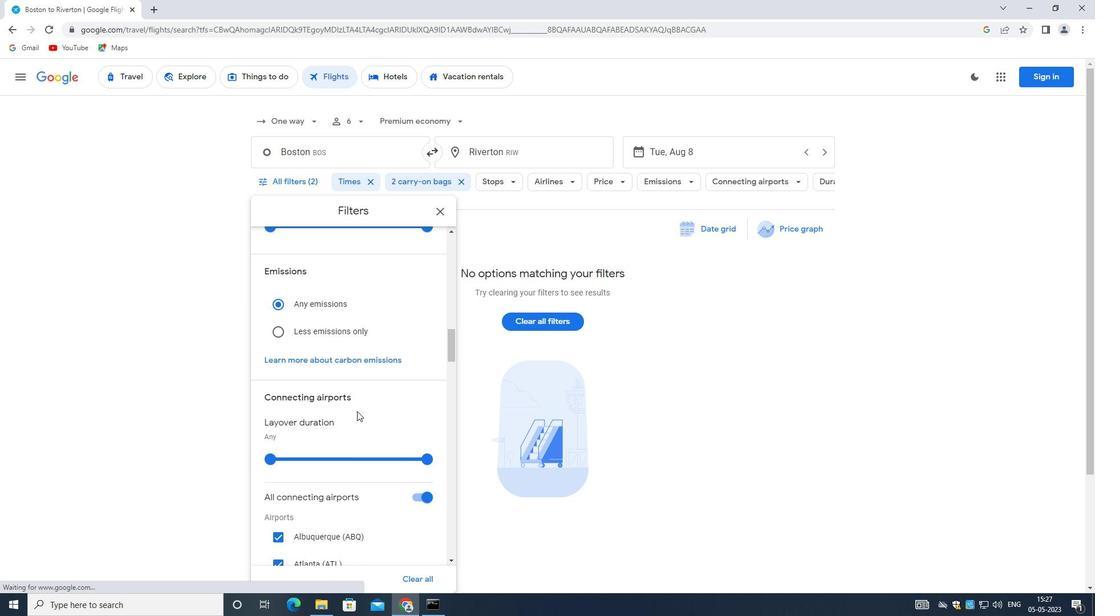 
Action: Mouse scrolled (354, 410) with delta (0, 0)
Screenshot: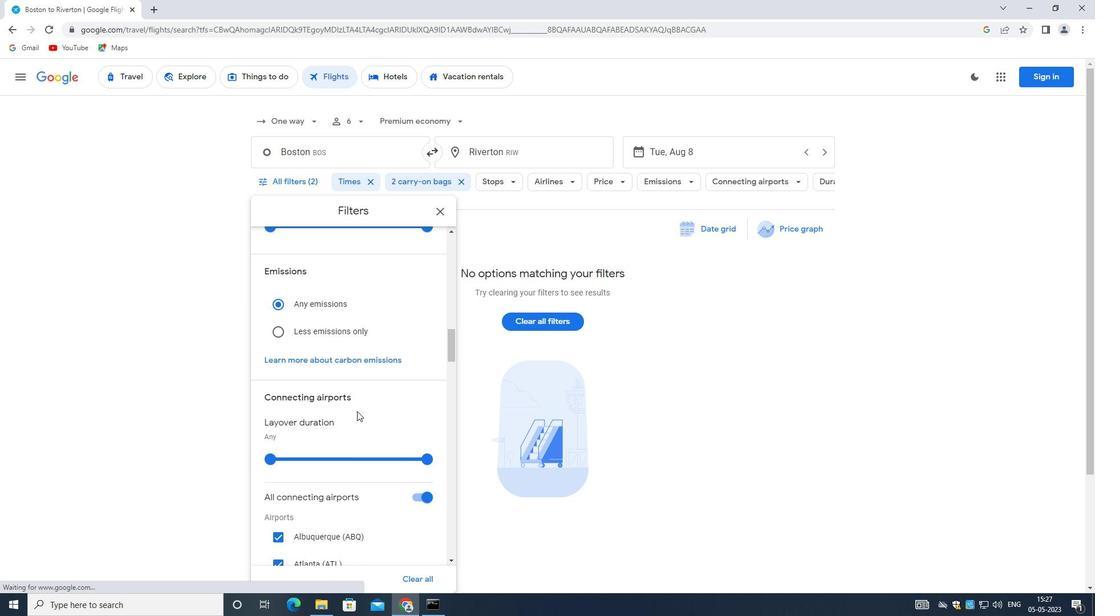 
Action: Mouse moved to (353, 411)
Screenshot: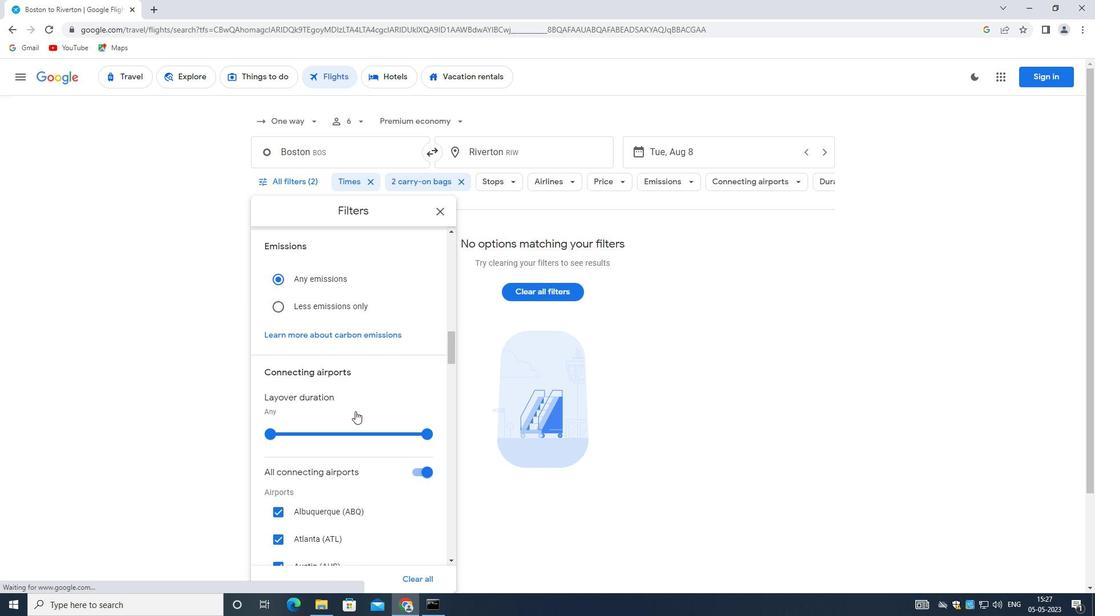
Action: Mouse scrolled (353, 410) with delta (0, 0)
Screenshot: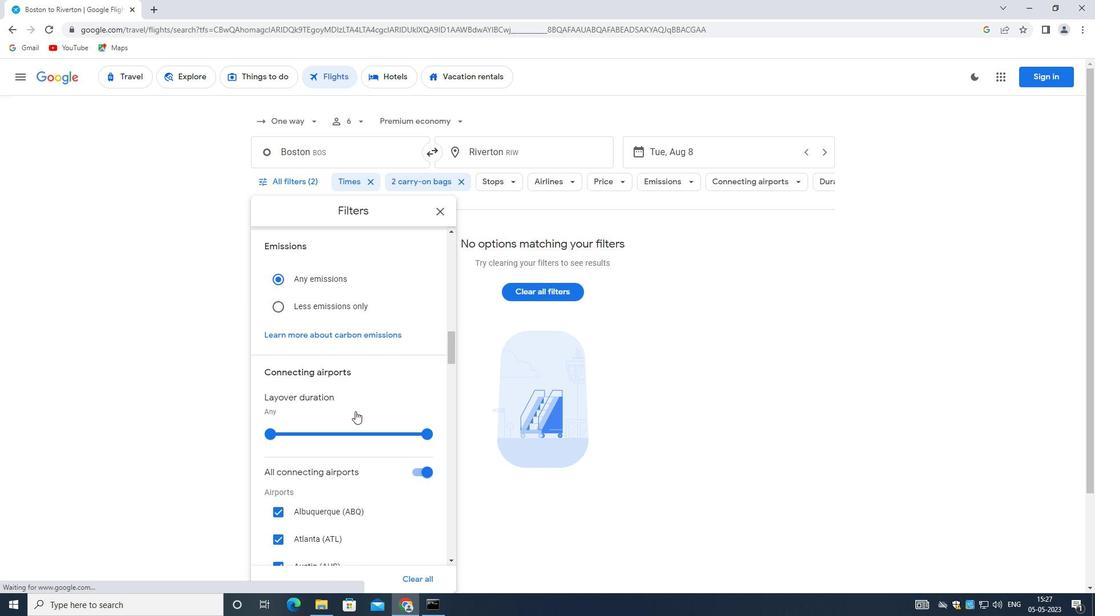 
Action: Mouse moved to (353, 411)
Screenshot: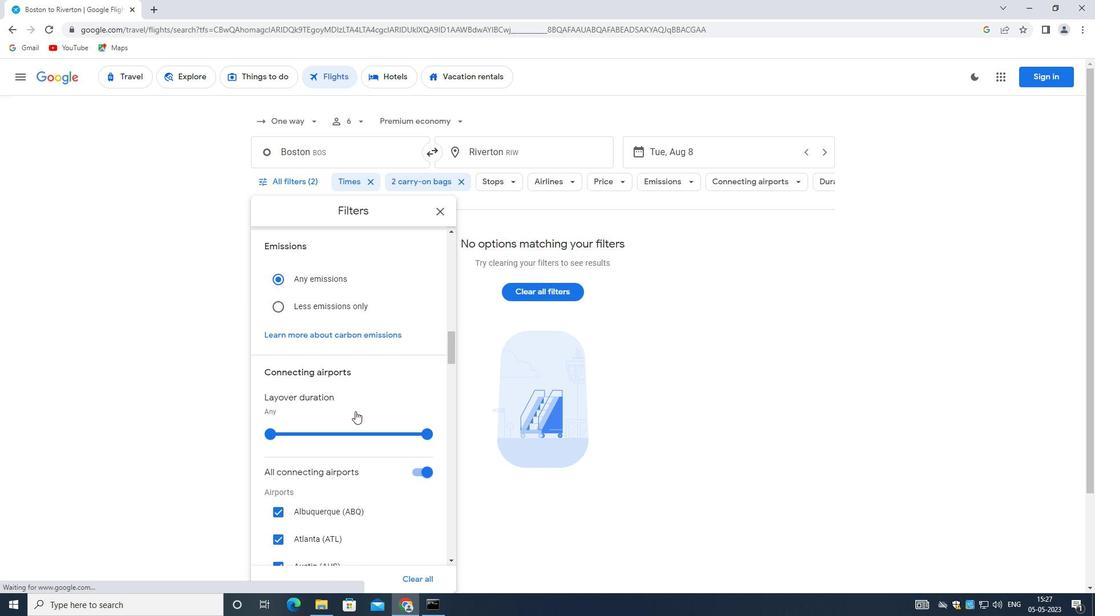 
Action: Mouse scrolled (353, 410) with delta (0, 0)
Screenshot: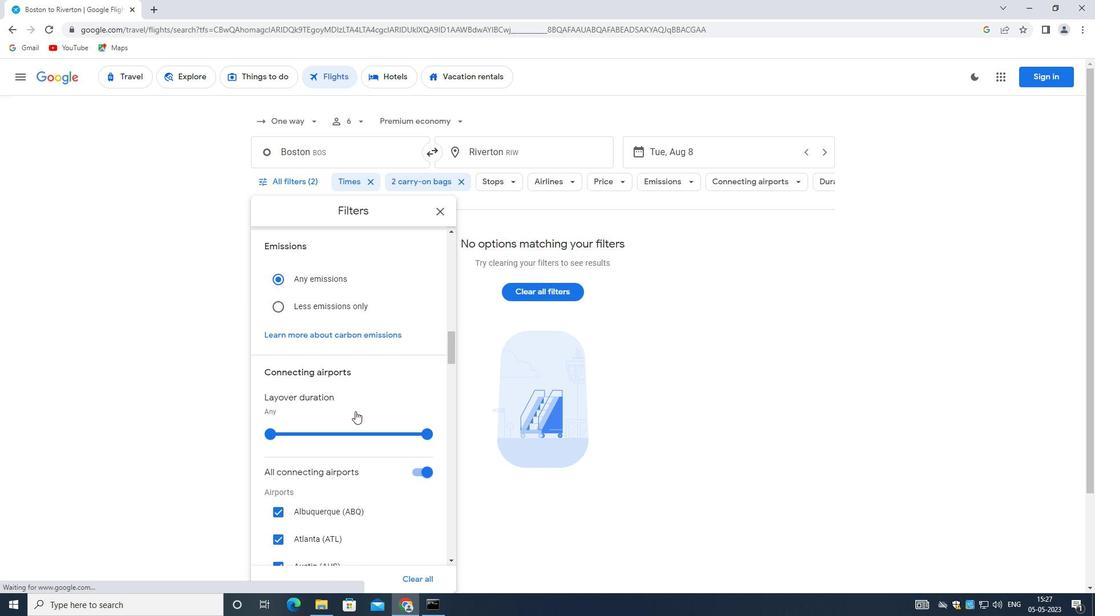 
Action: Mouse moved to (345, 411)
Screenshot: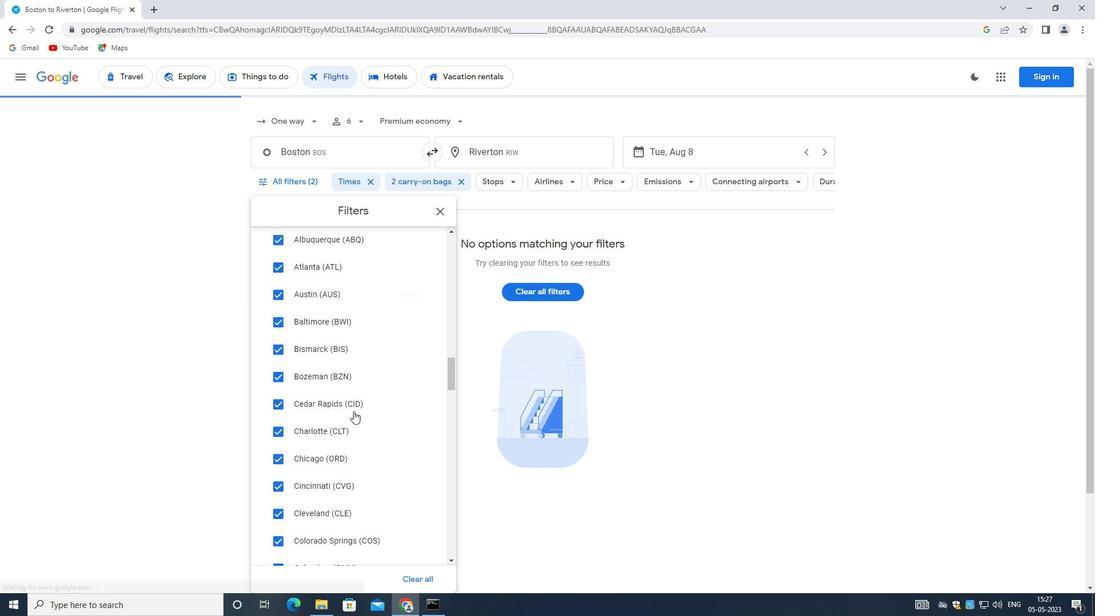 
Action: Mouse scrolled (345, 411) with delta (0, 0)
Screenshot: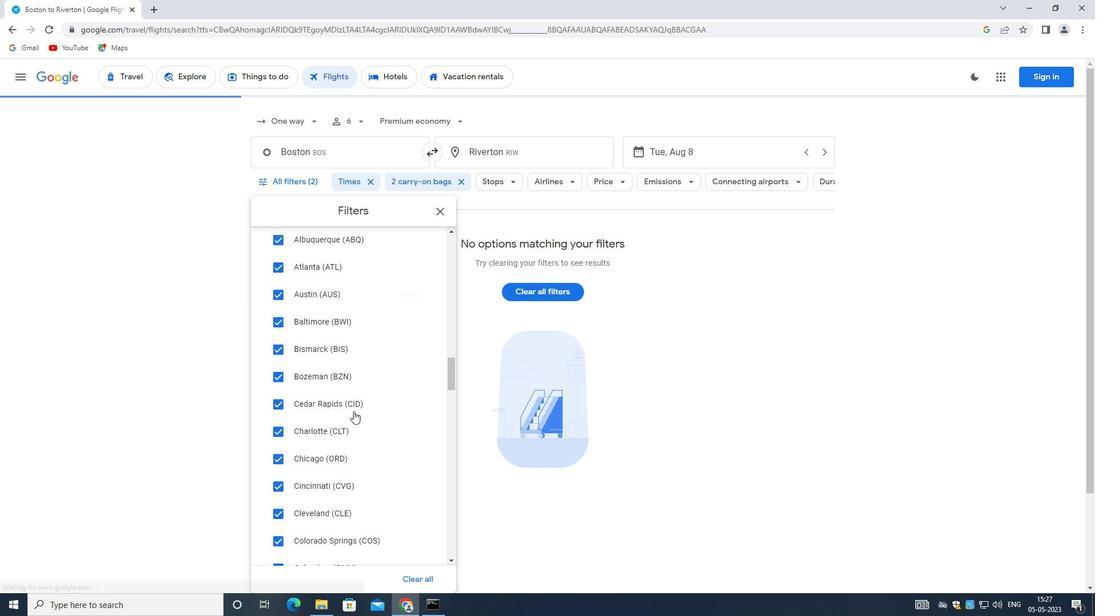 
Action: Mouse scrolled (345, 410) with delta (0, 0)
Screenshot: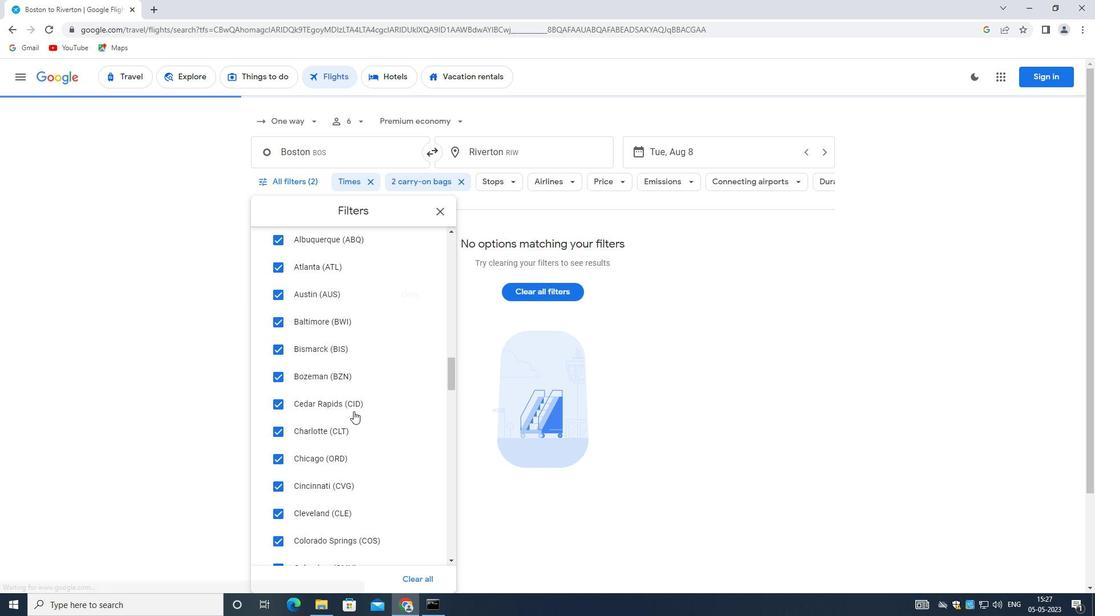 
Action: Mouse scrolled (345, 410) with delta (0, 0)
Screenshot: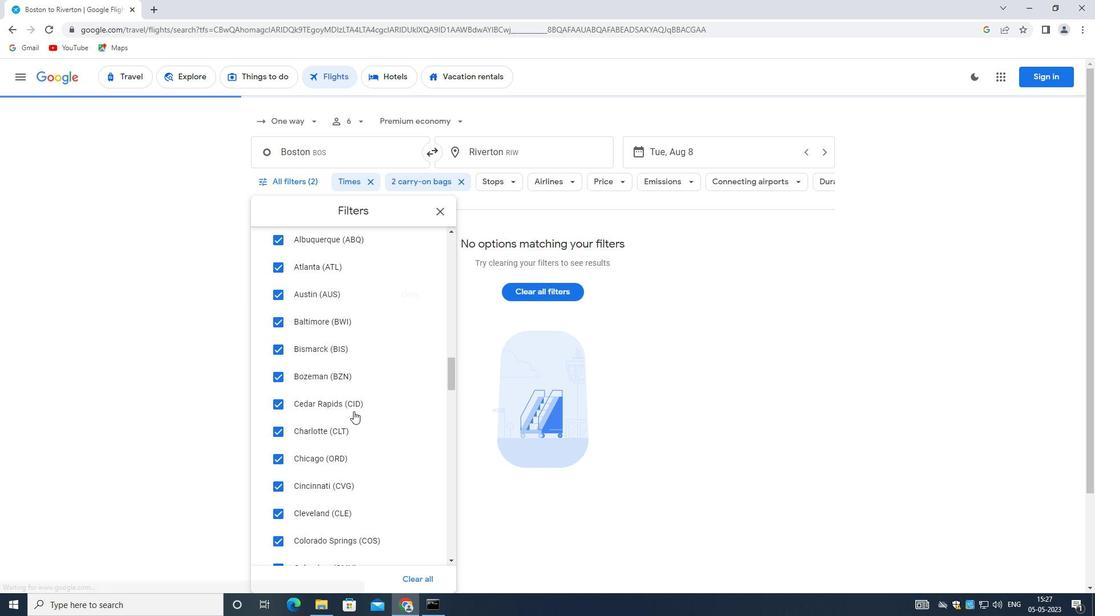 
Action: Mouse scrolled (345, 410) with delta (0, 0)
Screenshot: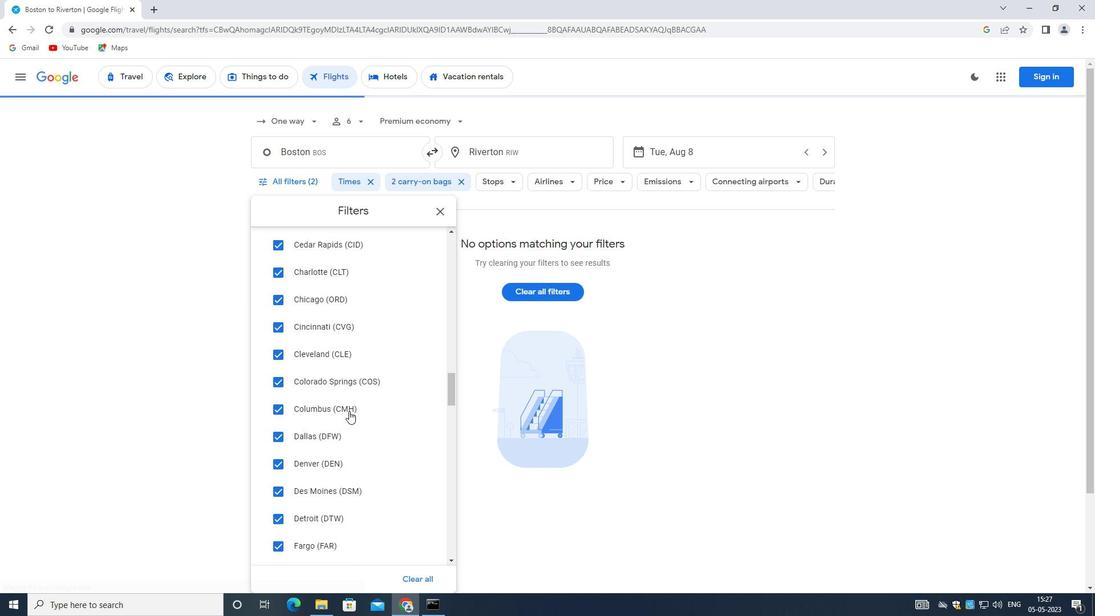 
Action: Mouse scrolled (345, 410) with delta (0, 0)
Screenshot: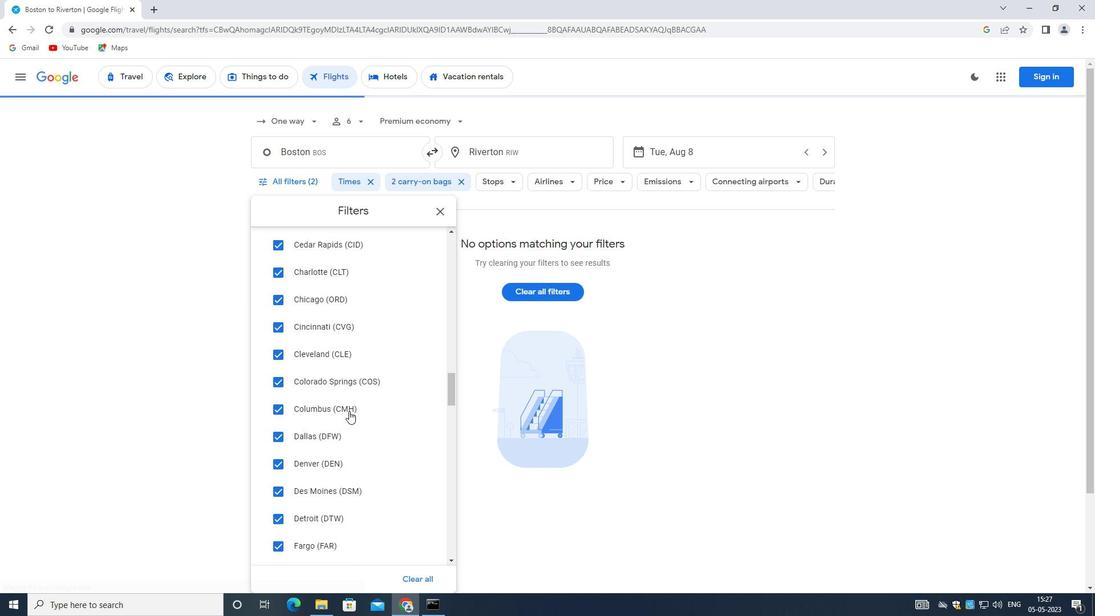 
Action: Mouse moved to (345, 406)
Screenshot: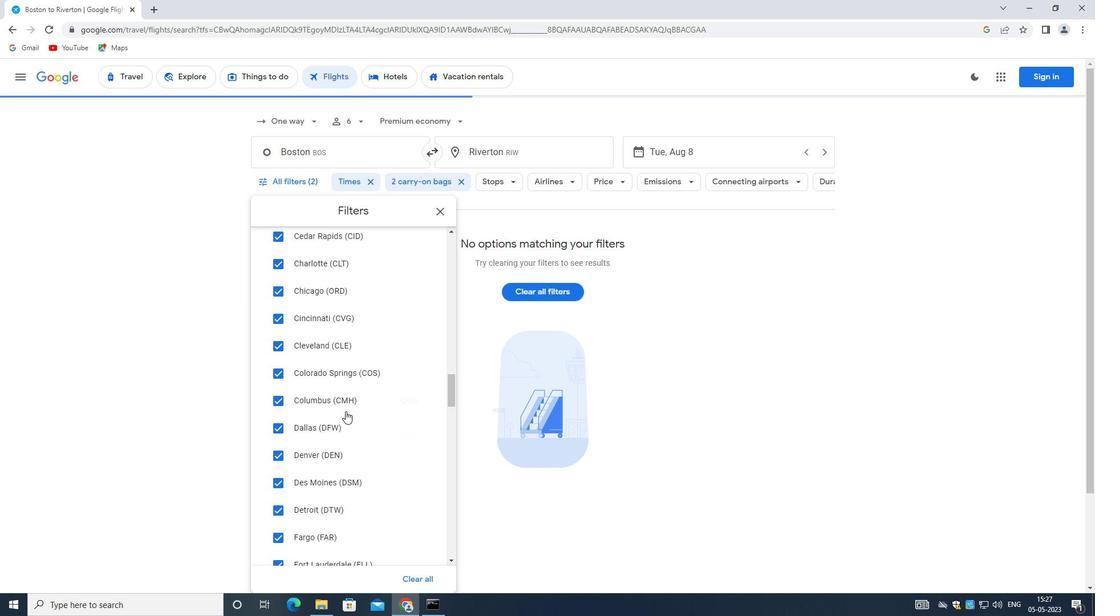 
Action: Mouse scrolled (345, 405) with delta (0, 0)
Screenshot: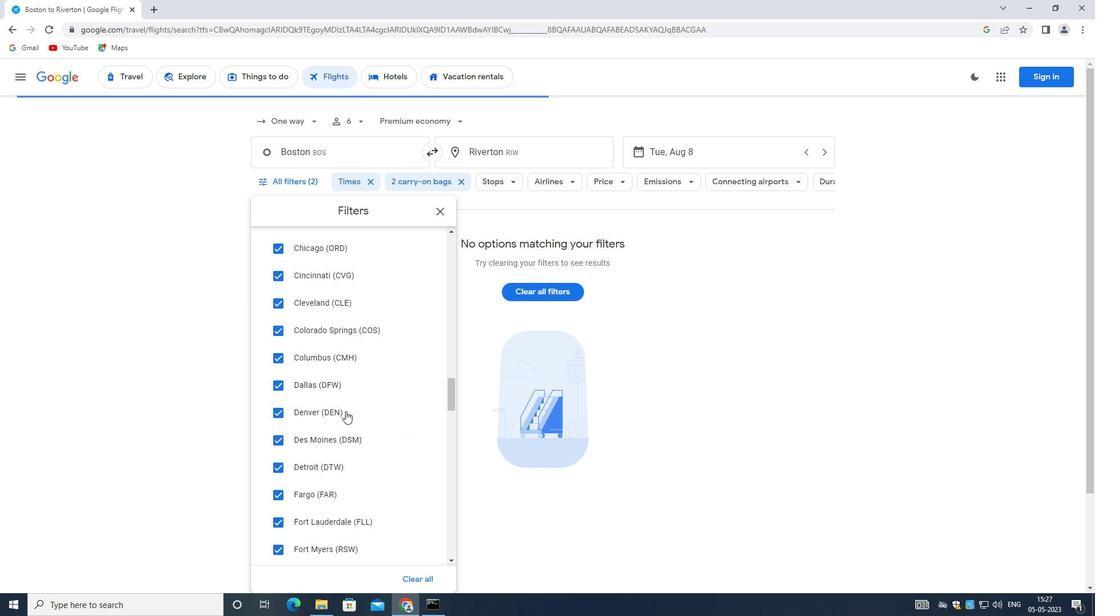 
Action: Mouse scrolled (345, 405) with delta (0, 0)
Screenshot: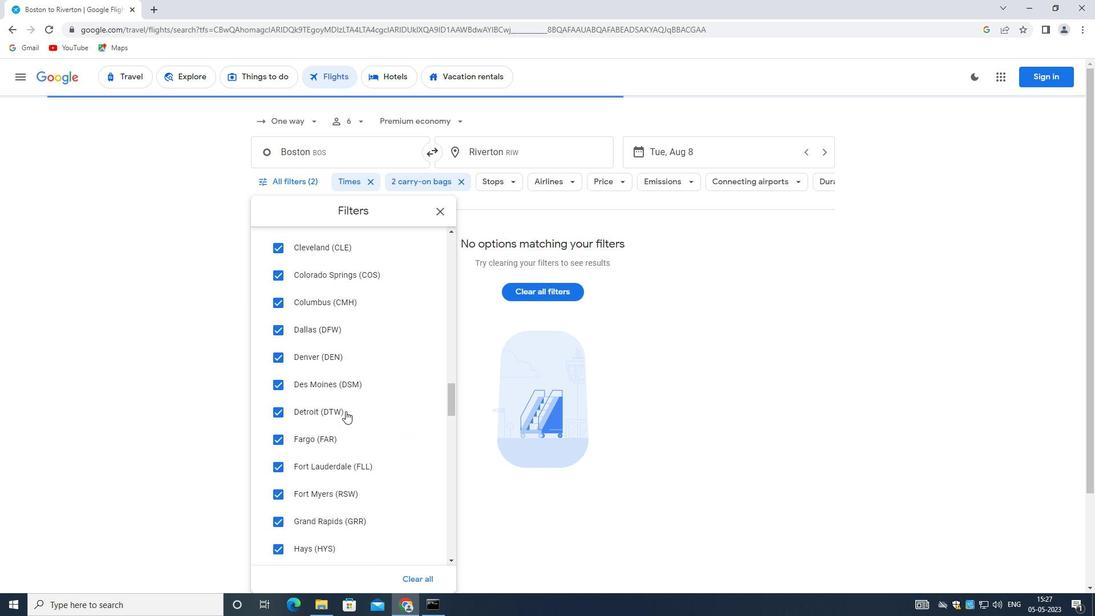 
Action: Mouse scrolled (345, 405) with delta (0, 0)
Screenshot: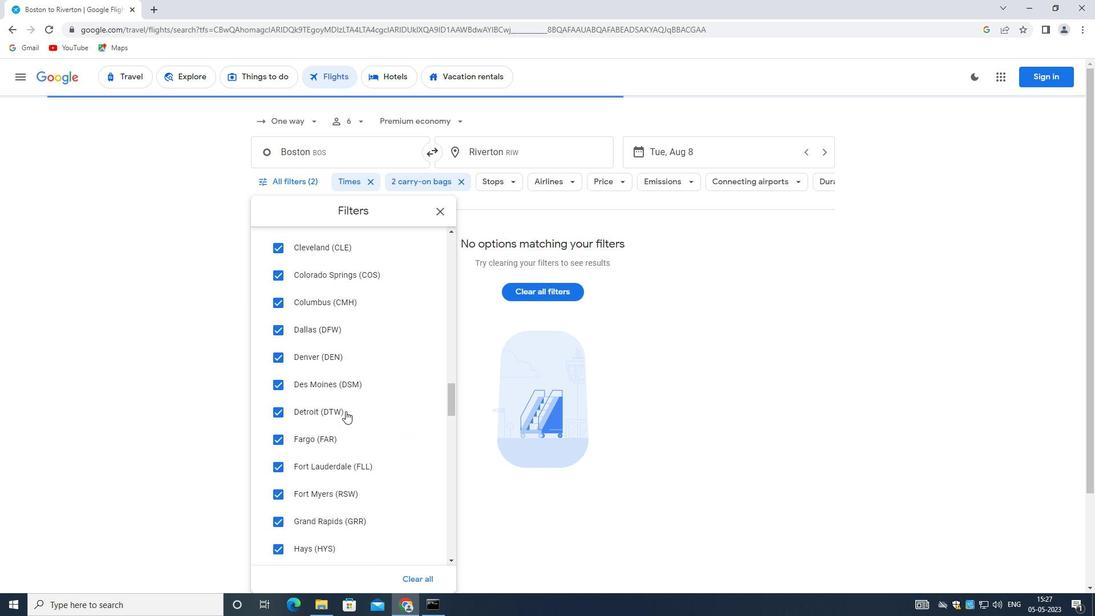 
Action: Mouse moved to (345, 405)
Screenshot: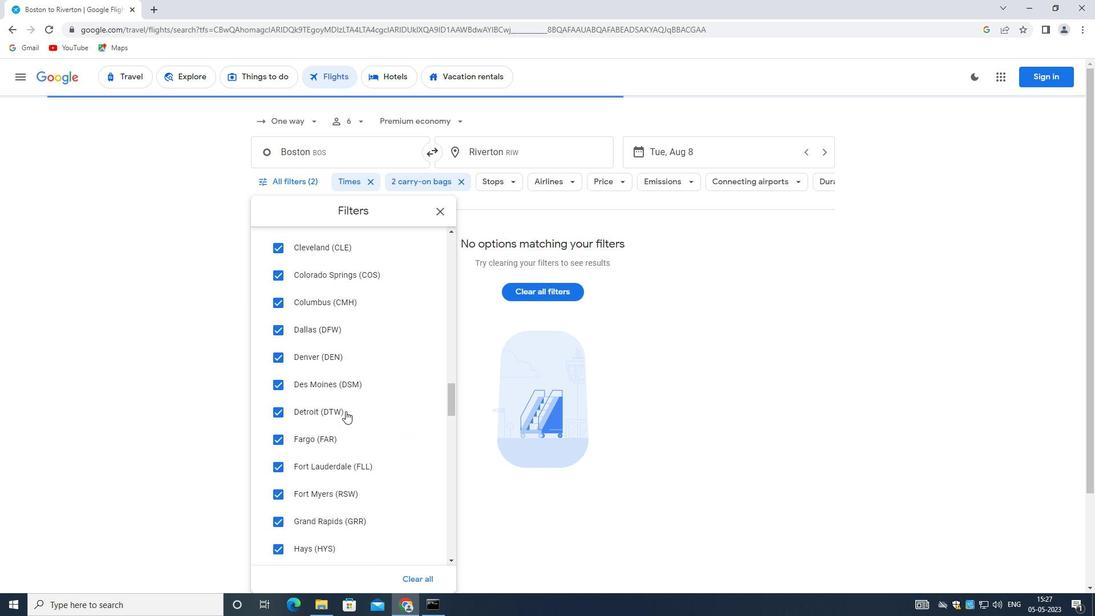 
Action: Mouse scrolled (345, 404) with delta (0, 0)
Screenshot: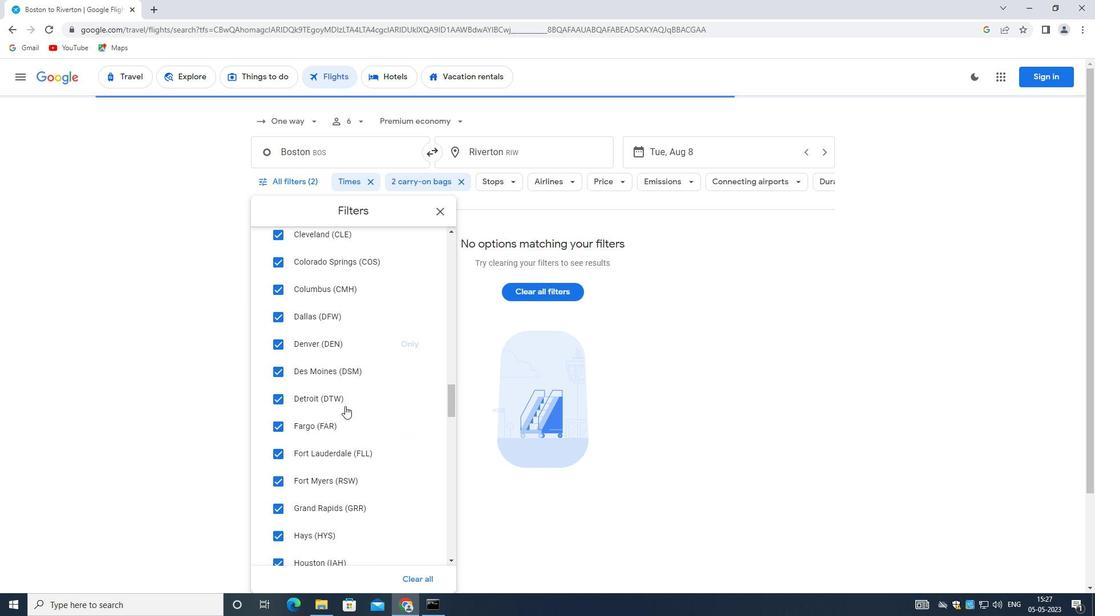 
Action: Mouse scrolled (345, 404) with delta (0, 0)
Screenshot: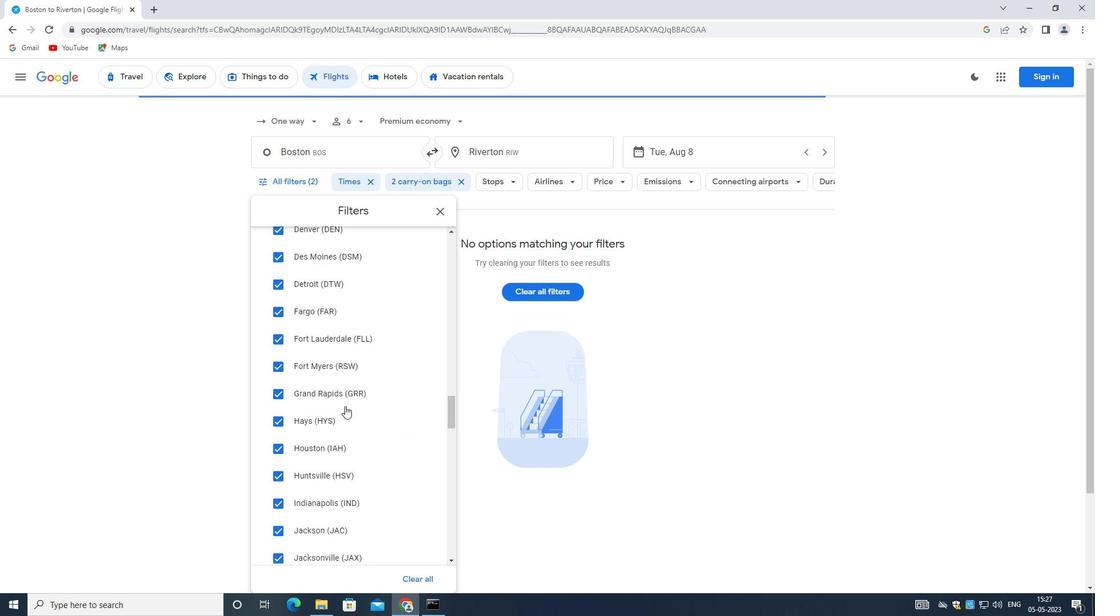 
Action: Mouse scrolled (345, 404) with delta (0, 0)
Screenshot: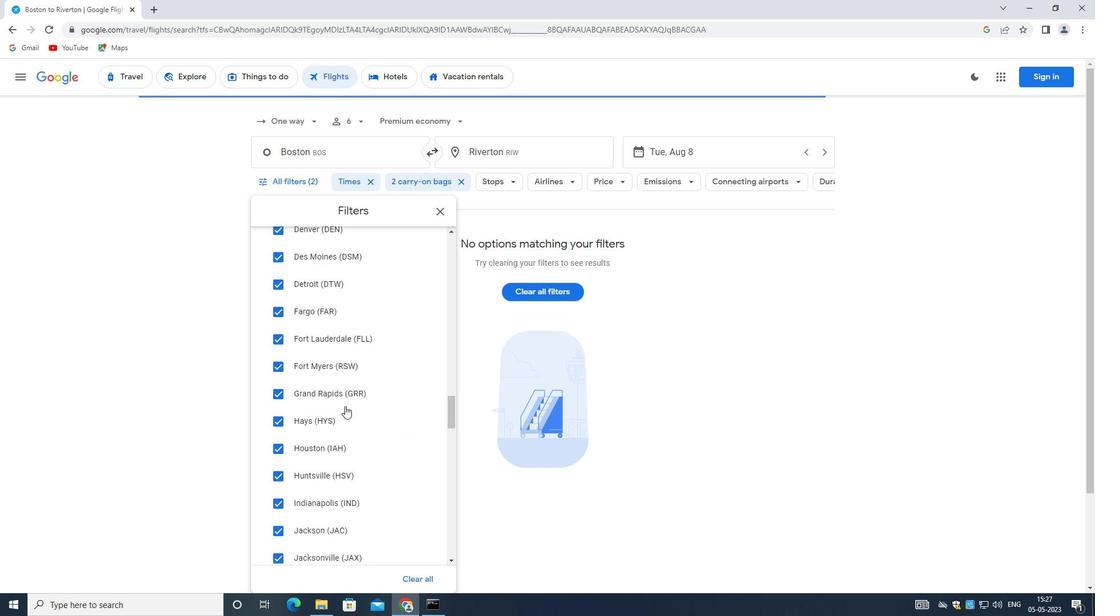
Action: Mouse moved to (345, 405)
Screenshot: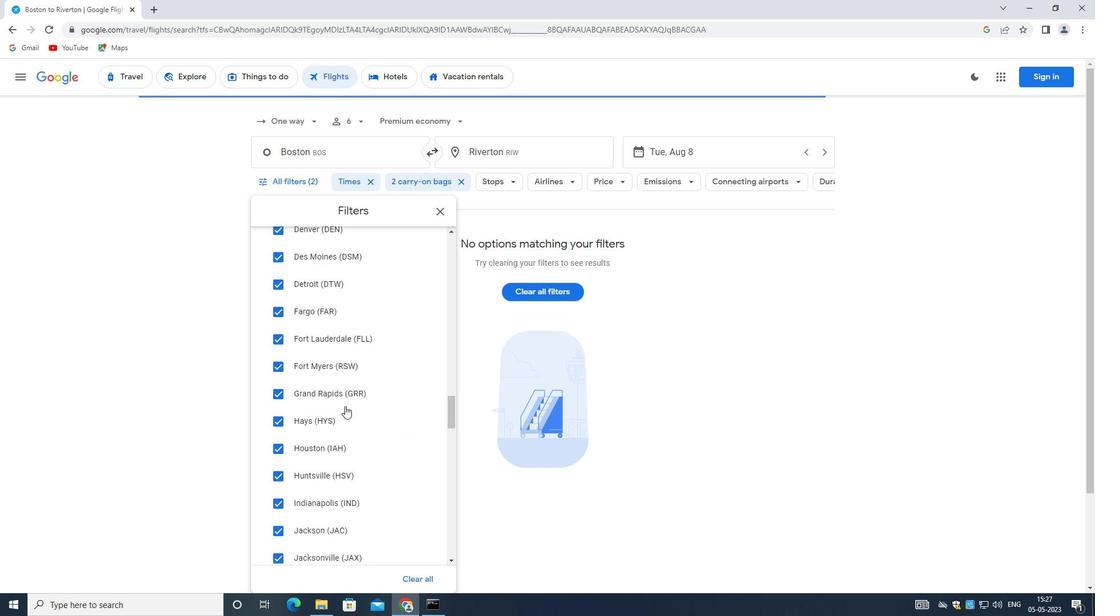 
Action: Mouse scrolled (345, 406) with delta (0, 0)
Screenshot: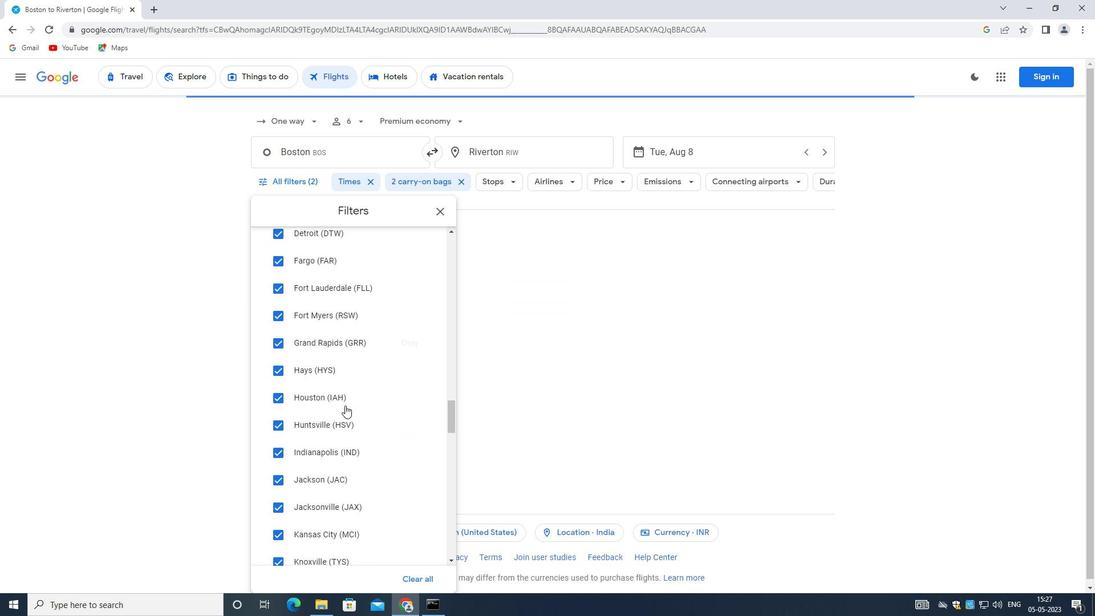 
Action: Mouse scrolled (345, 406) with delta (0, 0)
Screenshot: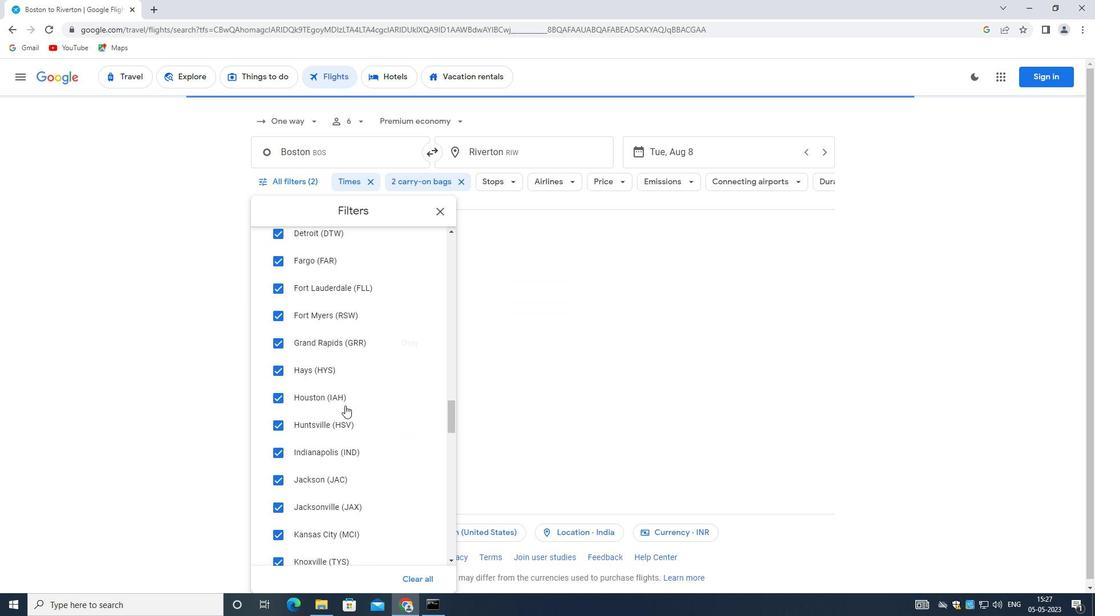 
Action: Mouse moved to (345, 404)
Screenshot: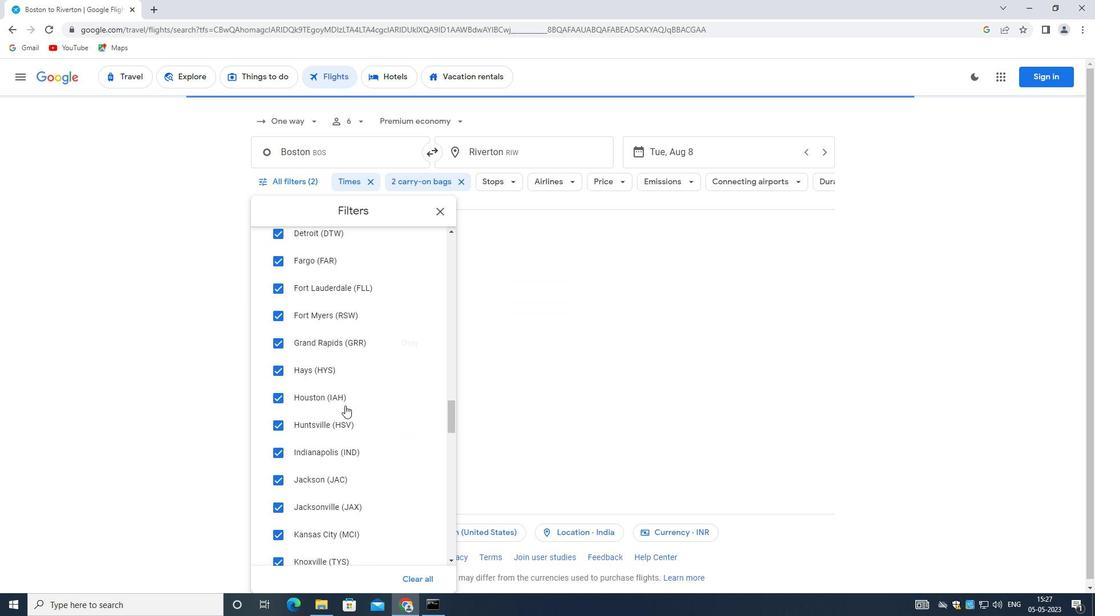 
Action: Mouse scrolled (345, 404) with delta (0, 0)
Screenshot: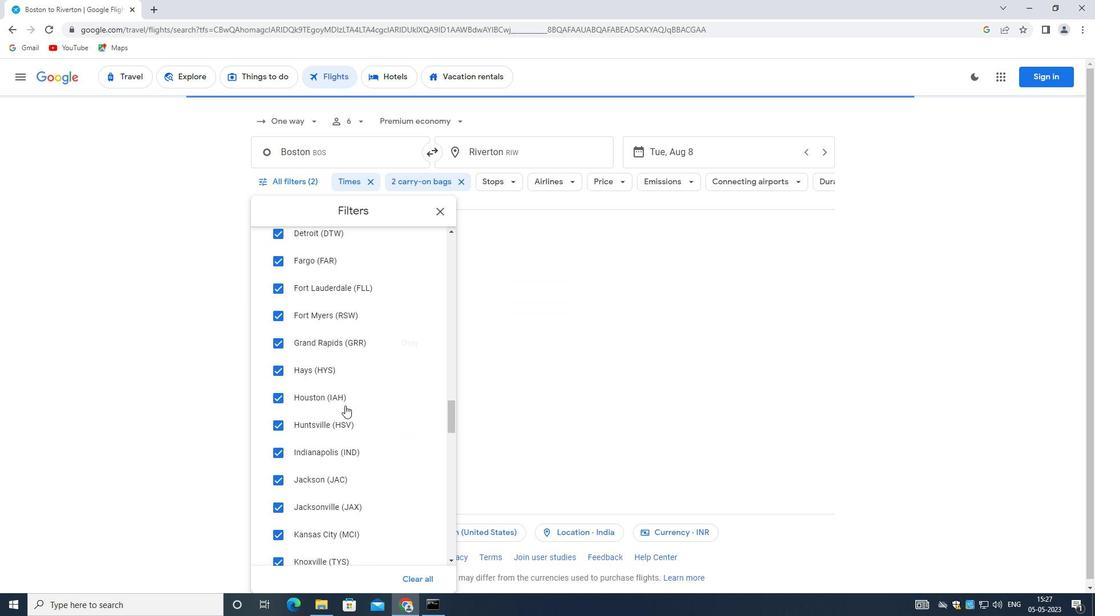 
Action: Mouse scrolled (345, 403) with delta (0, 0)
Screenshot: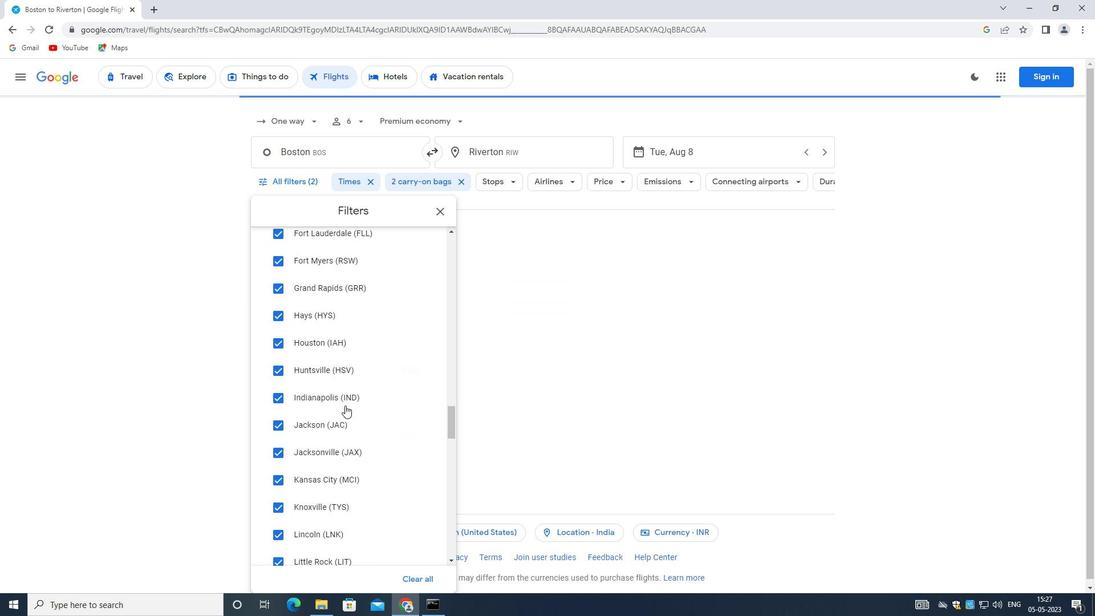 
Action: Mouse scrolled (345, 403) with delta (0, 0)
Screenshot: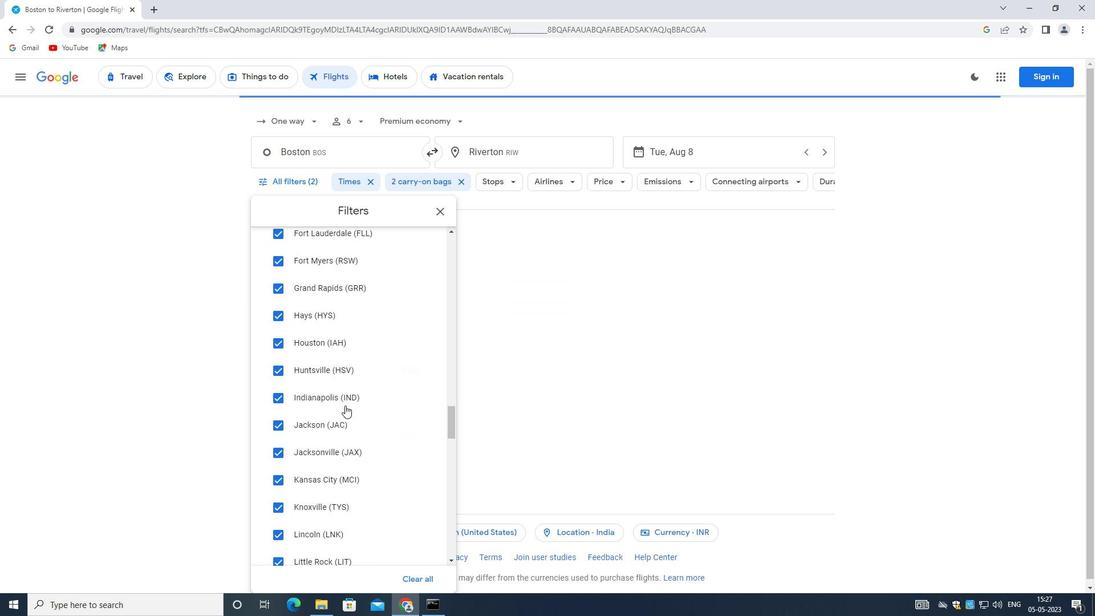 
Action: Mouse moved to (345, 403)
Screenshot: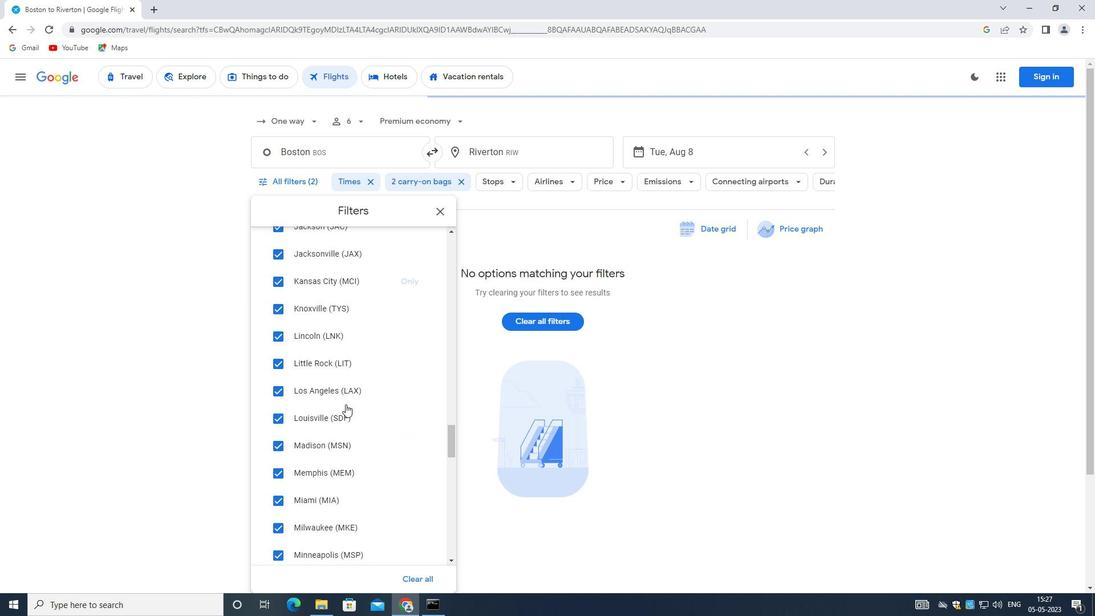 
Action: Mouse scrolled (345, 403) with delta (0, 0)
Screenshot: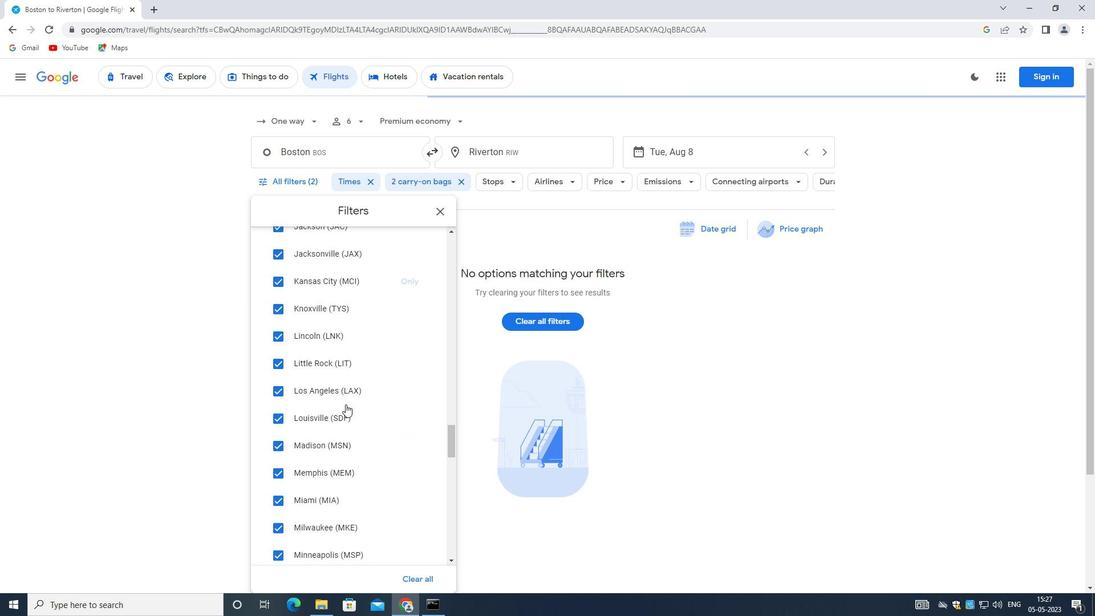 
Action: Mouse moved to (345, 403)
Screenshot: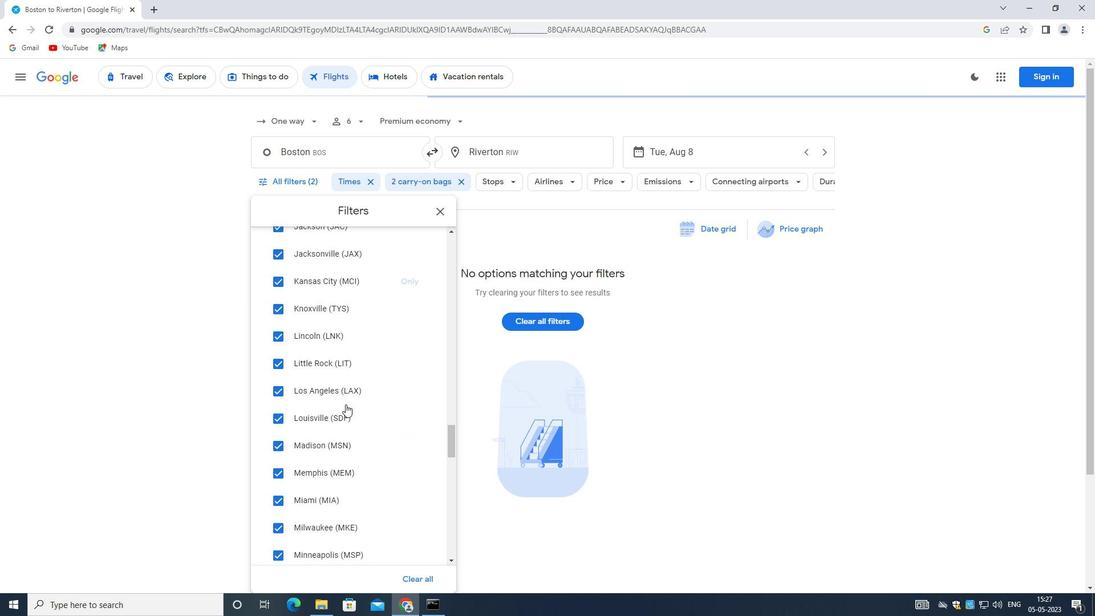 
Action: Mouse scrolled (345, 403) with delta (0, 0)
Screenshot: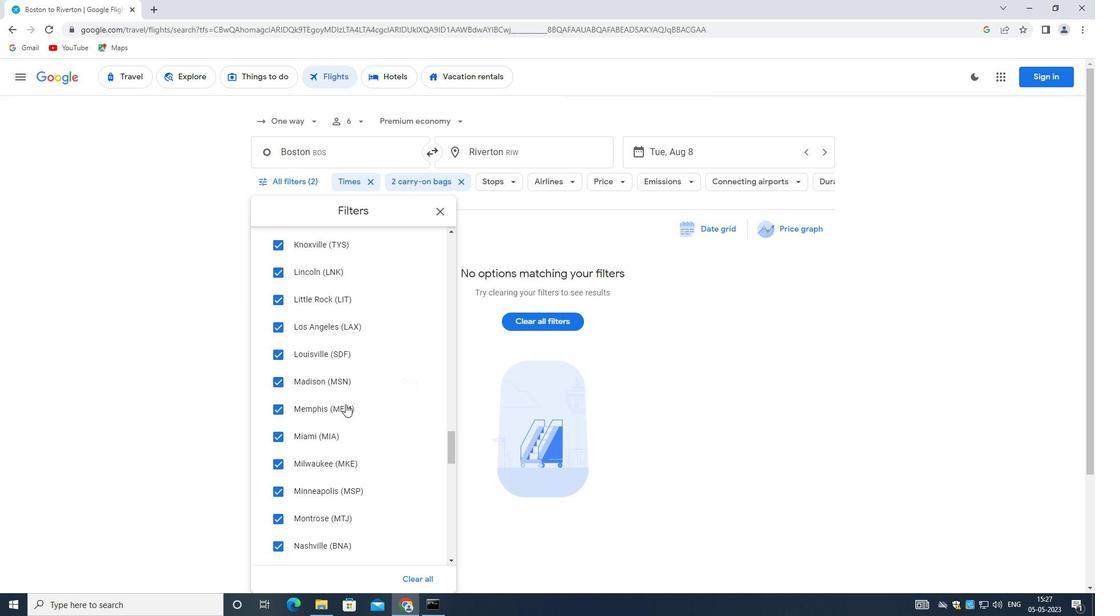 
Action: Mouse moved to (345, 403)
Screenshot: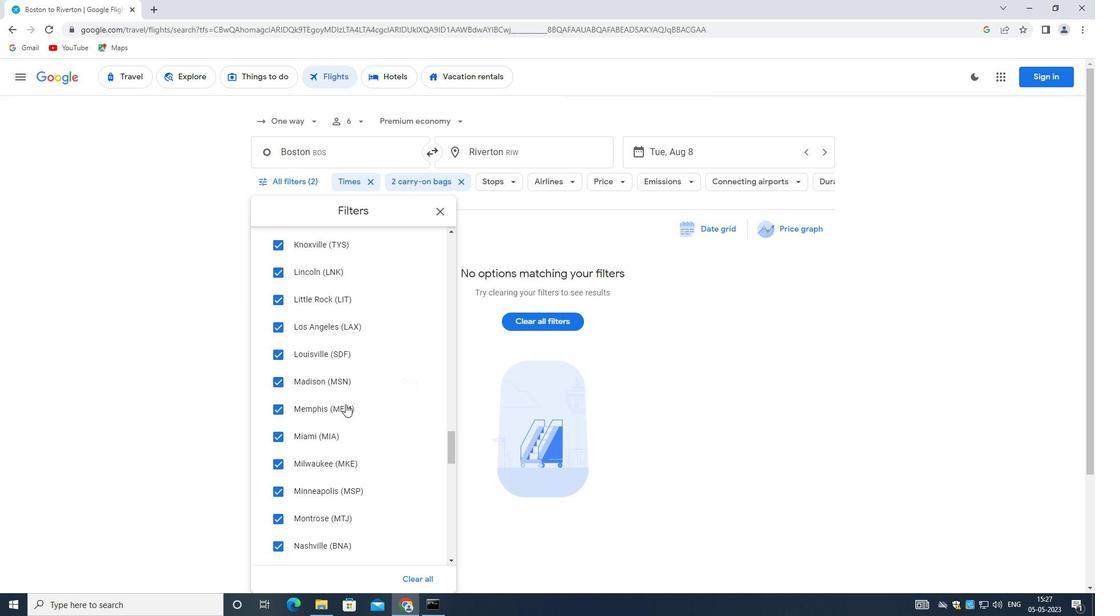 
Action: Mouse scrolled (345, 403) with delta (0, 0)
Screenshot: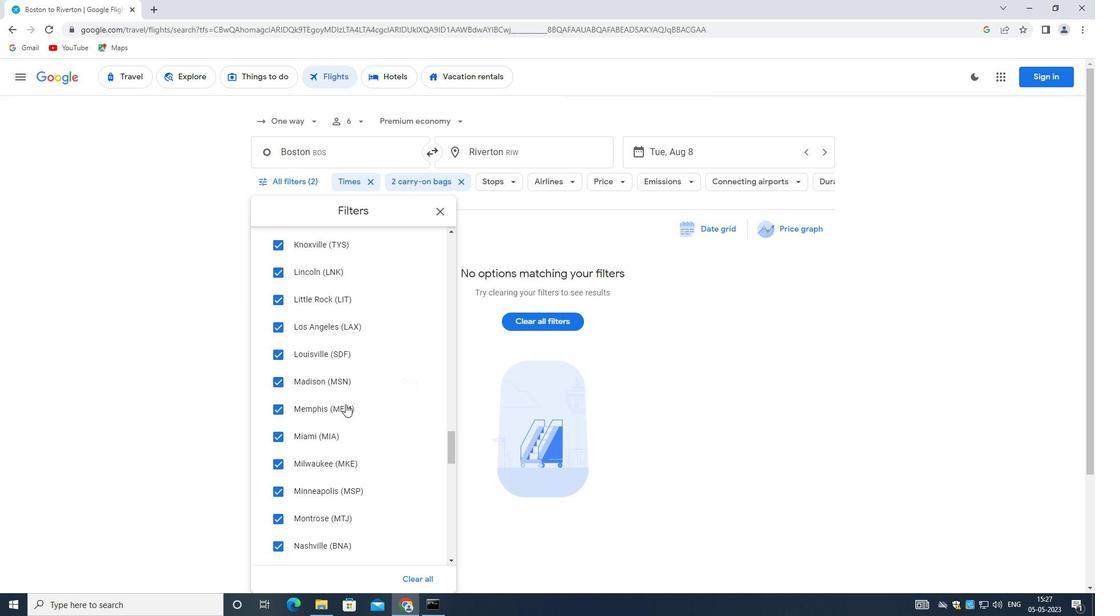 
Action: Mouse moved to (345, 404)
Screenshot: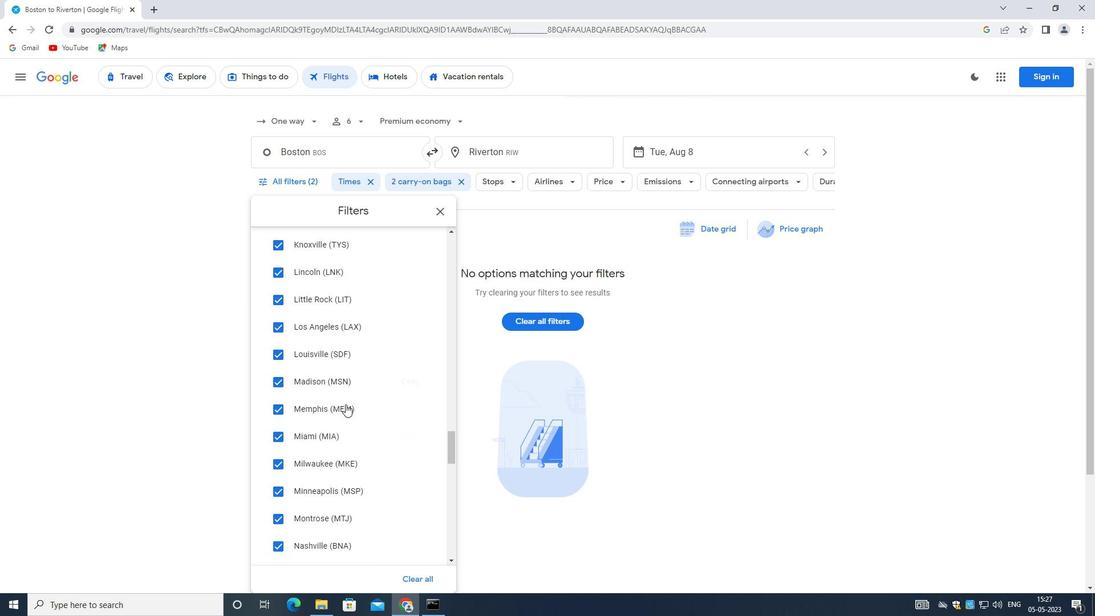
Action: Mouse scrolled (345, 403) with delta (0, 0)
Screenshot: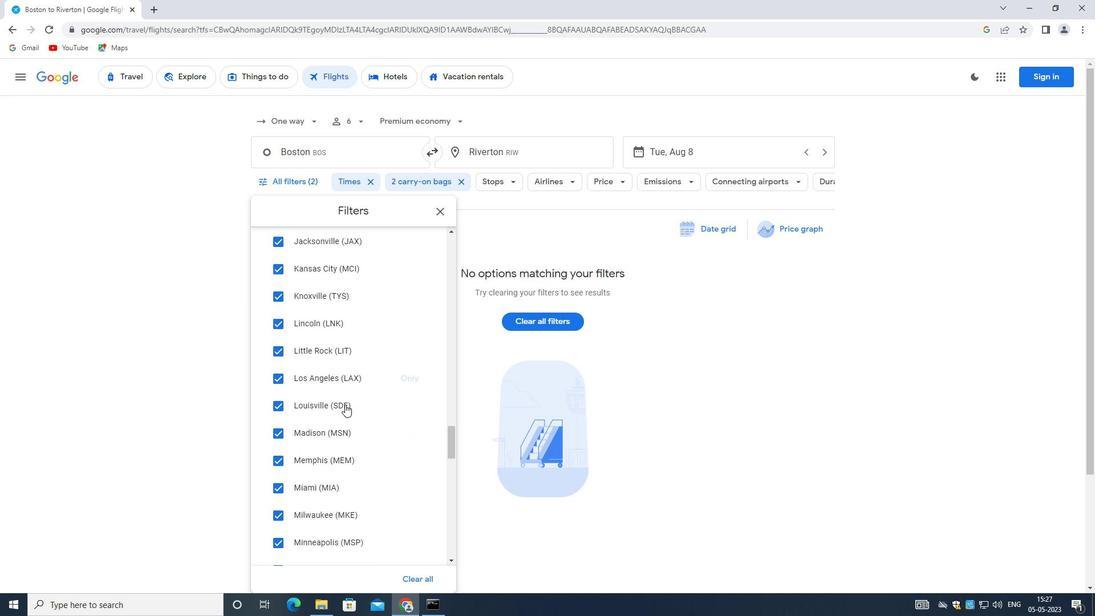 
Action: Mouse moved to (344, 406)
Screenshot: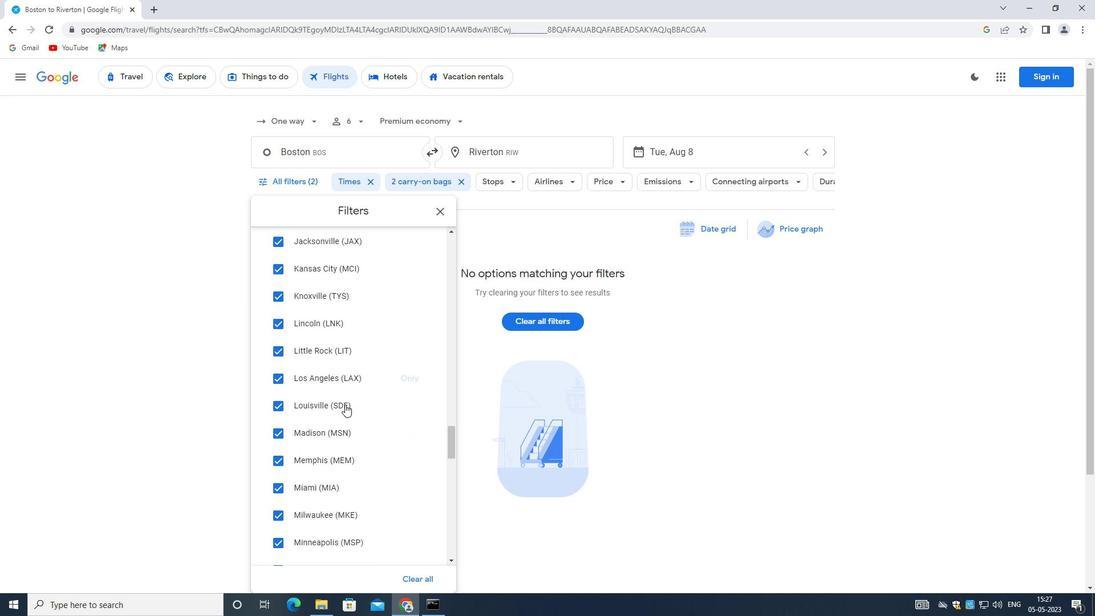 
Action: Mouse scrolled (344, 405) with delta (0, 0)
Screenshot: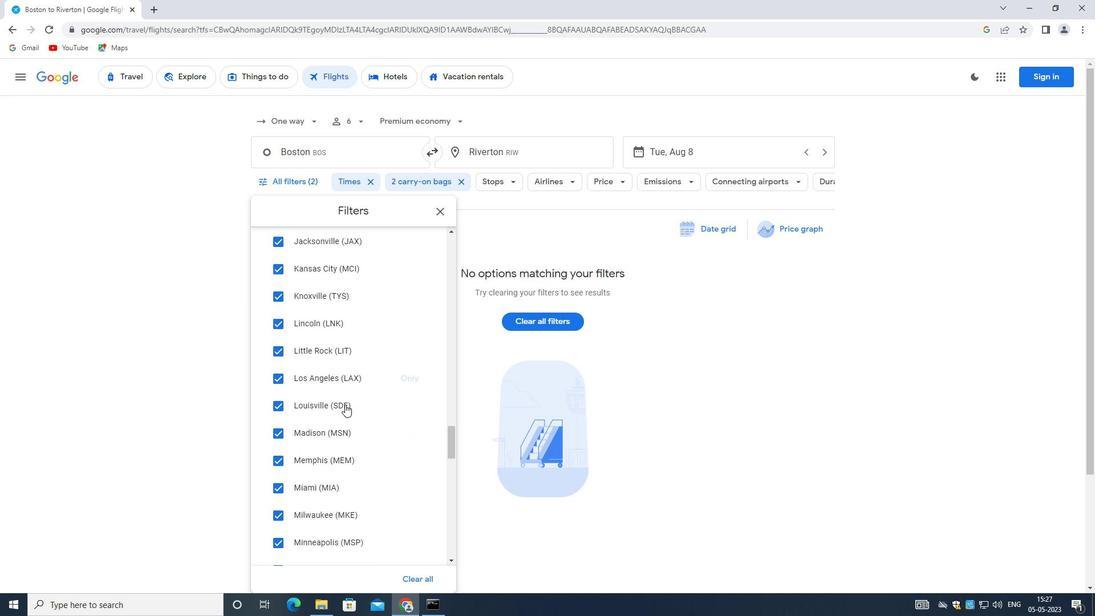 
Action: Mouse moved to (343, 406)
Screenshot: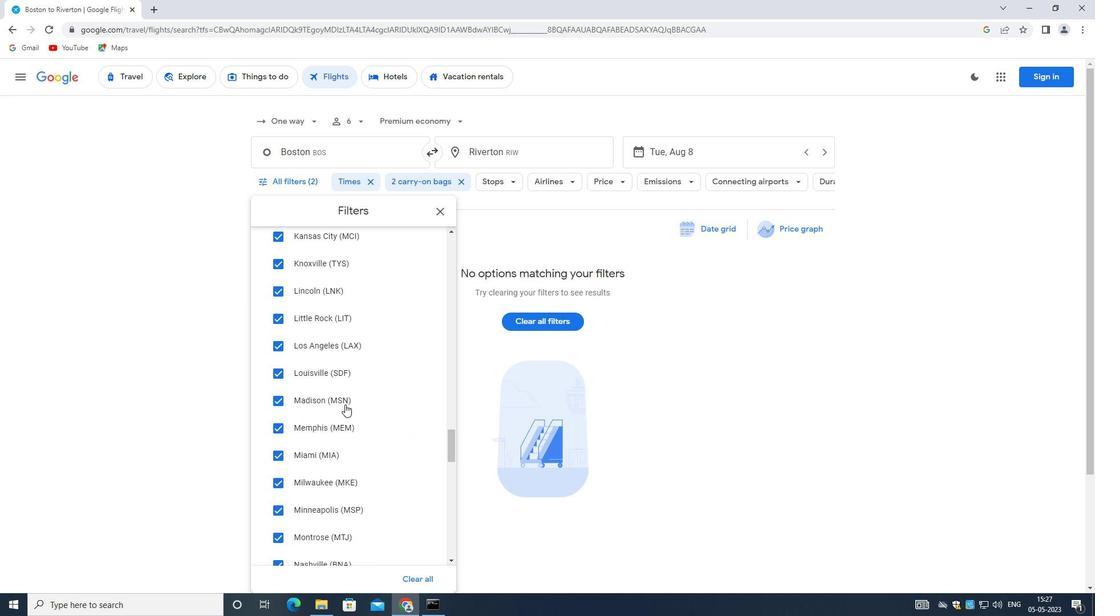 
Action: Mouse scrolled (343, 405) with delta (0, 0)
Screenshot: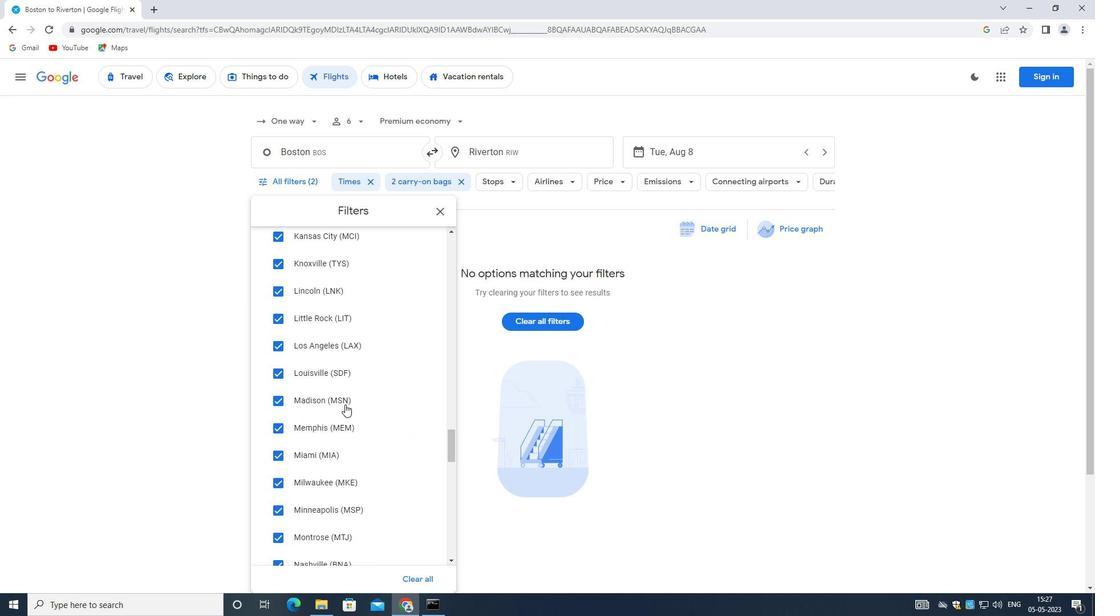 
Action: Mouse moved to (339, 410)
Screenshot: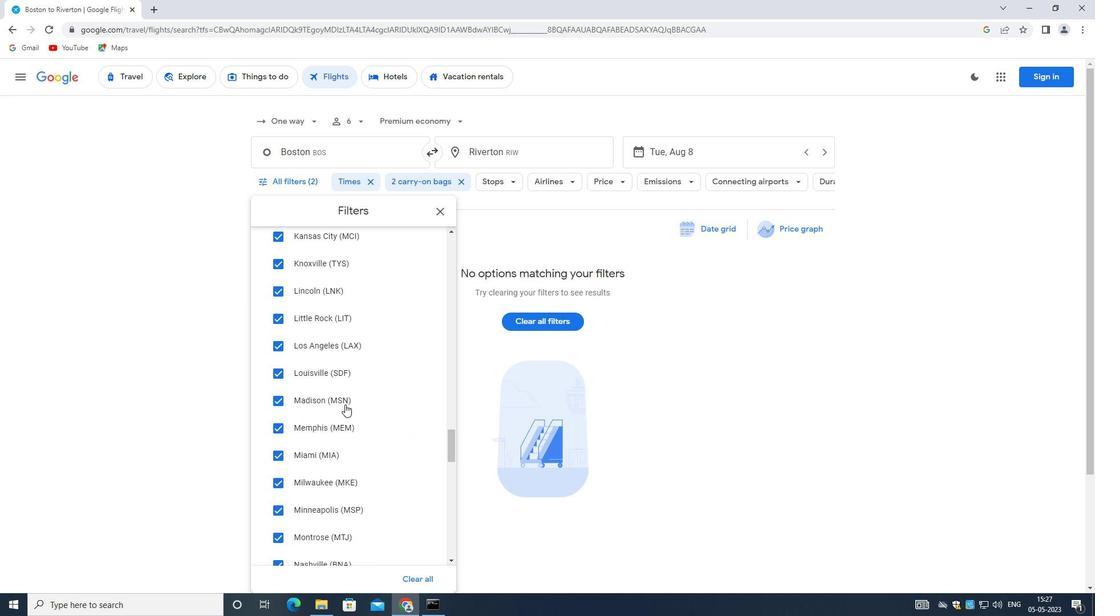 
Action: Mouse scrolled (339, 409) with delta (0, 0)
Screenshot: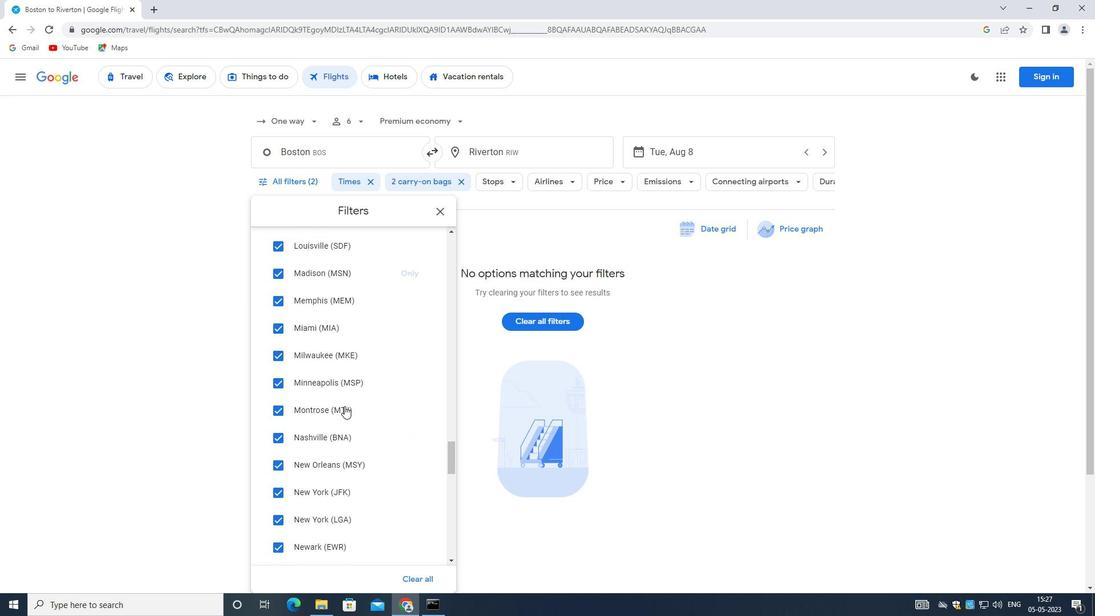 
Action: Mouse scrolled (339, 409) with delta (0, 0)
Screenshot: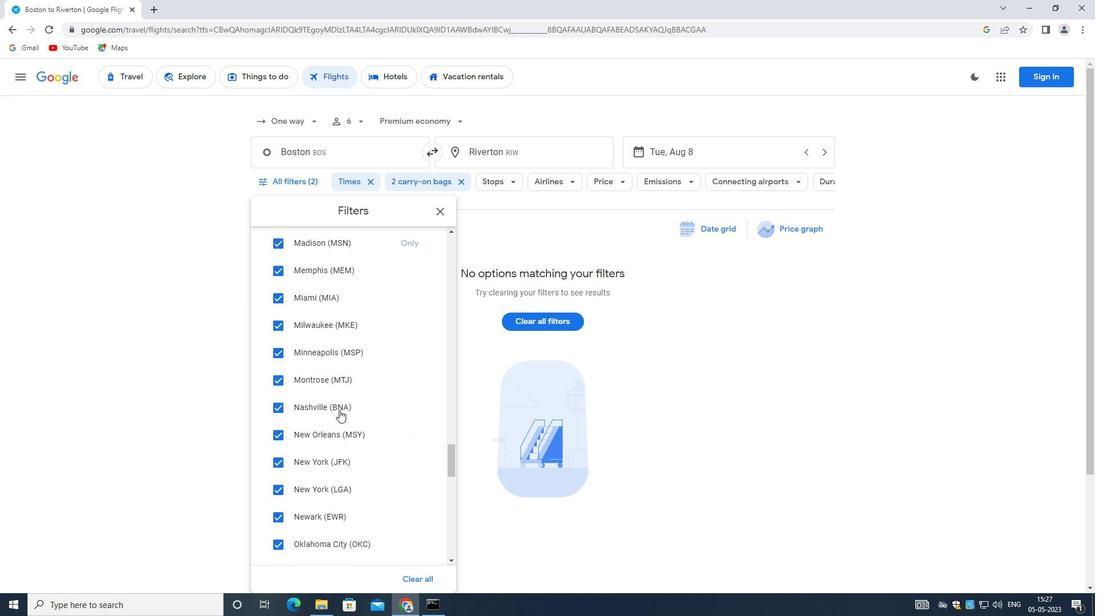 
Action: Mouse scrolled (339, 409) with delta (0, 0)
Screenshot: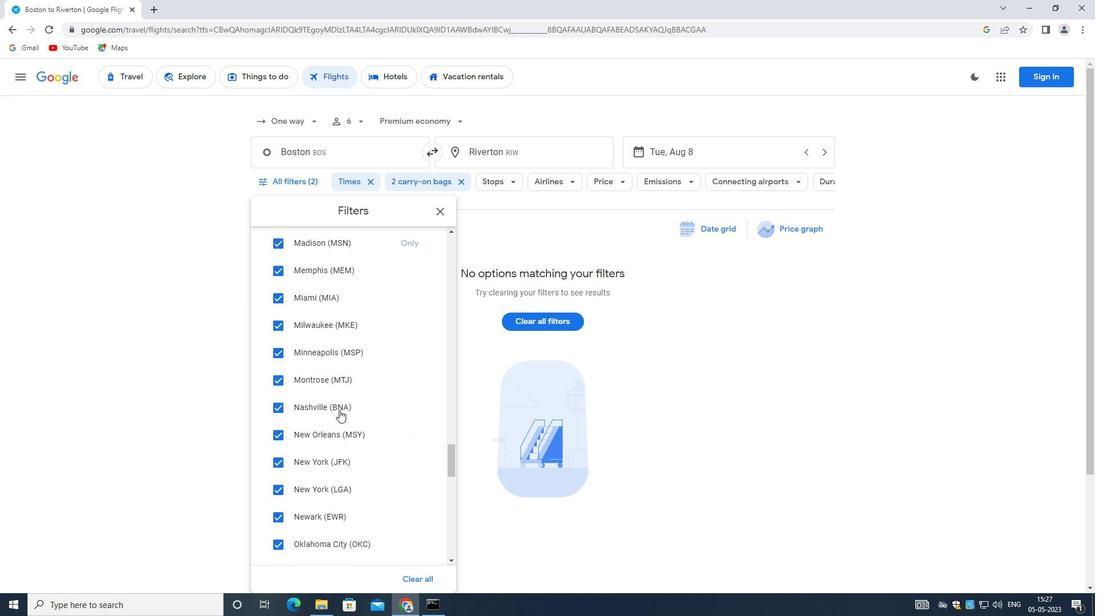 
Action: Mouse scrolled (339, 409) with delta (0, 0)
Screenshot: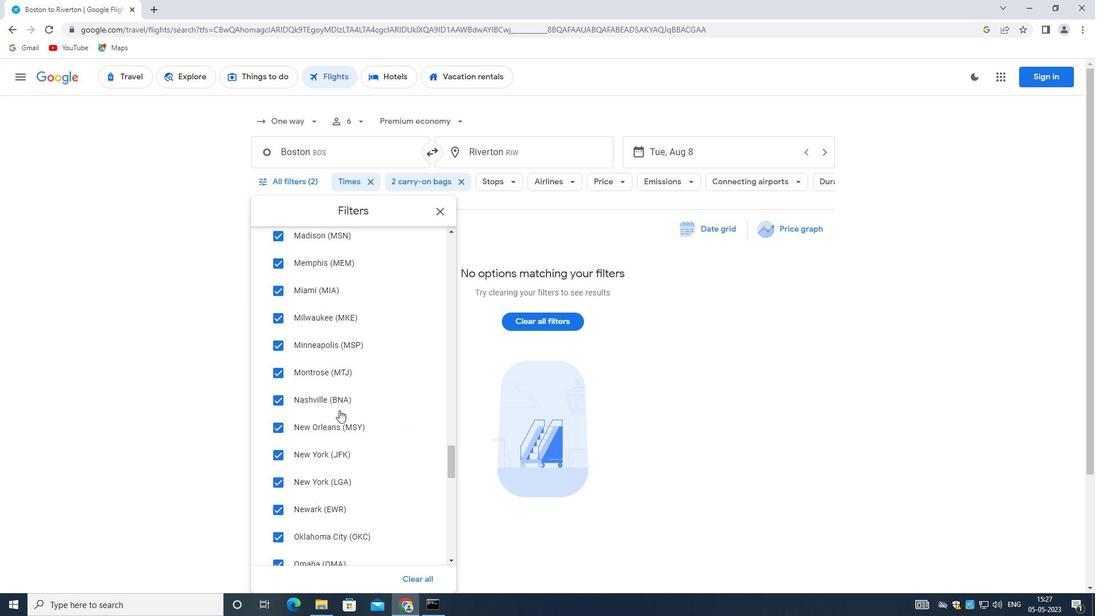 
Action: Mouse moved to (338, 410)
Screenshot: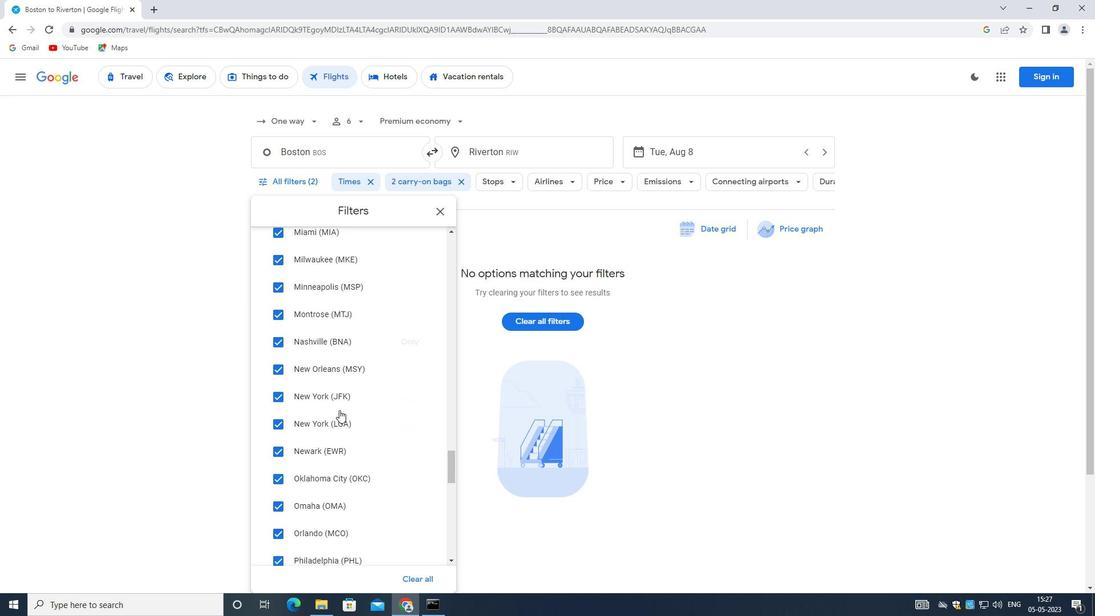 
Action: Mouse scrolled (338, 409) with delta (0, 0)
Screenshot: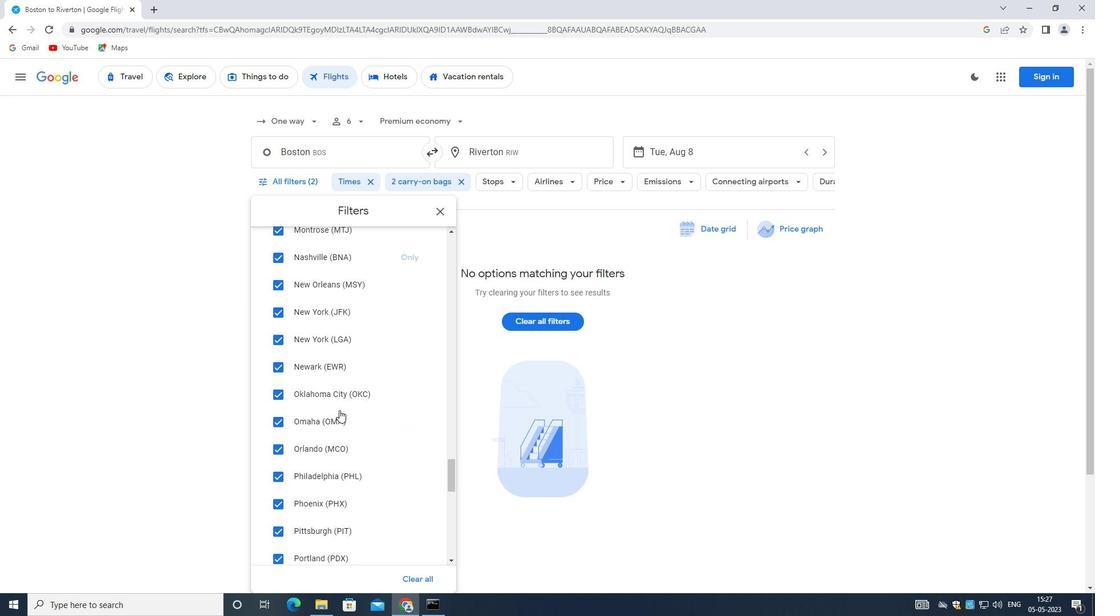 
Action: Mouse scrolled (338, 409) with delta (0, 0)
Screenshot: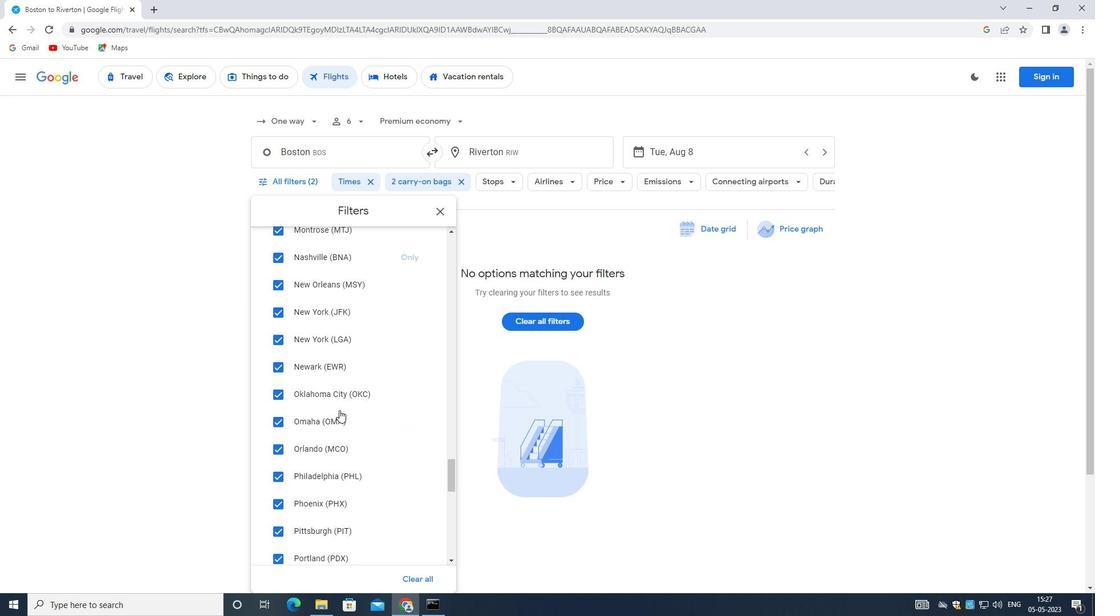 
Action: Mouse scrolled (338, 409) with delta (0, 0)
Screenshot: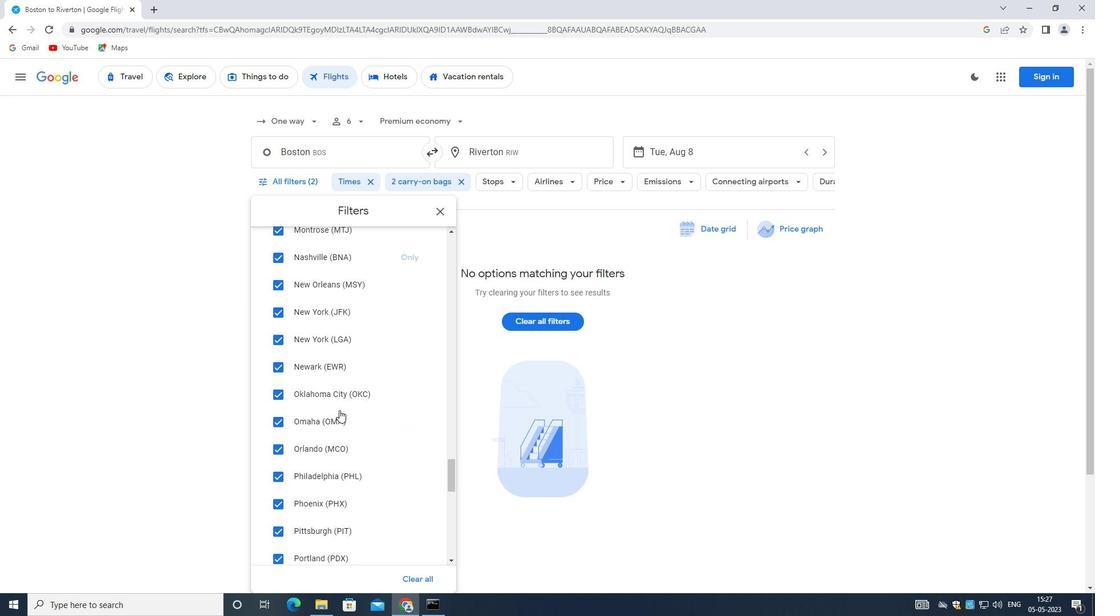 
Action: Mouse moved to (338, 410)
Screenshot: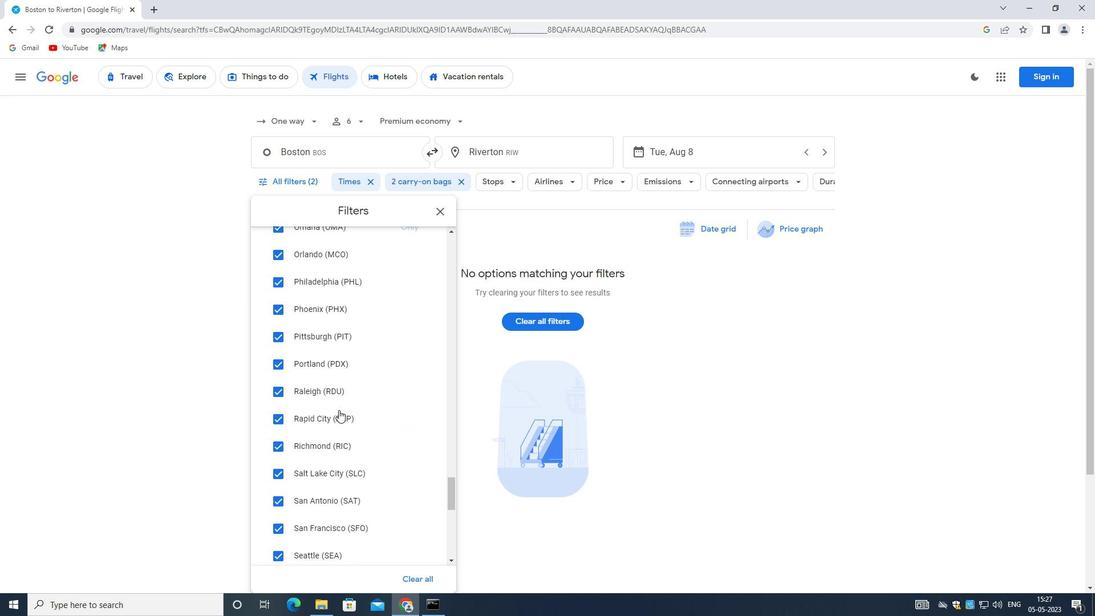 
Action: Mouse scrolled (338, 409) with delta (0, 0)
Screenshot: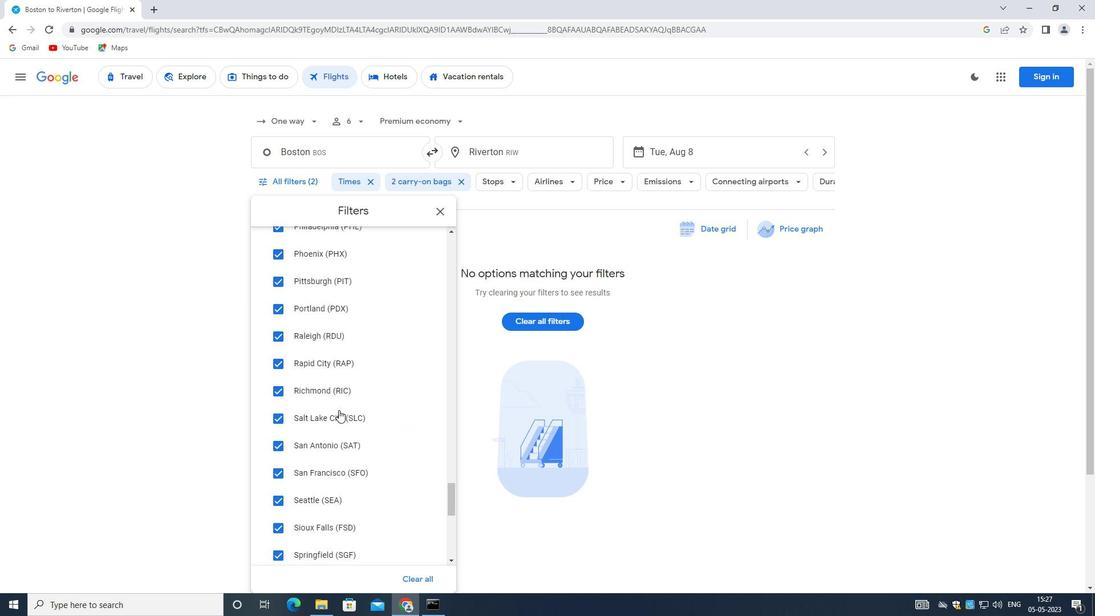 
Action: Mouse moved to (338, 410)
Screenshot: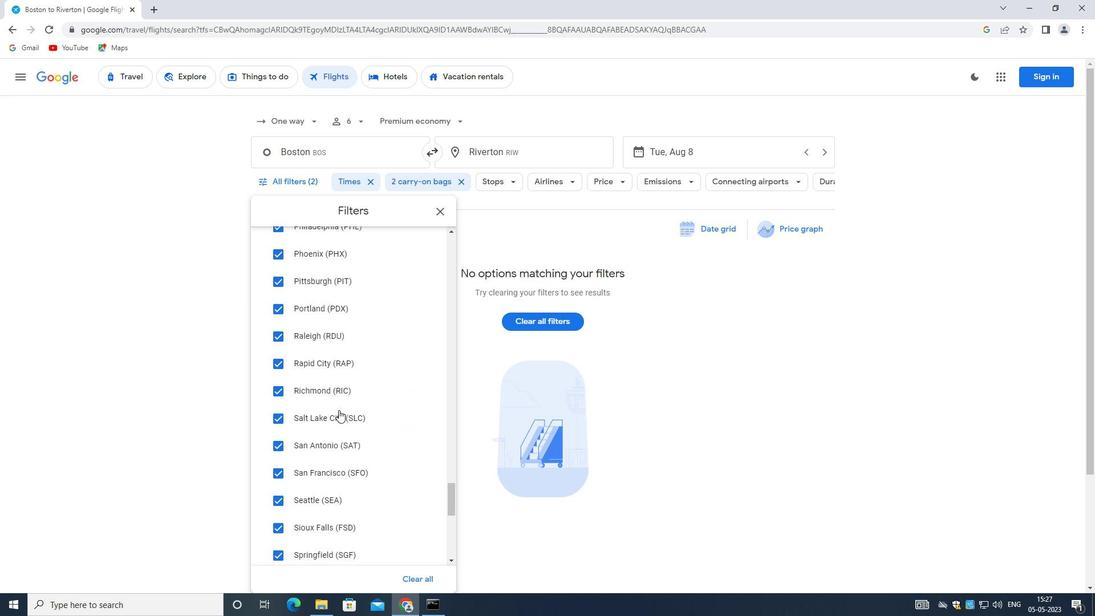 
Action: Mouse scrolled (338, 410) with delta (0, 0)
Screenshot: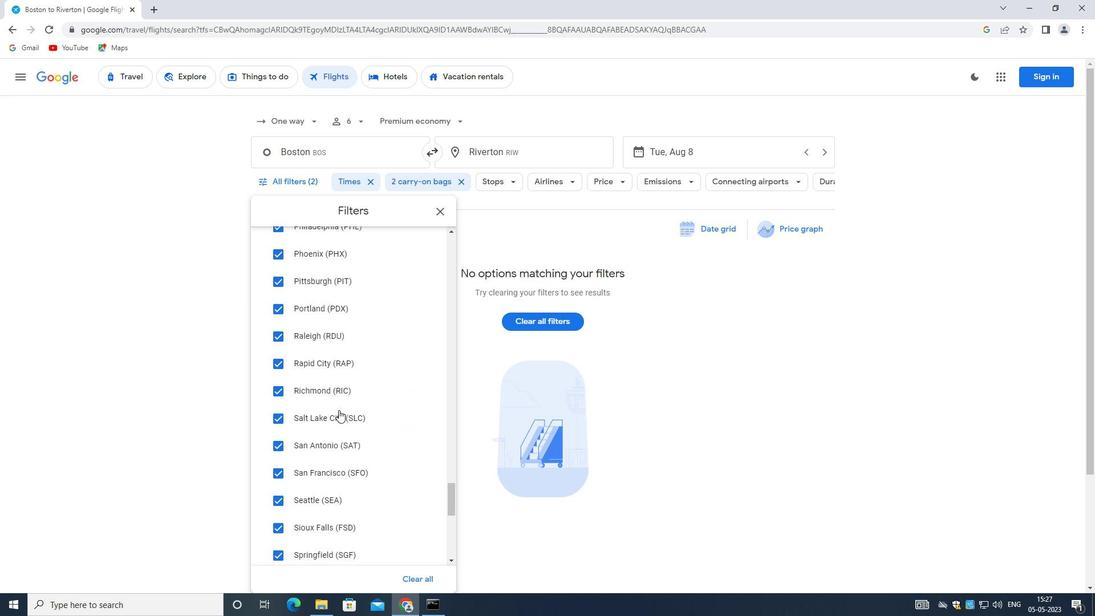 
Action: Mouse scrolled (338, 410) with delta (0, 0)
Screenshot: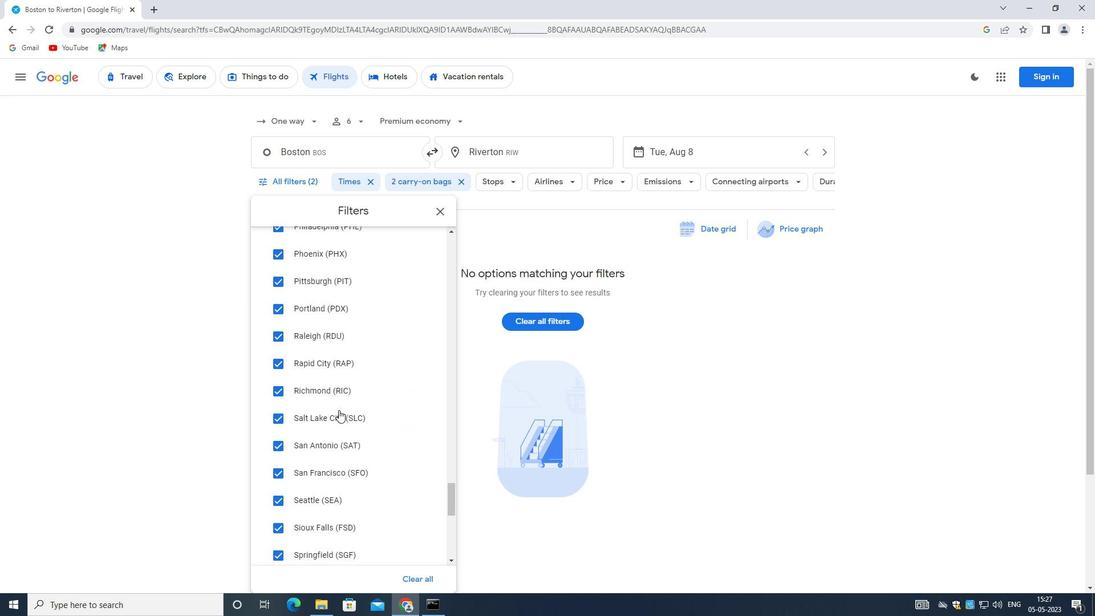 
Action: Mouse scrolled (338, 410) with delta (0, 0)
Screenshot: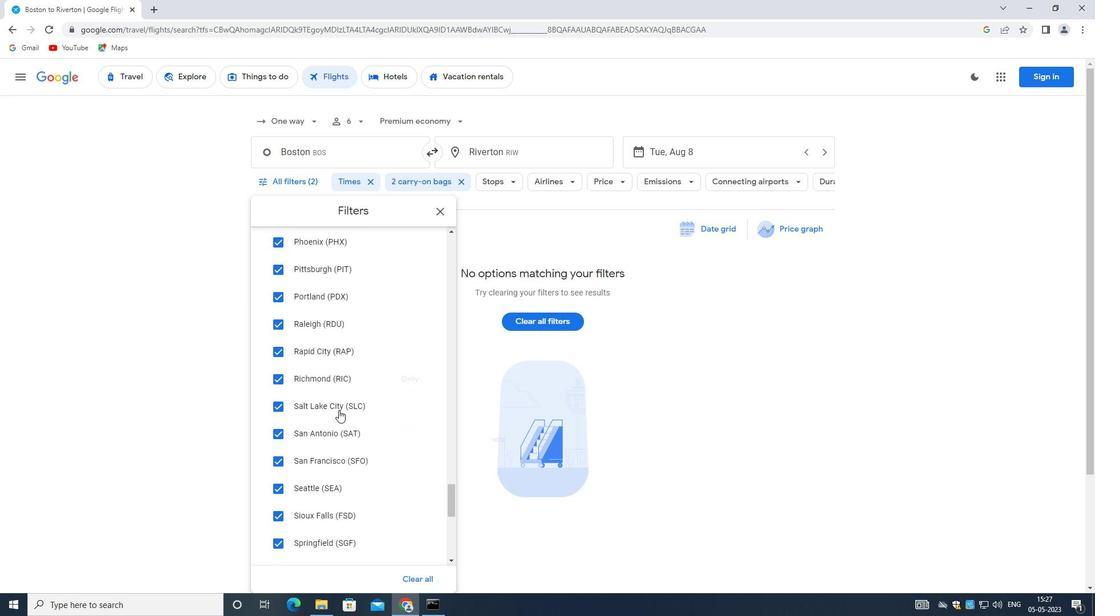
Action: Mouse moved to (337, 410)
Screenshot: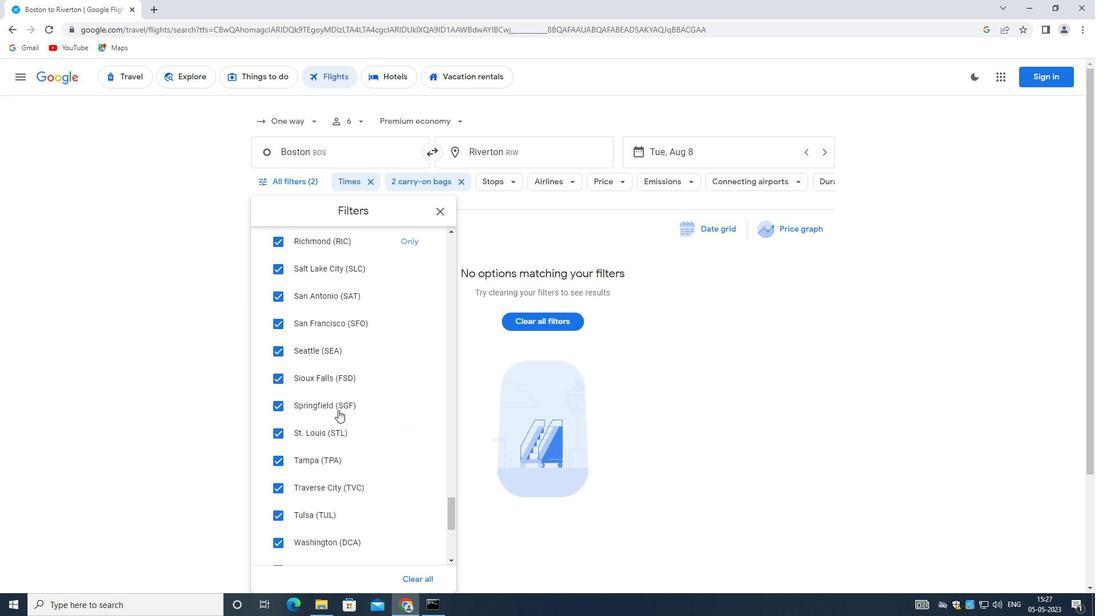 
Action: Mouse scrolled (337, 410) with delta (0, 0)
Screenshot: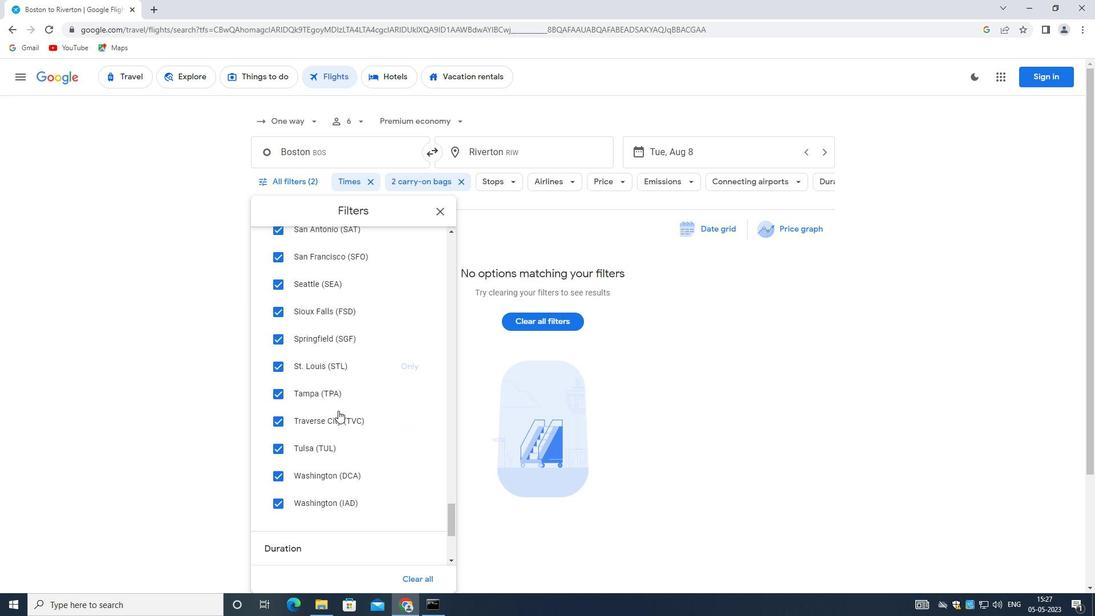 
Action: Mouse scrolled (337, 410) with delta (0, 0)
Screenshot: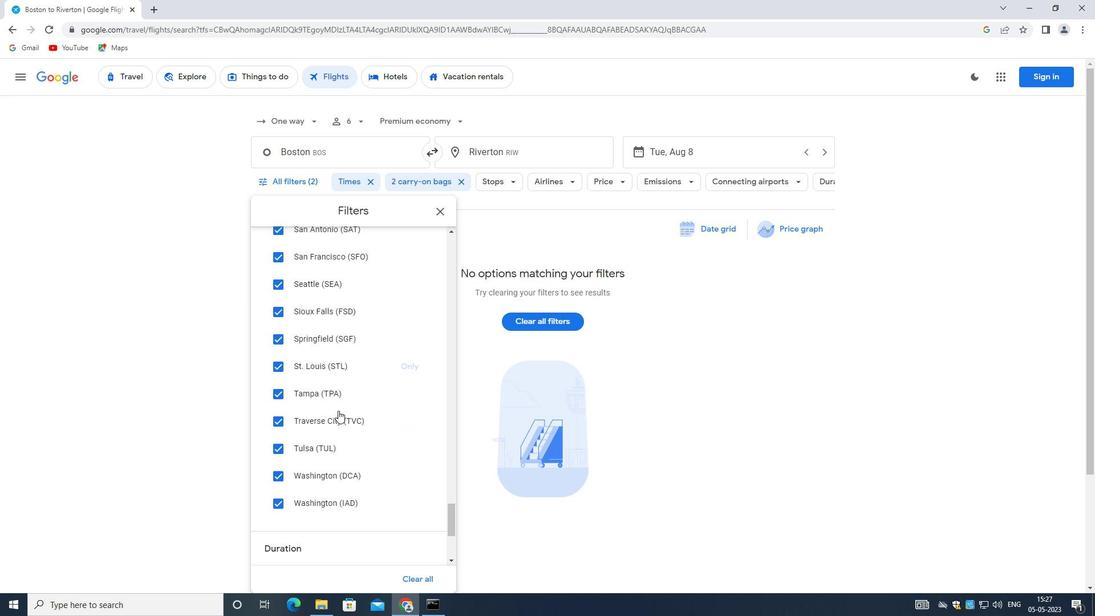 
Action: Mouse scrolled (337, 410) with delta (0, 0)
Screenshot: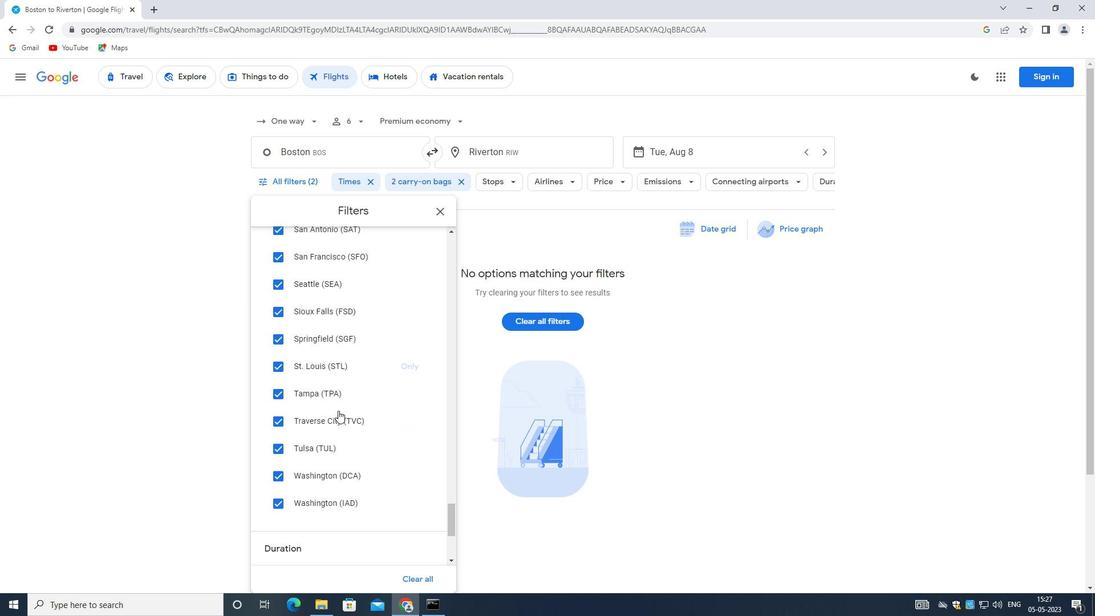
Action: Mouse scrolled (337, 410) with delta (0, 0)
Screenshot: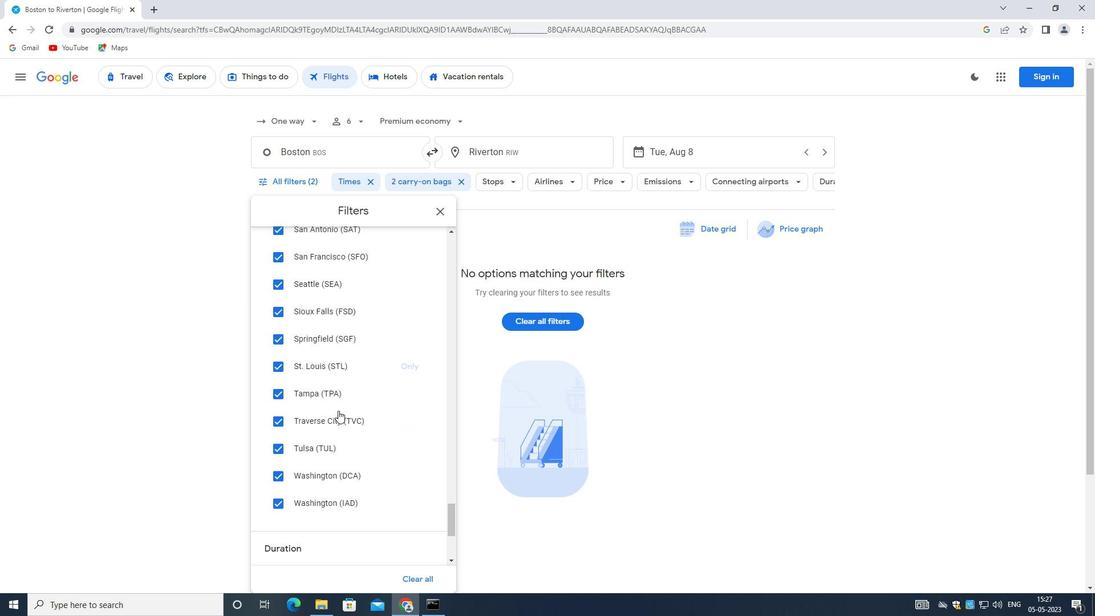 
Action: Mouse scrolled (337, 410) with delta (0, 0)
Screenshot: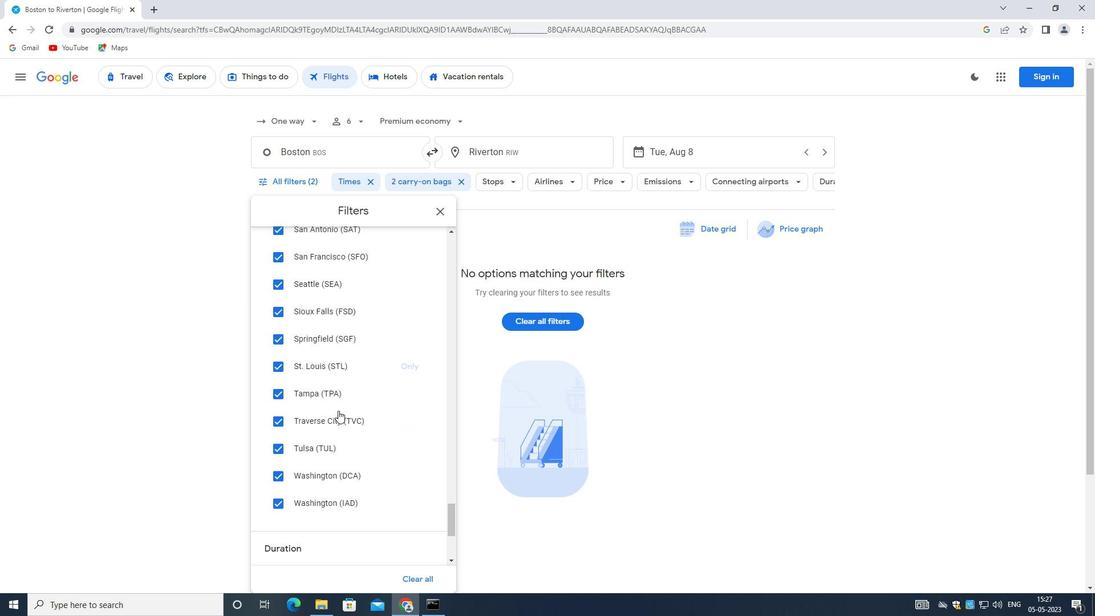 
Action: Mouse scrolled (337, 410) with delta (0, 0)
Screenshot: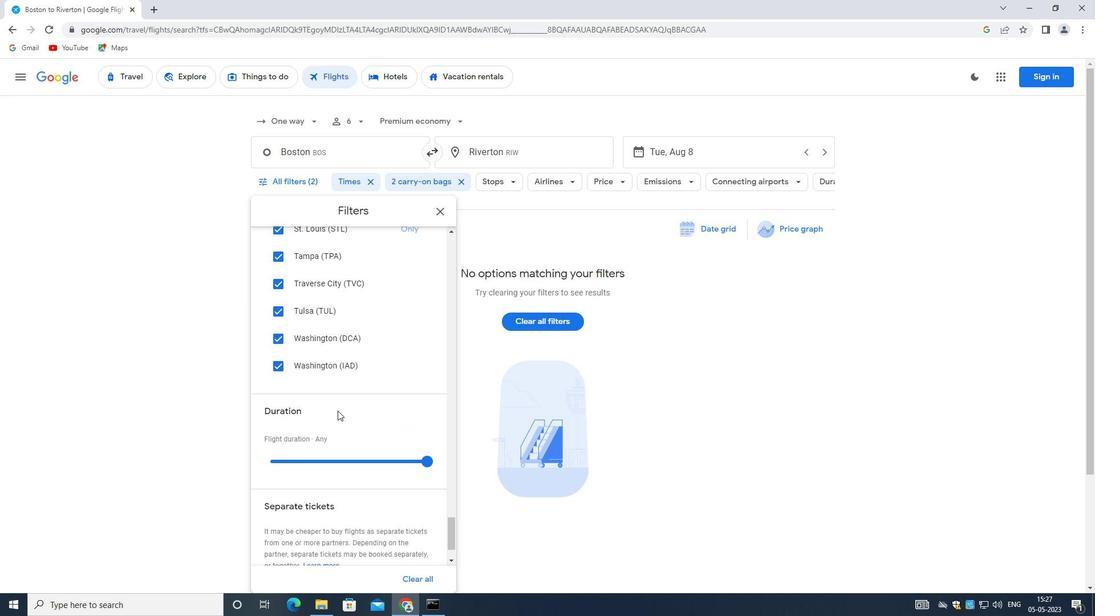 
Action: Mouse scrolled (337, 410) with delta (0, 0)
Screenshot: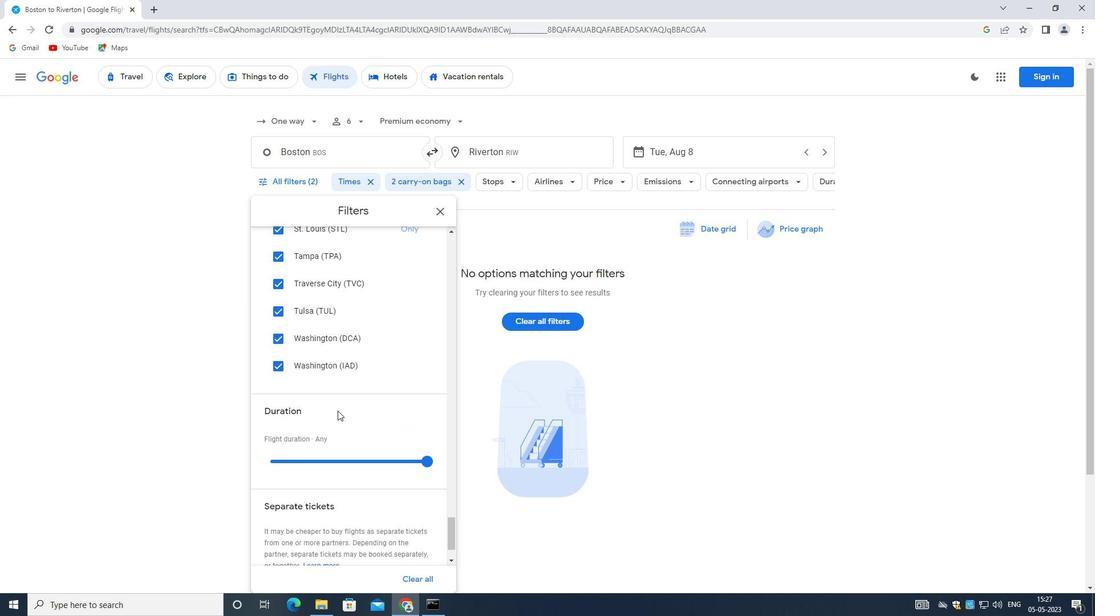 
